 Task: open an excel sheet and write heading  SpendSmartAdd Dates in a column and its values below  '2023-05-01, 2023-05-03, 2023-05-05, 2023-05-10, 2023-05-15, 2023-05-20, 2023-05-25 & 2023-05-31'Add Categories in next column and its values below  Groceries, Dining Out, Transportation, Entertainment, Shopping, Utilities, Health & Miscellaneous. Add Descriptions in next column and its values below  Supermarket, Restaurant, Public Transport, Movie Tickets, Clothing Store, Internet Bill, Pharmacy & Online PurchaseAdd Amountin next column and its values below  $50, $30, $10, $20, $100, $60, $40 & $50Save page DashboardLoanAgreementbook
Action: Mouse moved to (34, 100)
Screenshot: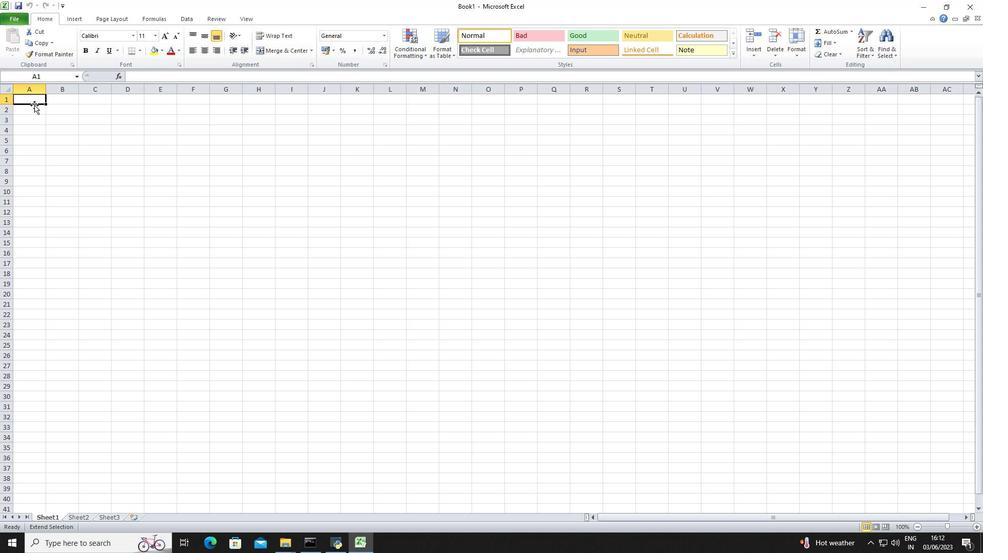 
Action: Mouse pressed left at (34, 100)
Screenshot: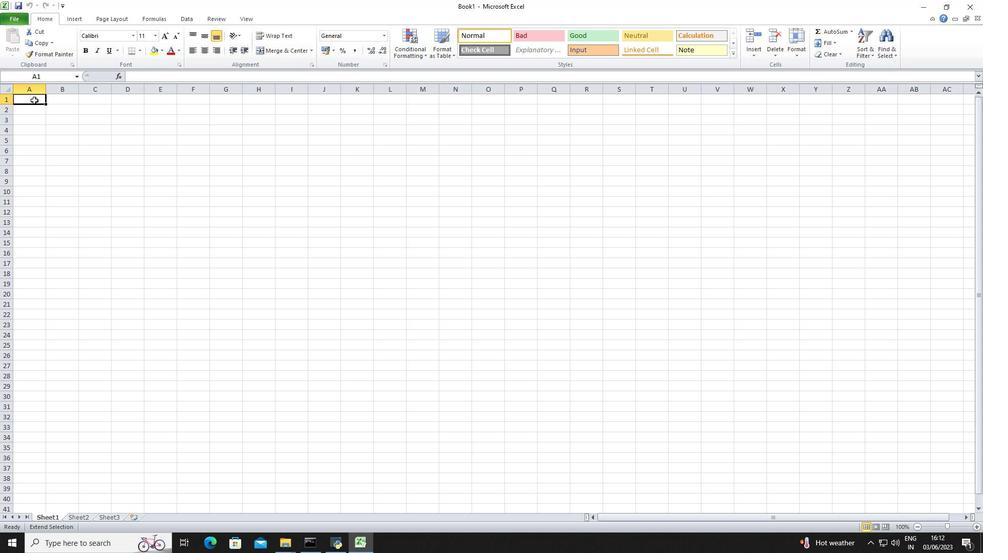 
Action: Key pressed <Key.shift>Spend<Key.space><Key.shift>Smart<Key.down><Key.down><Key.shift>Dates<Key.down>2023-05-01<Key.enter>2023-05-03<Key.enter>2023-05-05<Key.enter>2023-05-10<Key.down>2023-05-15<Key.enter>2023-05-20<Key.enter>2023-05-25<Key.enter>2023-05-31<Key.enter><Key.down><Key.right>
Screenshot: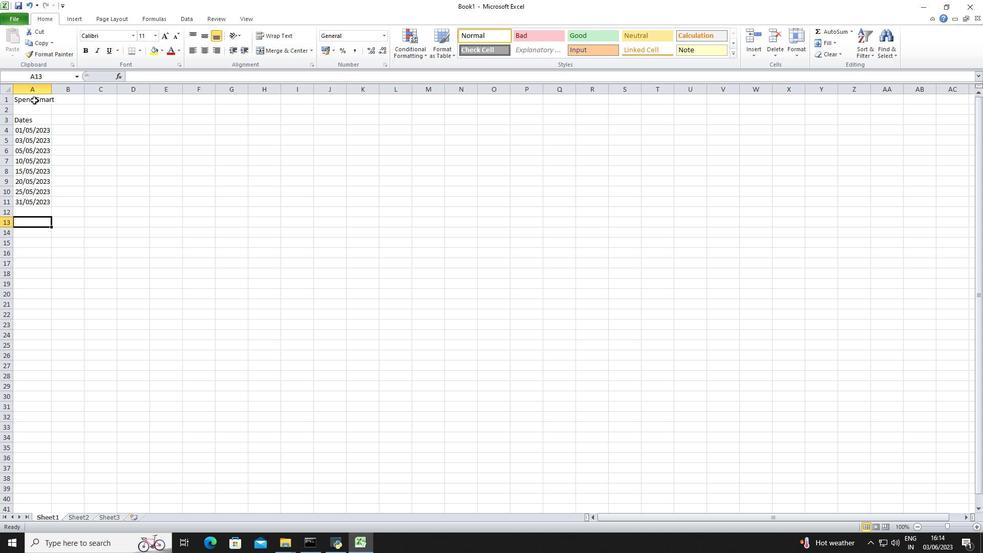 
Action: Mouse moved to (38, 131)
Screenshot: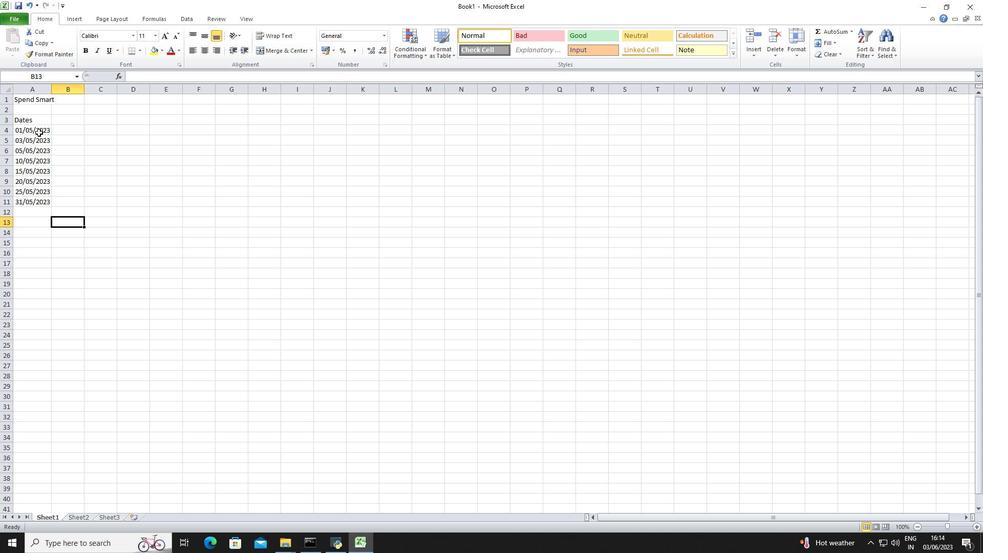 
Action: Mouse pressed left at (38, 131)
Screenshot: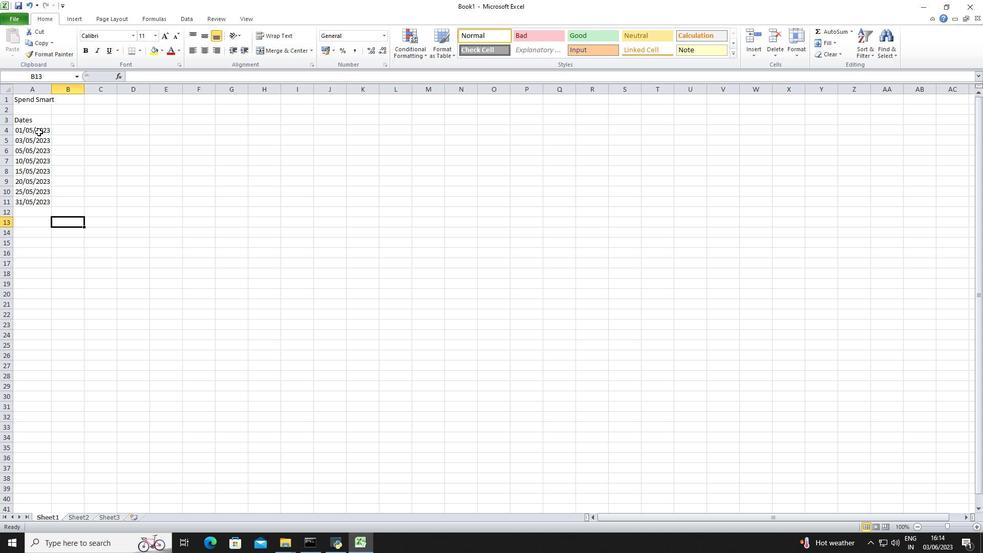 
Action: Mouse moved to (33, 176)
Screenshot: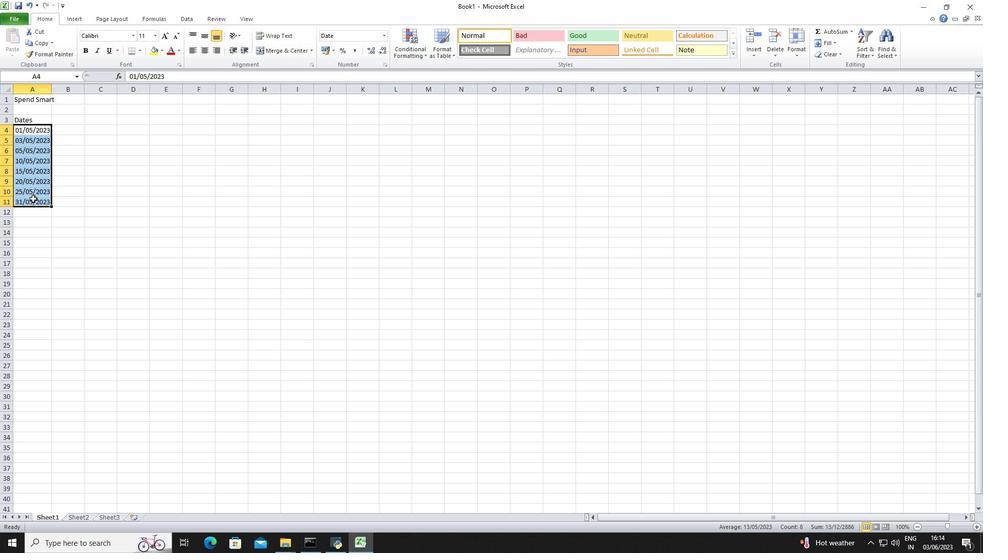 
Action: Mouse pressed right at (33, 176)
Screenshot: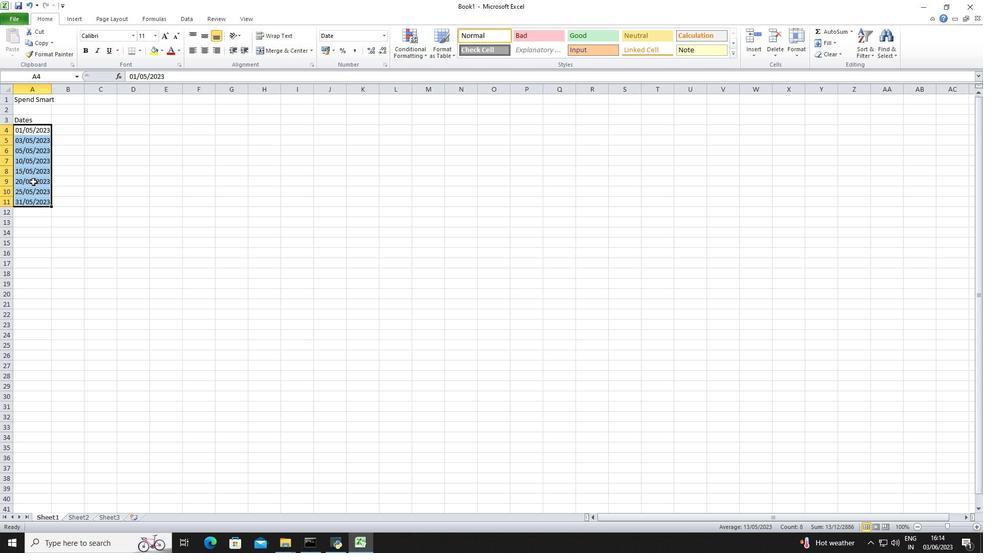 
Action: Mouse moved to (79, 316)
Screenshot: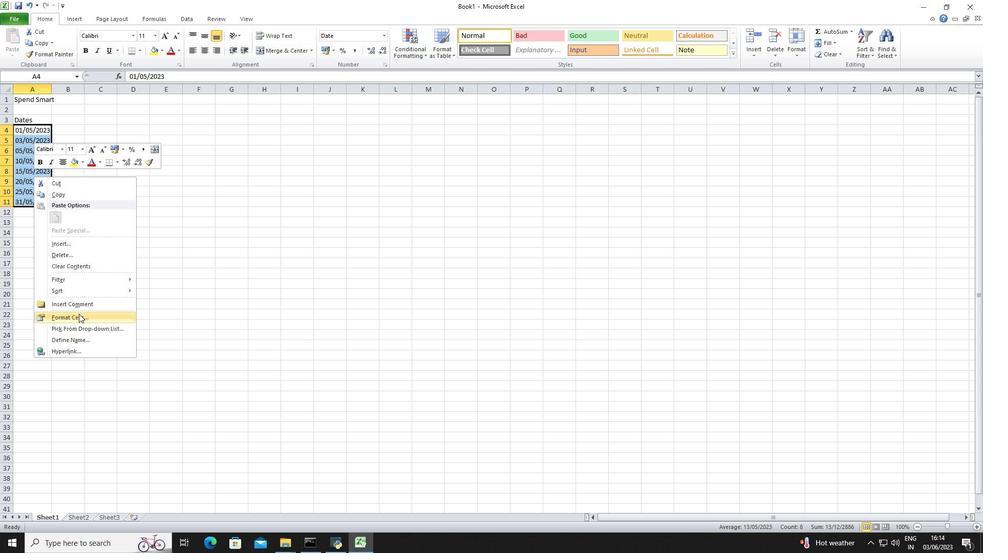 
Action: Mouse pressed left at (79, 316)
Screenshot: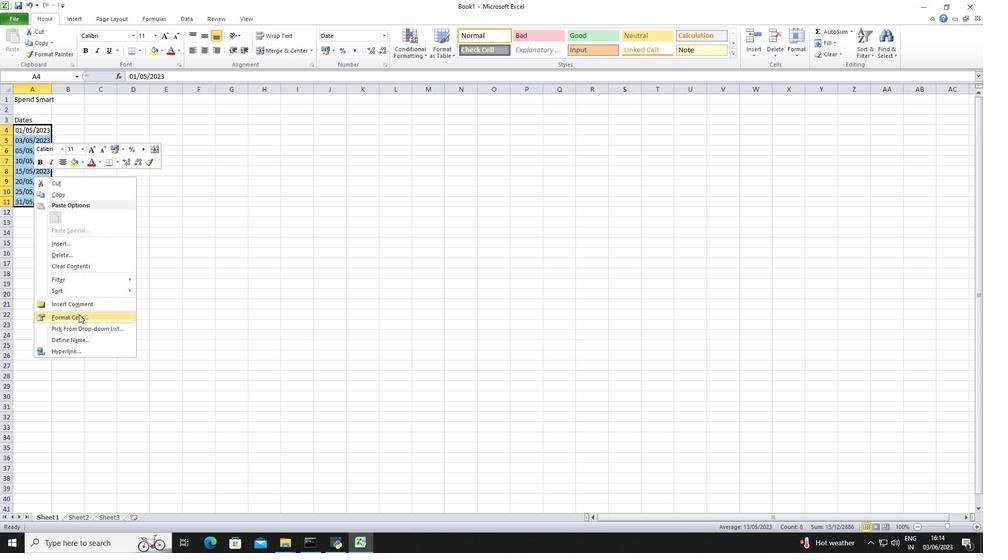 
Action: Mouse moved to (132, 201)
Screenshot: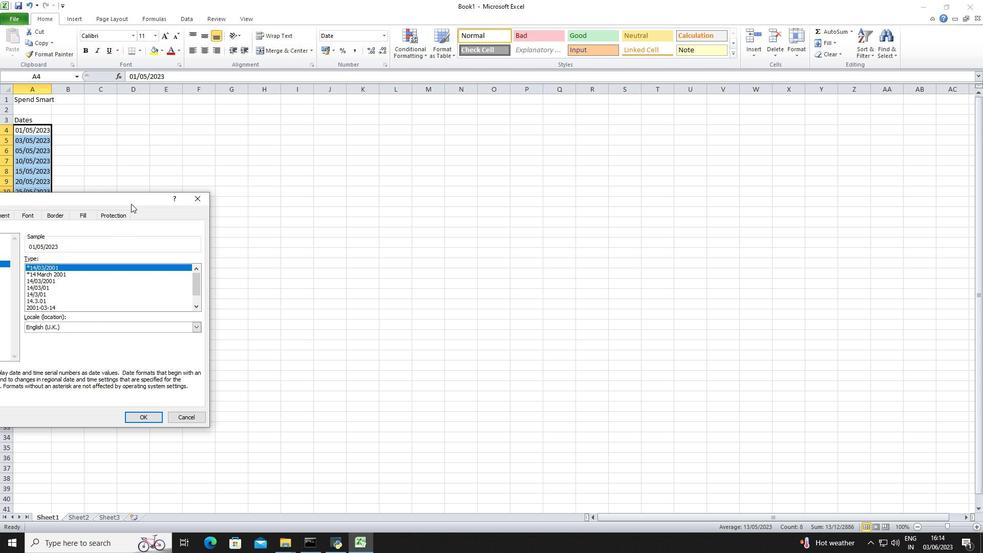 
Action: Mouse pressed left at (132, 201)
Screenshot: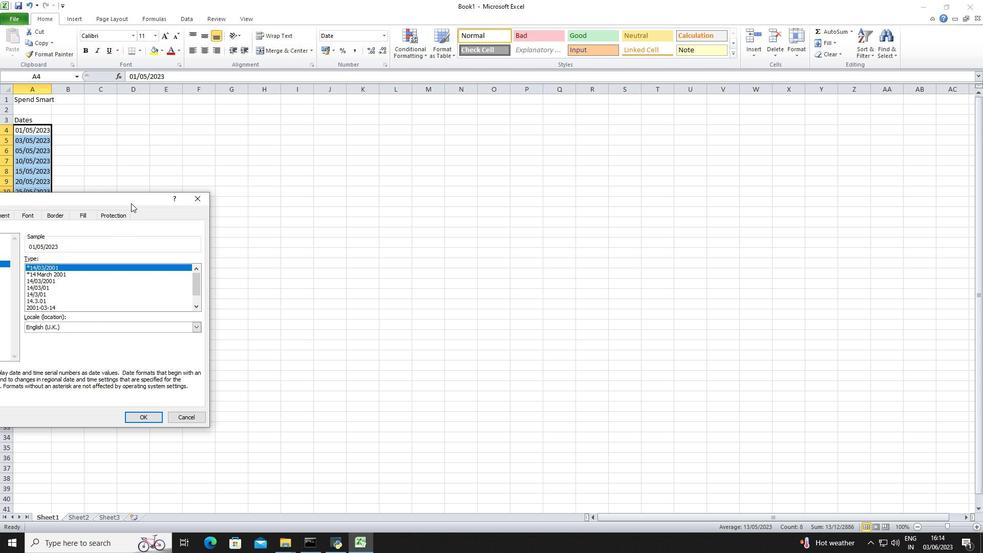 
Action: Mouse moved to (364, 228)
Screenshot: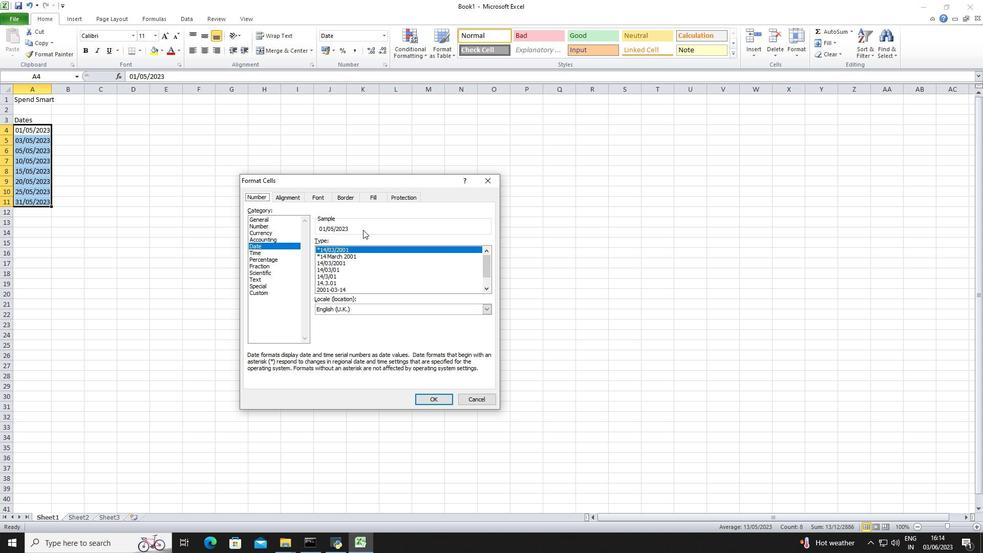 
Action: Mouse pressed left at (364, 228)
Screenshot: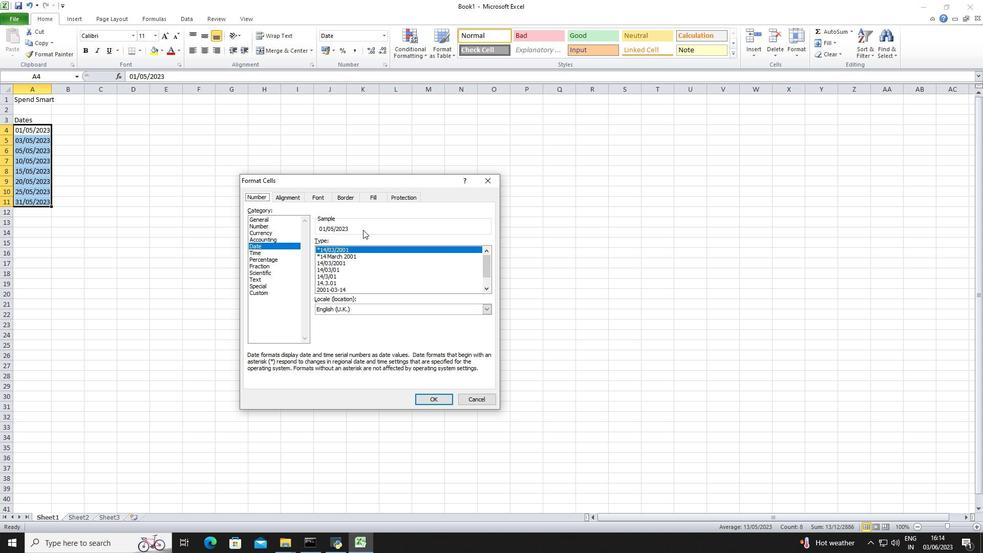 
Action: Mouse moved to (361, 260)
Screenshot: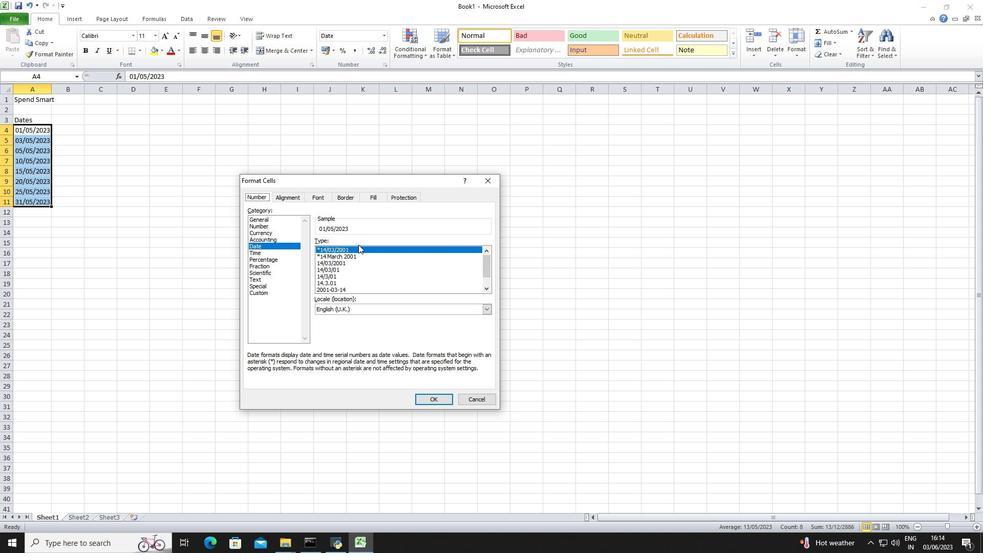 
Action: Mouse scrolled (361, 260) with delta (0, 0)
Screenshot: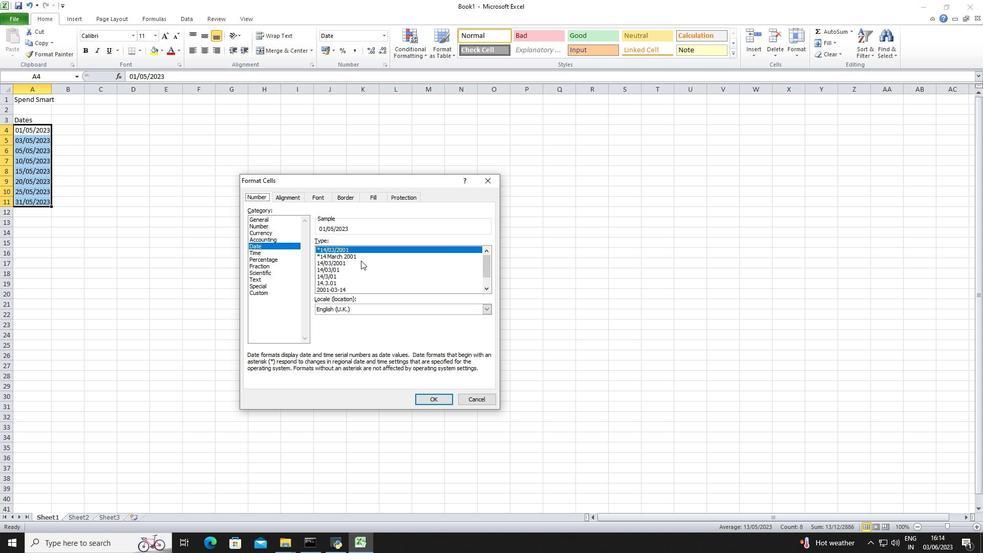 
Action: Mouse scrolled (361, 260) with delta (0, 0)
Screenshot: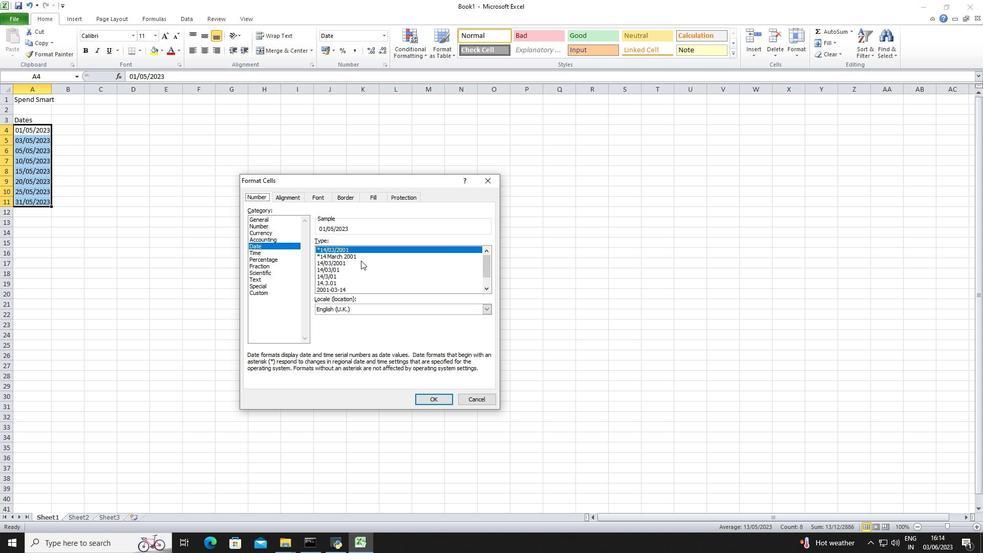 
Action: Mouse scrolled (361, 260) with delta (0, 0)
Screenshot: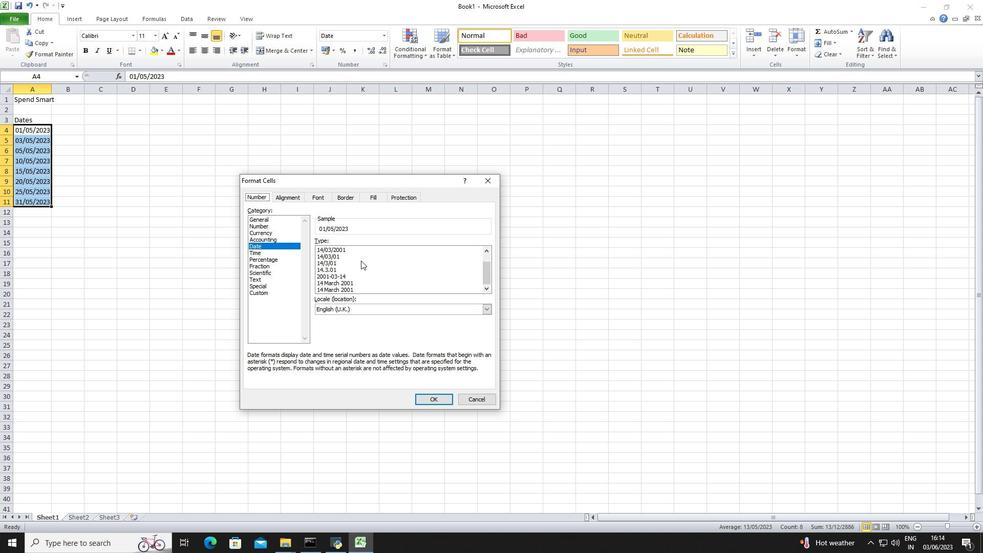 
Action: Mouse scrolled (361, 260) with delta (0, 0)
Screenshot: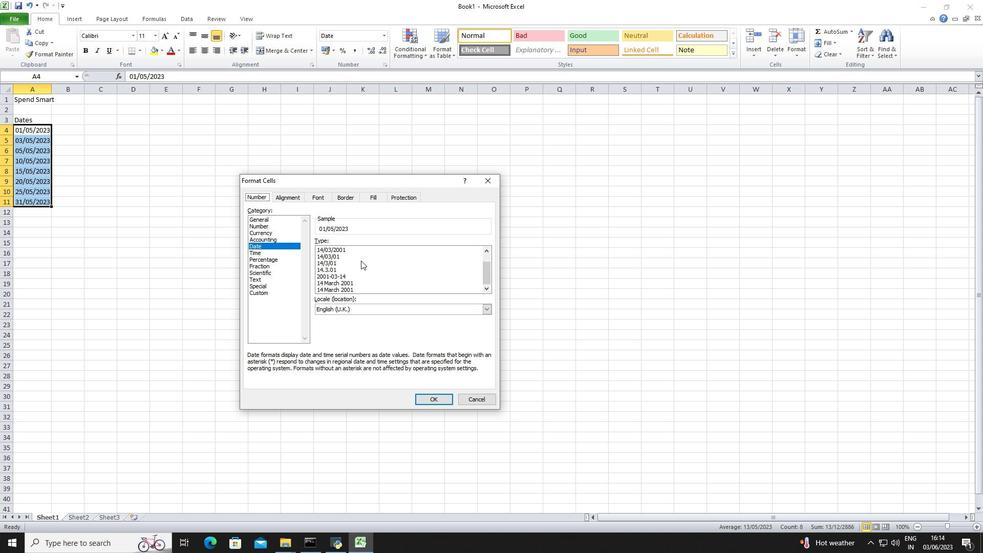 
Action: Mouse scrolled (361, 260) with delta (0, 0)
Screenshot: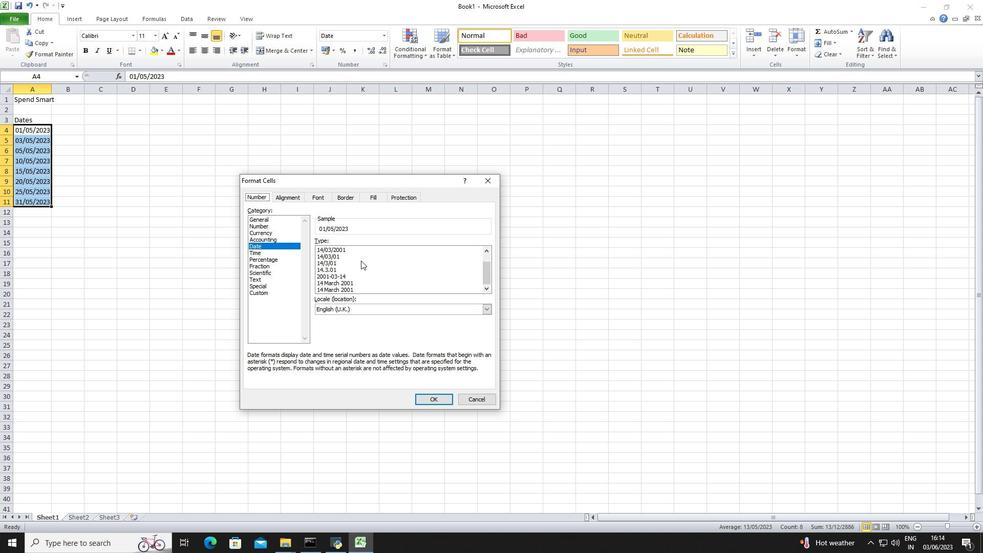 
Action: Mouse scrolled (361, 261) with delta (0, 0)
Screenshot: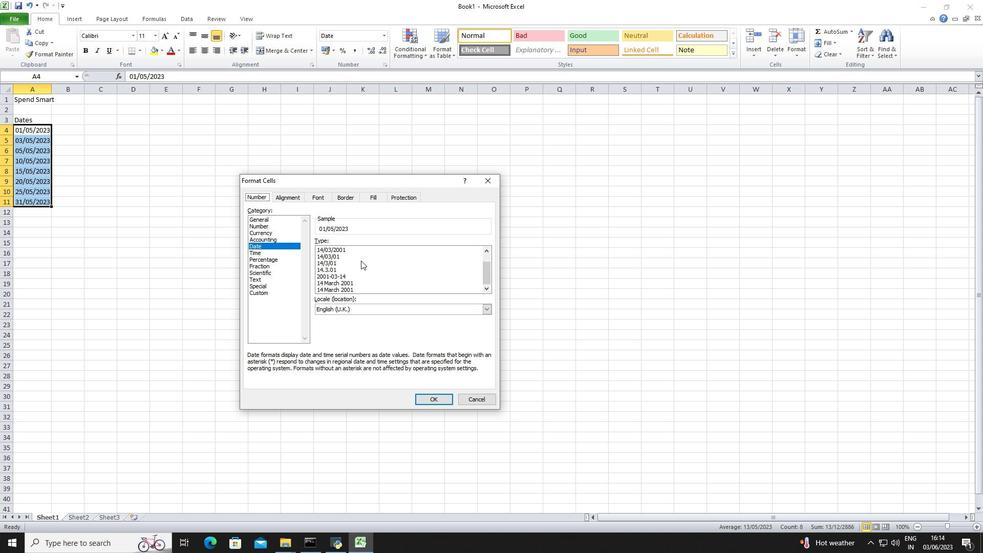 
Action: Mouse scrolled (361, 261) with delta (0, 0)
Screenshot: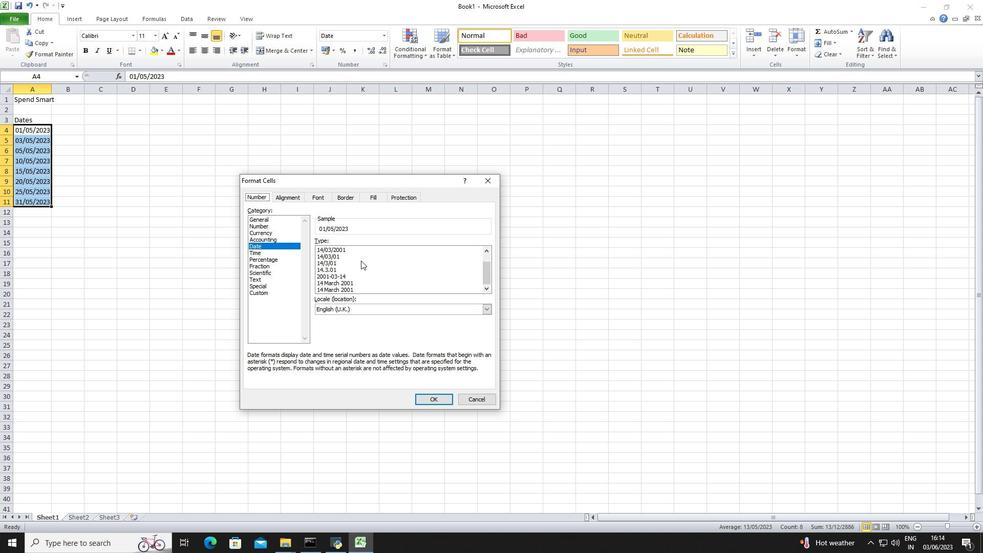 
Action: Mouse scrolled (361, 261) with delta (0, 0)
Screenshot: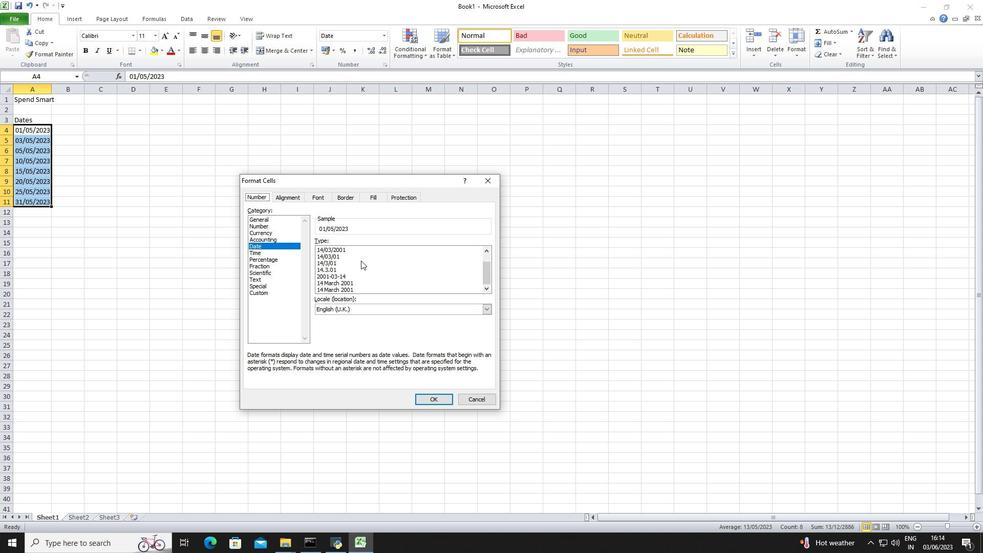 
Action: Mouse scrolled (361, 261) with delta (0, 0)
Screenshot: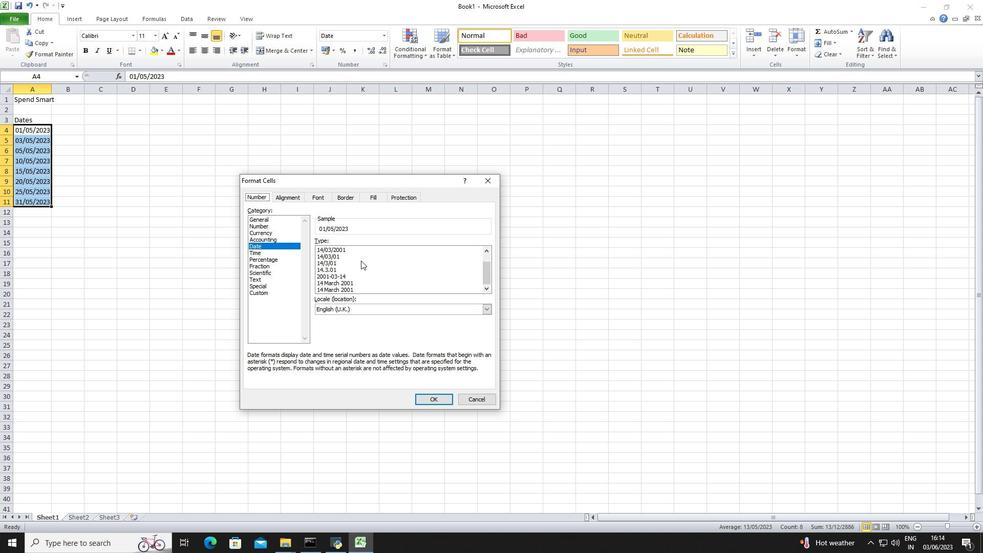 
Action: Mouse scrolled (361, 261) with delta (0, 0)
Screenshot: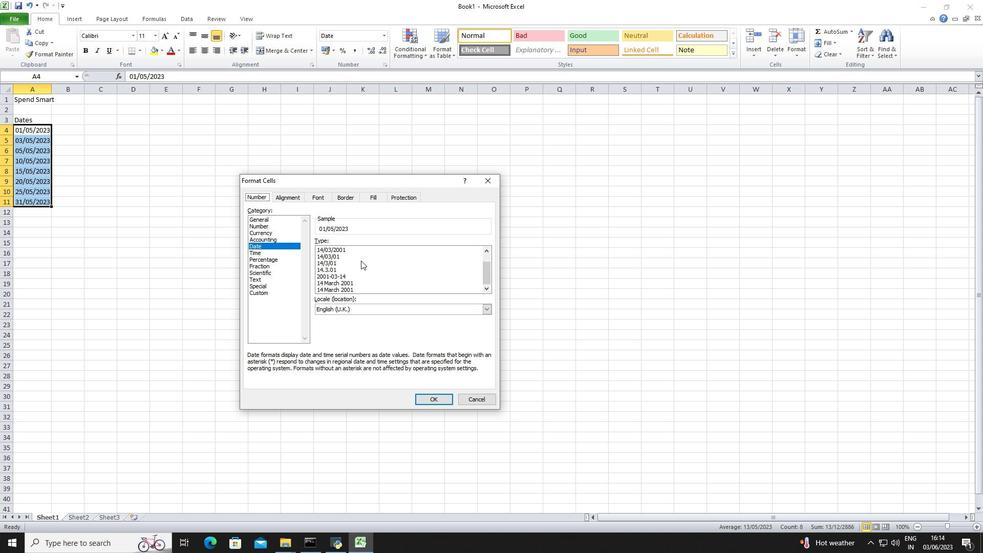 
Action: Mouse scrolled (361, 261) with delta (0, 0)
Screenshot: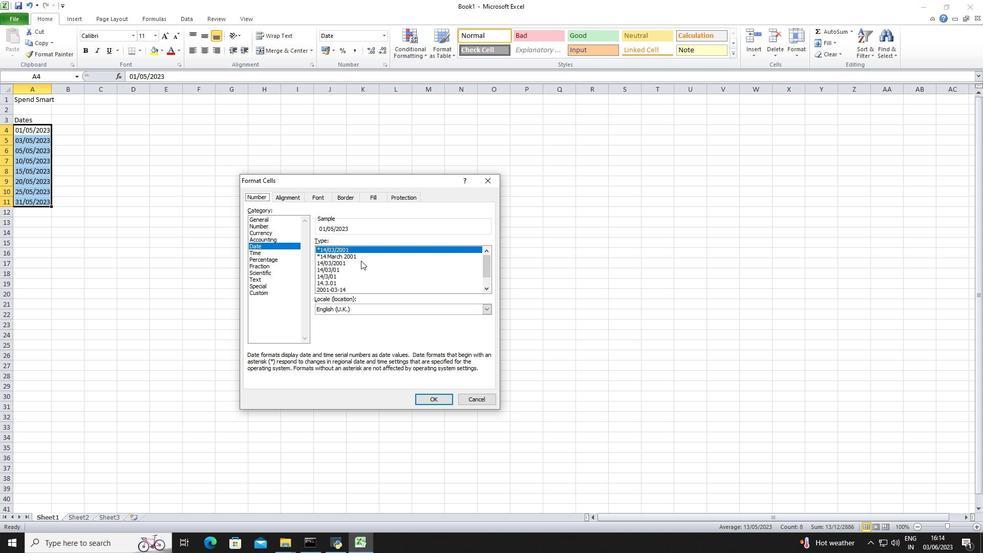 
Action: Mouse scrolled (361, 261) with delta (0, 0)
Screenshot: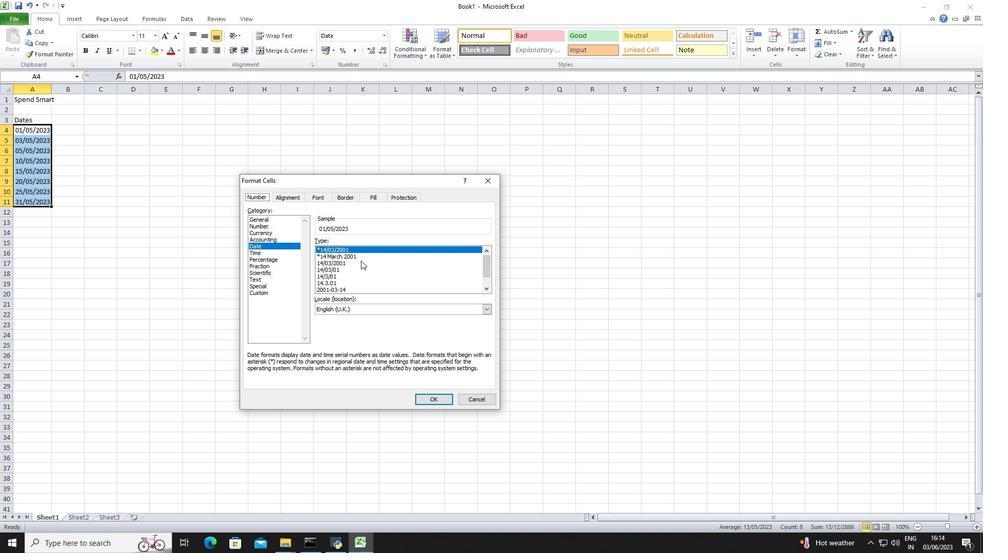 
Action: Mouse scrolled (361, 261) with delta (0, 0)
Screenshot: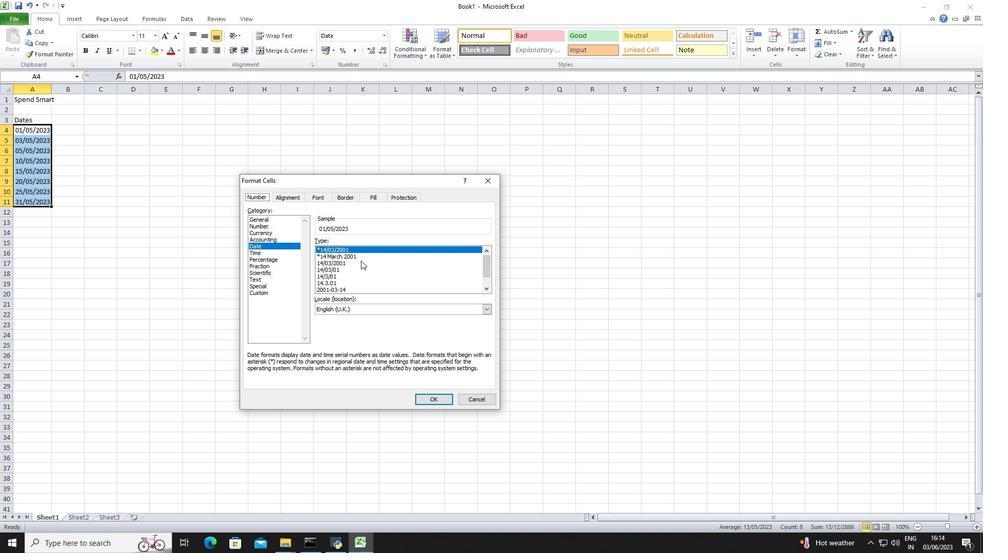 
Action: Mouse scrolled (361, 261) with delta (0, 0)
Screenshot: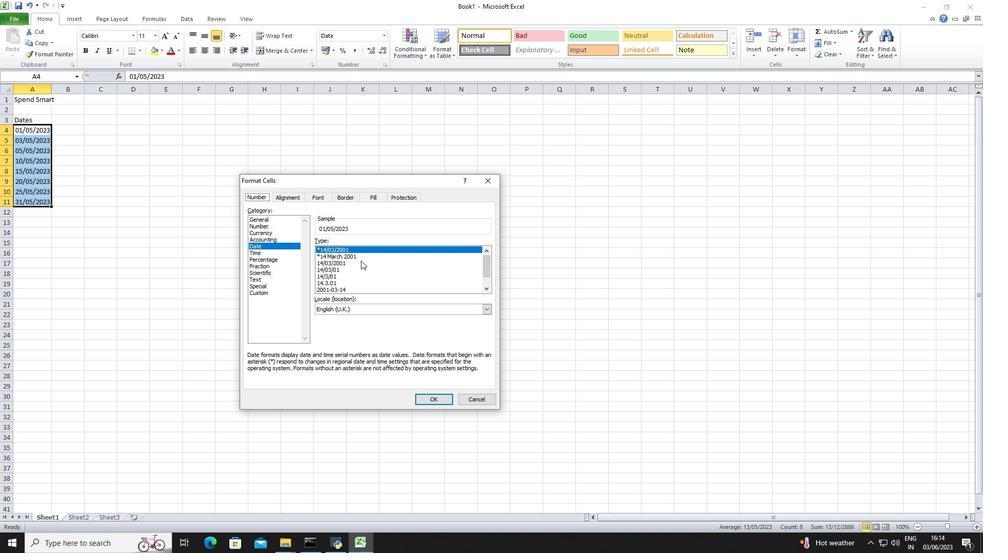 
Action: Mouse scrolled (361, 260) with delta (0, 0)
Screenshot: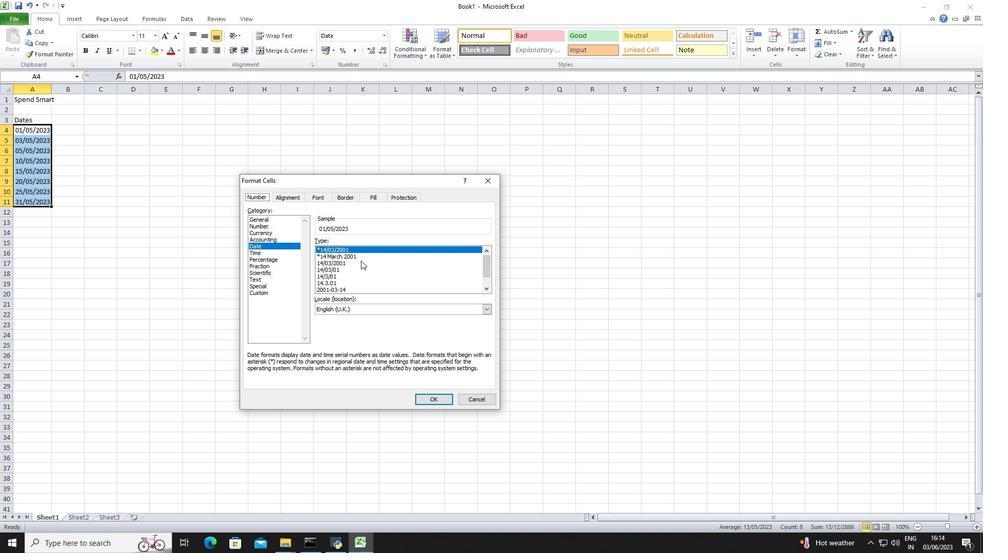 
Action: Mouse scrolled (361, 261) with delta (0, 0)
Screenshot: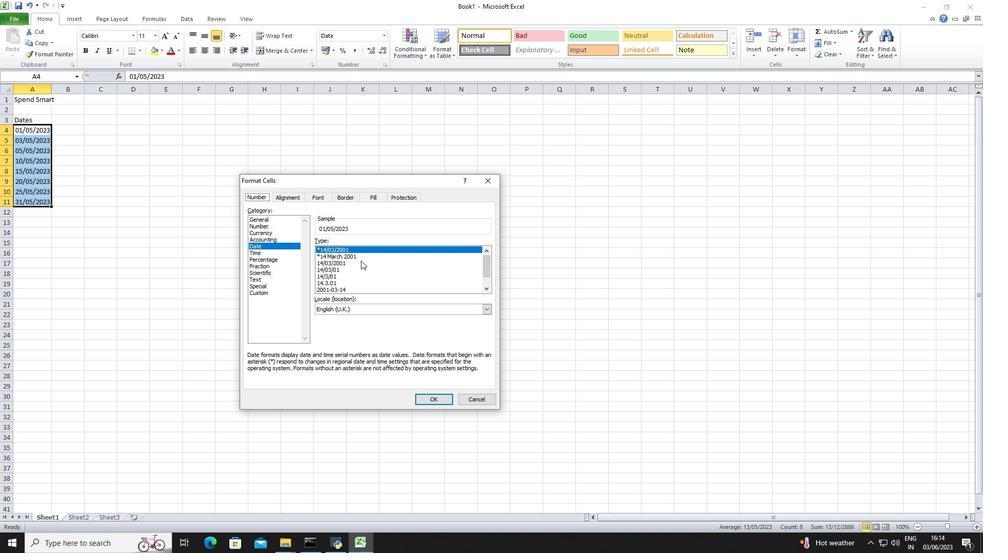 
Action: Mouse scrolled (361, 261) with delta (0, 0)
Screenshot: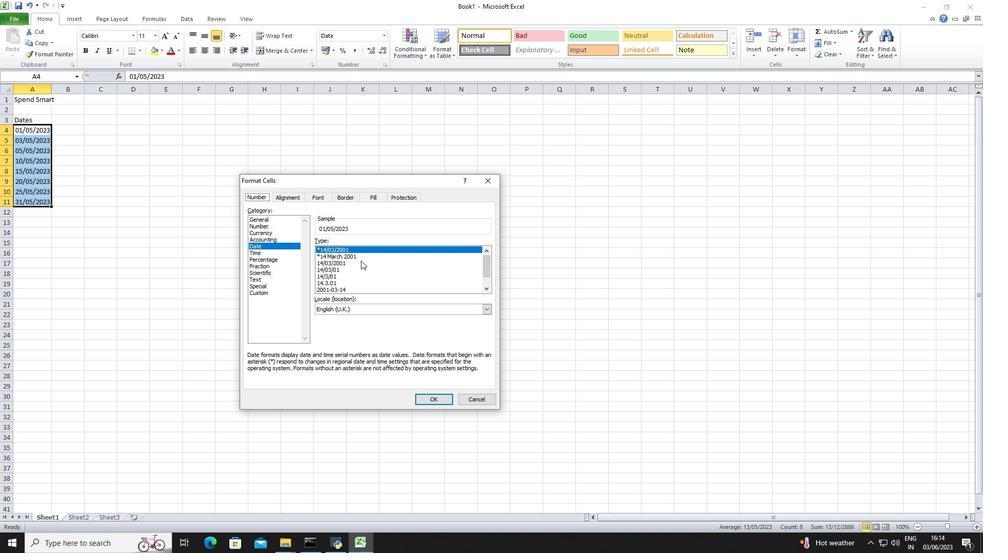 
Action: Mouse moved to (356, 231)
Screenshot: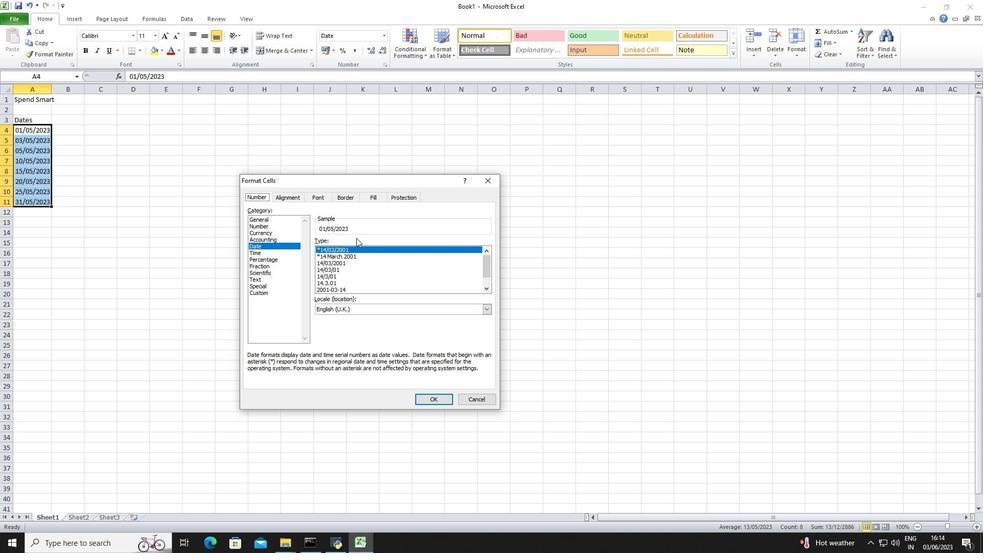 
Action: Mouse pressed left at (356, 231)
Screenshot: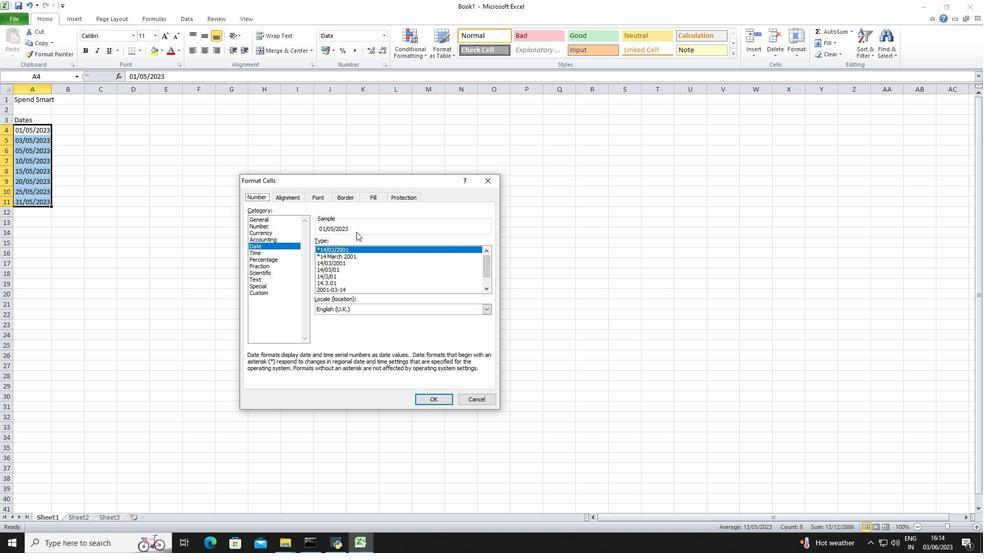 
Action: Mouse moved to (255, 248)
Screenshot: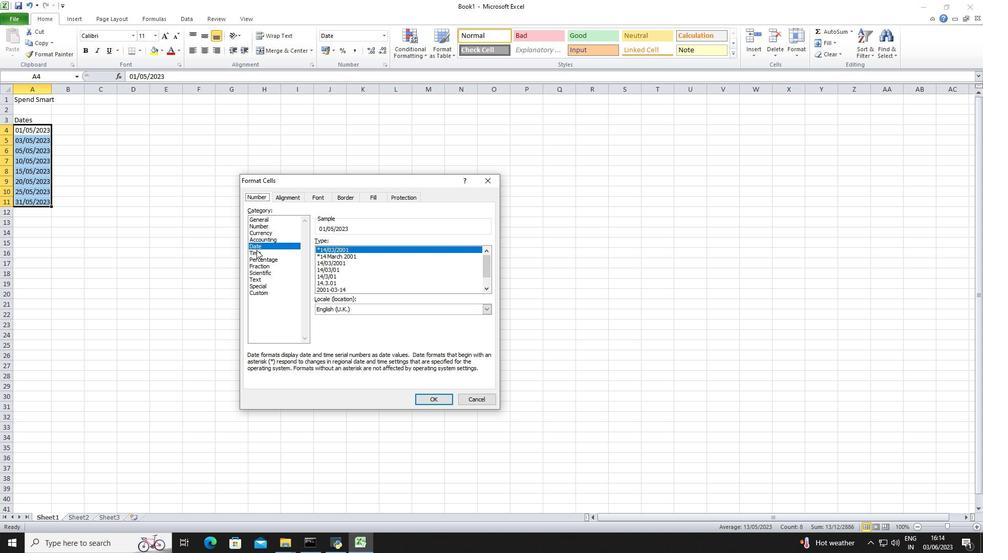 
Action: Mouse pressed left at (255, 248)
Screenshot: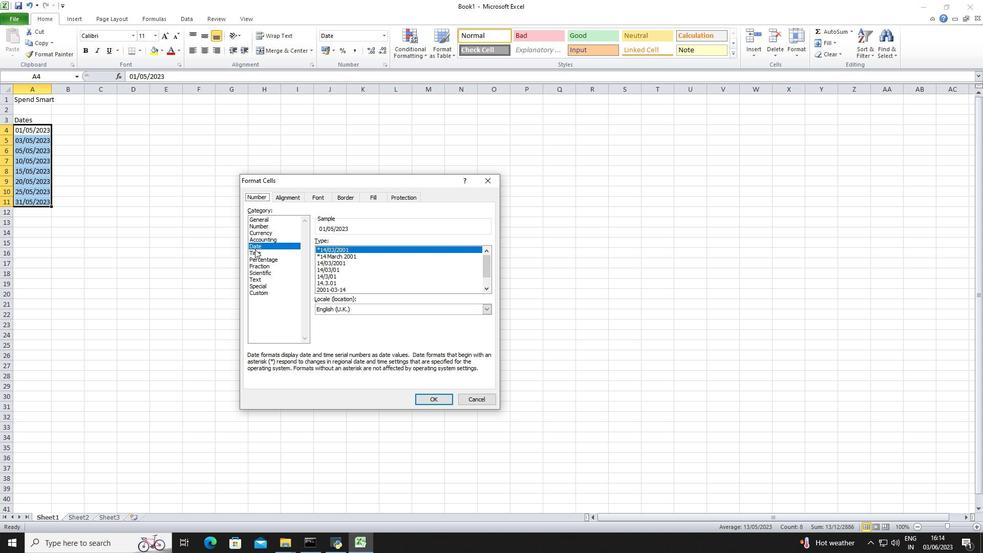 
Action: Mouse moved to (261, 252)
Screenshot: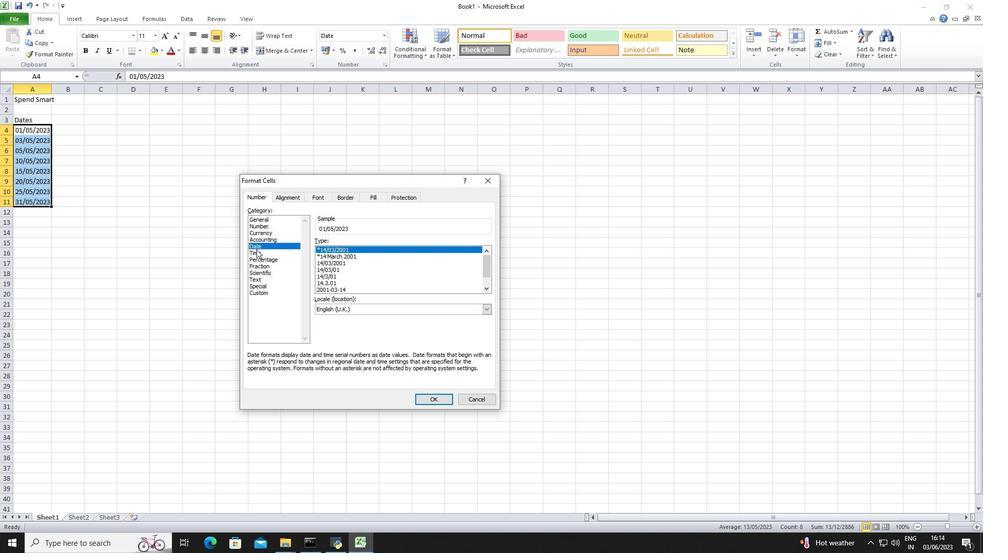 
Action: Mouse pressed left at (261, 252)
Screenshot: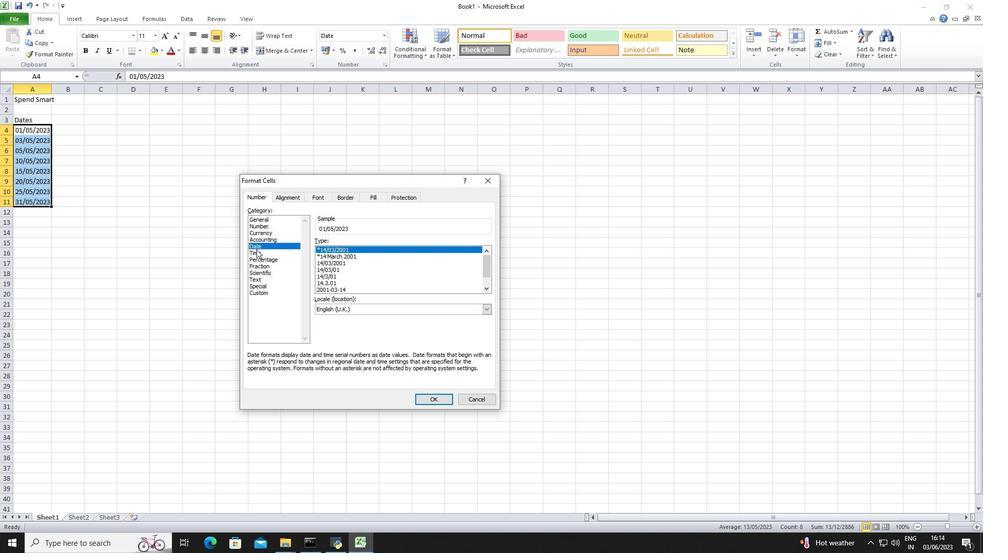 
Action: Mouse moved to (264, 248)
Screenshot: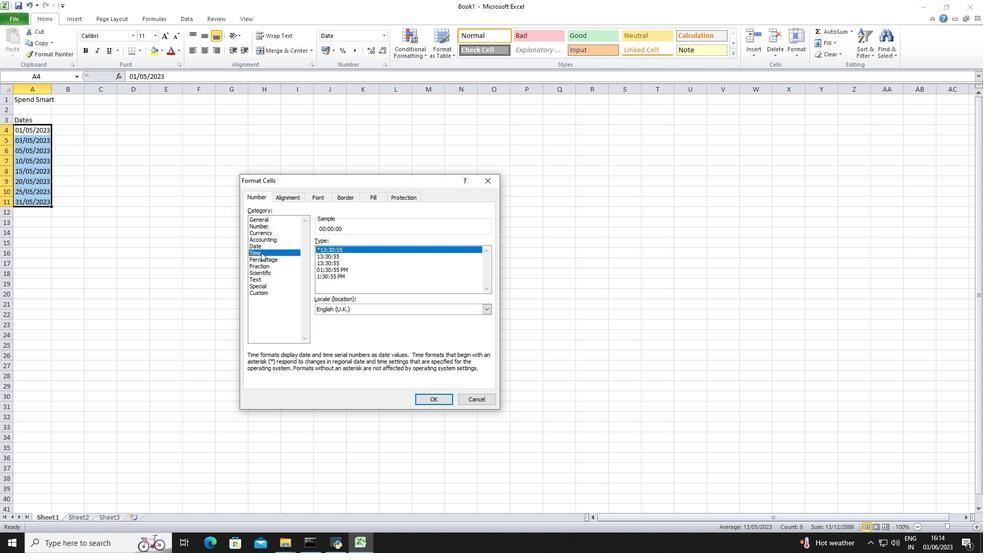 
Action: Mouse pressed left at (264, 248)
Screenshot: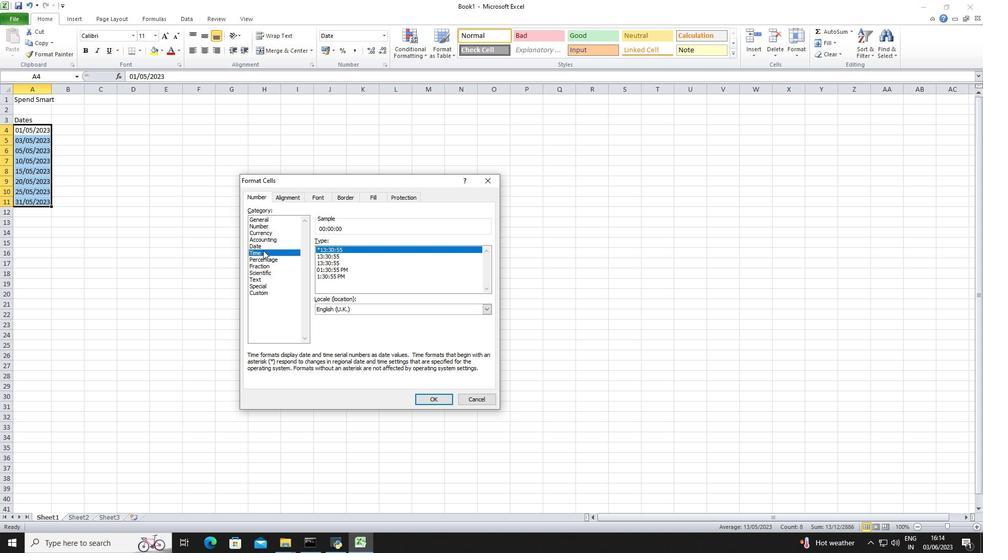 
Action: Mouse moved to (268, 255)
Screenshot: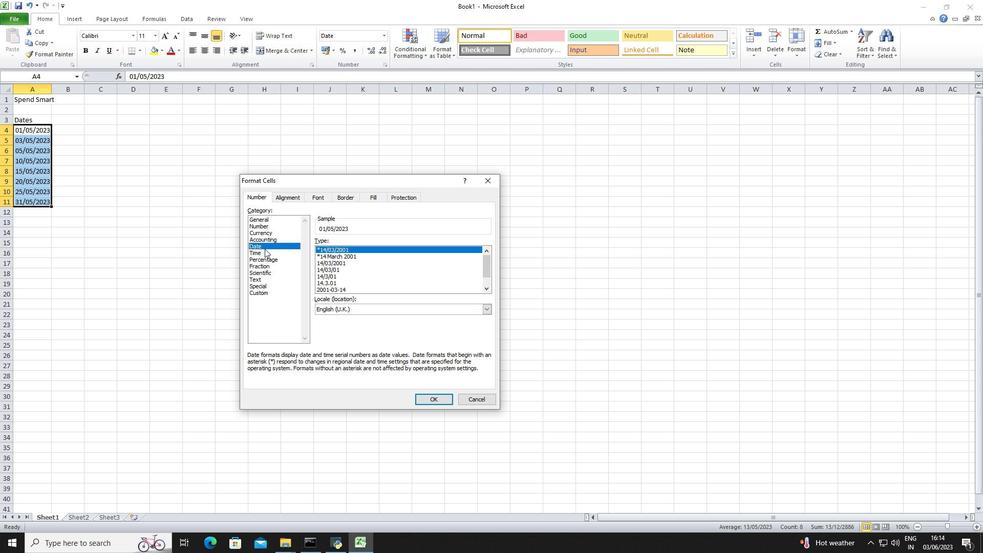 
Action: Mouse pressed left at (268, 255)
Screenshot: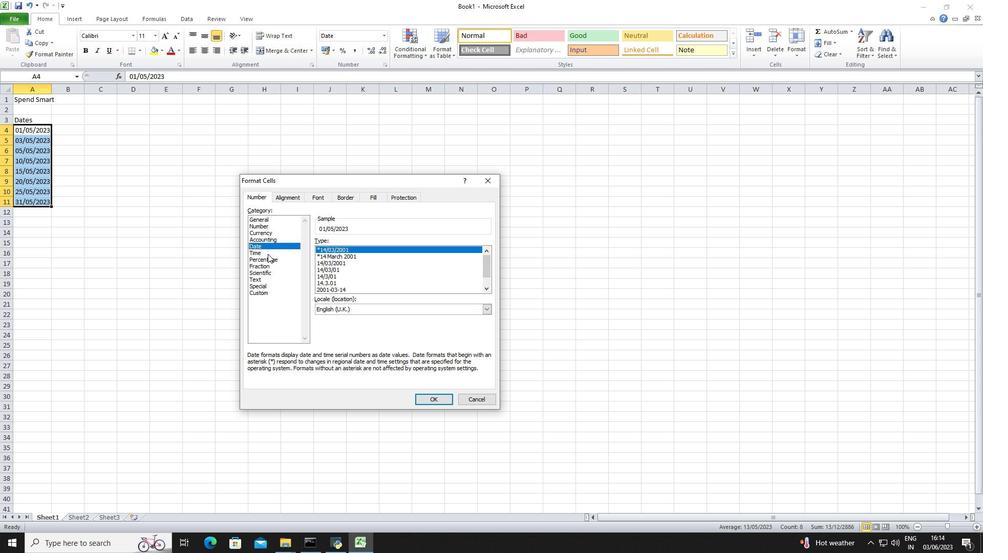 
Action: Mouse moved to (276, 249)
Screenshot: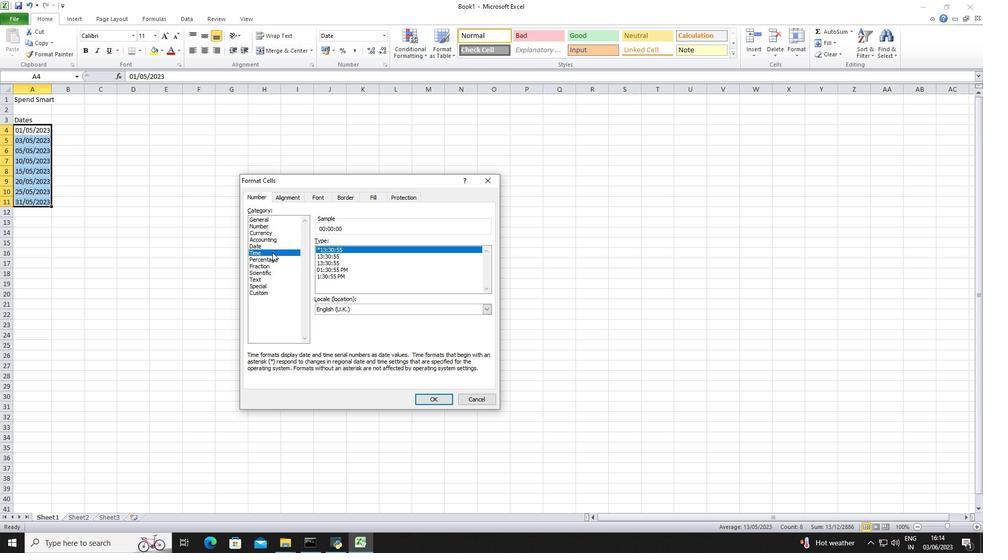 
Action: Mouse pressed left at (276, 249)
Screenshot: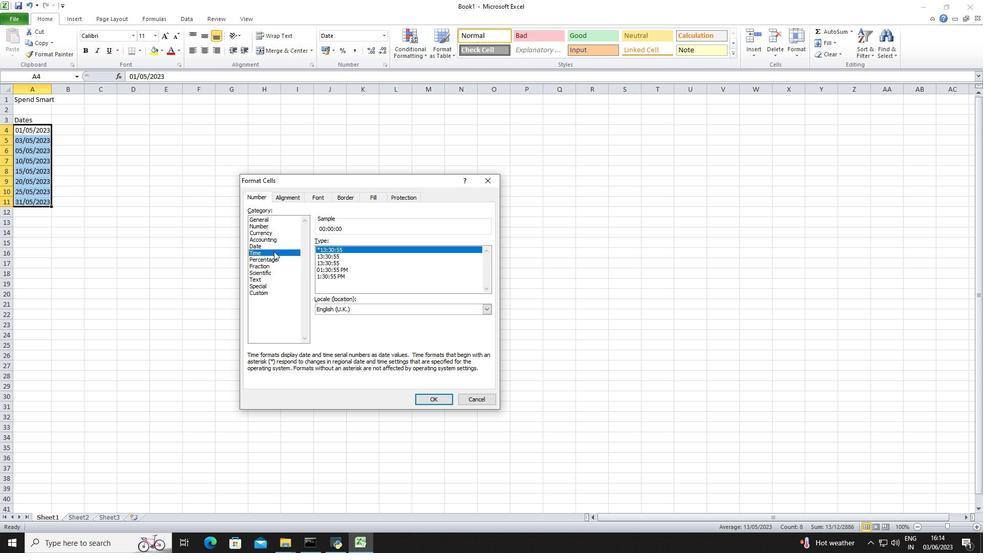 
Action: Mouse moved to (278, 246)
Screenshot: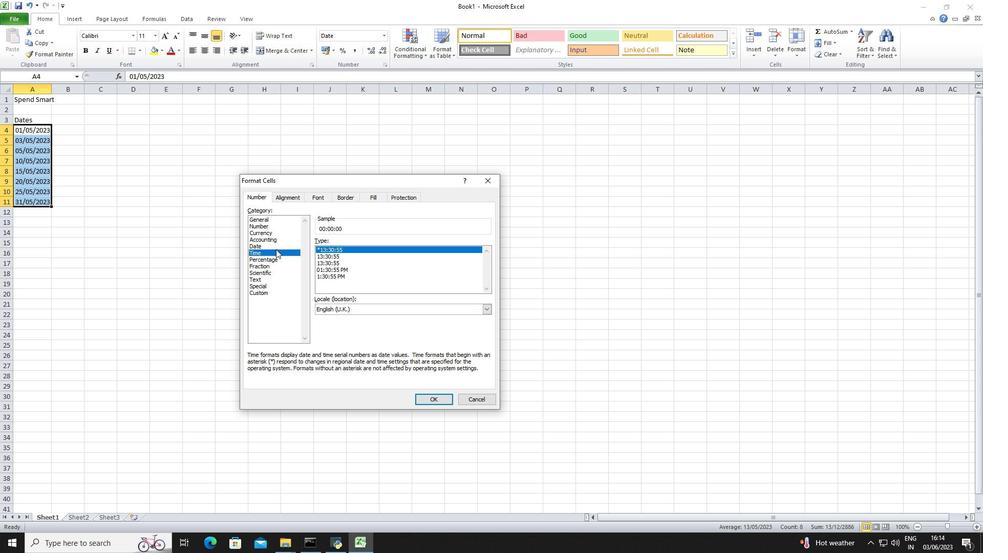 
Action: Mouse pressed left at (278, 246)
Screenshot: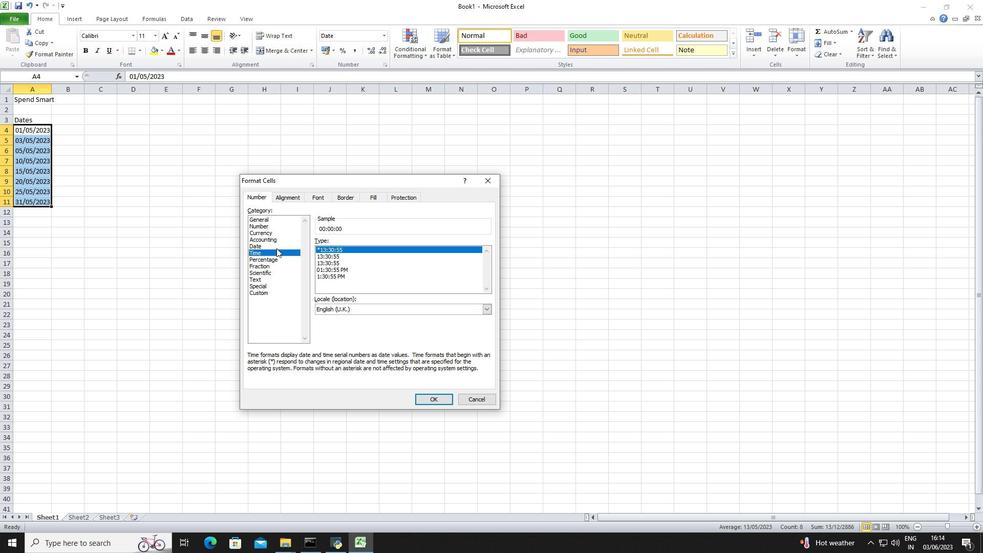 
Action: Mouse moved to (345, 225)
Screenshot: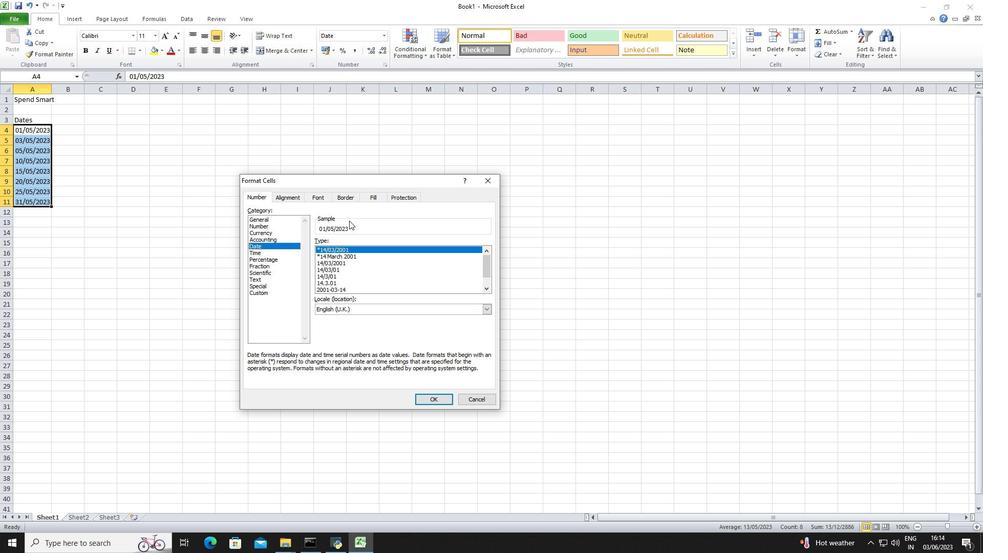 
Action: Mouse pressed left at (345, 225)
Screenshot: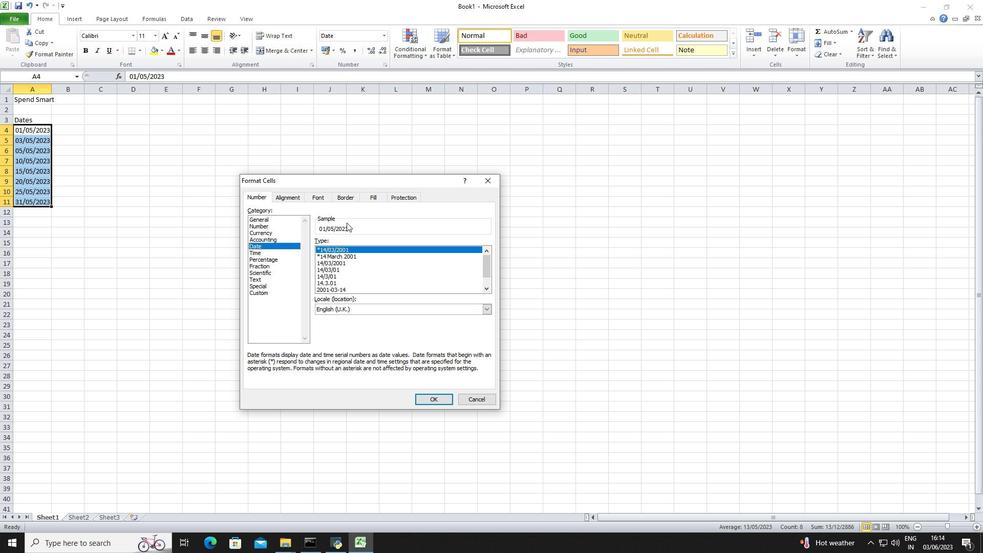 
Action: Mouse moved to (337, 227)
Screenshot: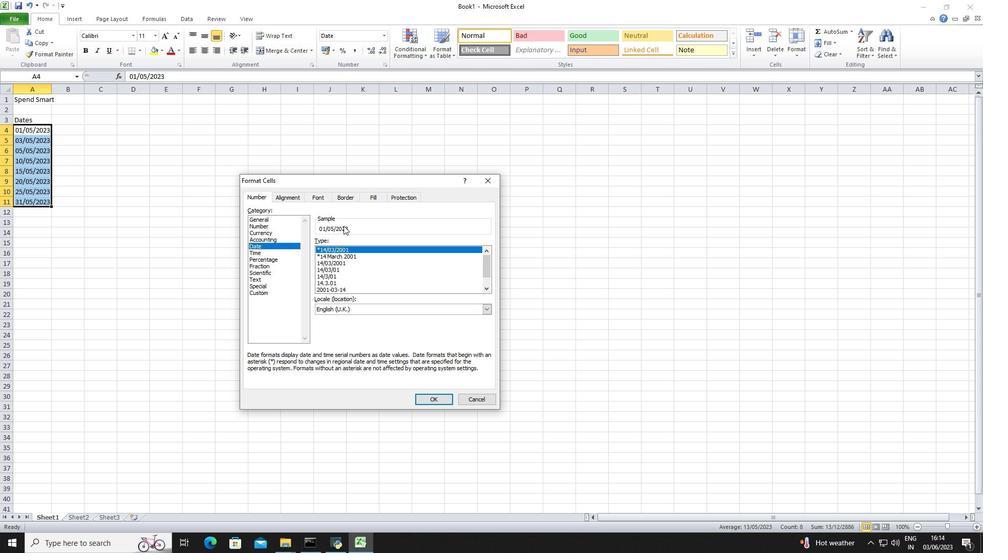 
Action: Mouse pressed left at (337, 227)
Screenshot: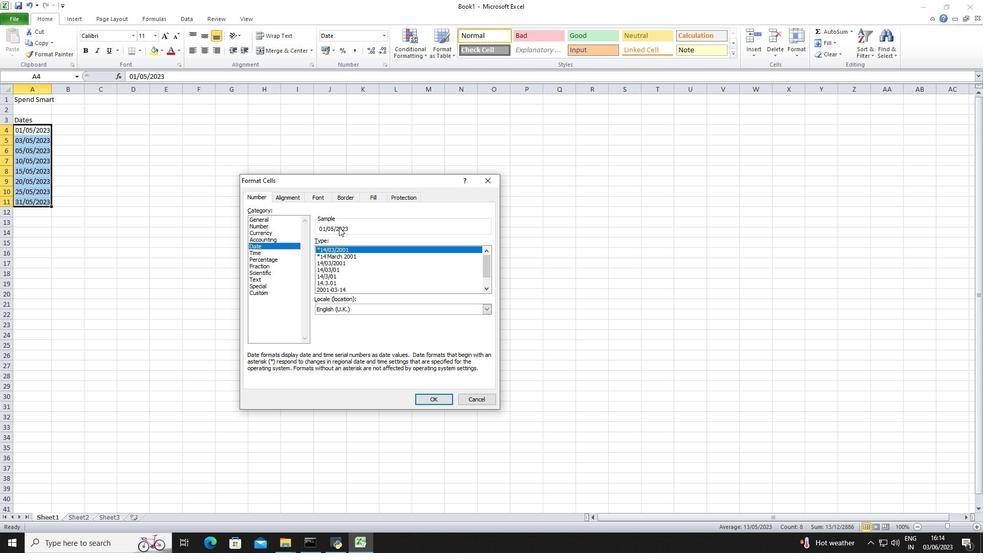 
Action: Mouse moved to (287, 198)
Screenshot: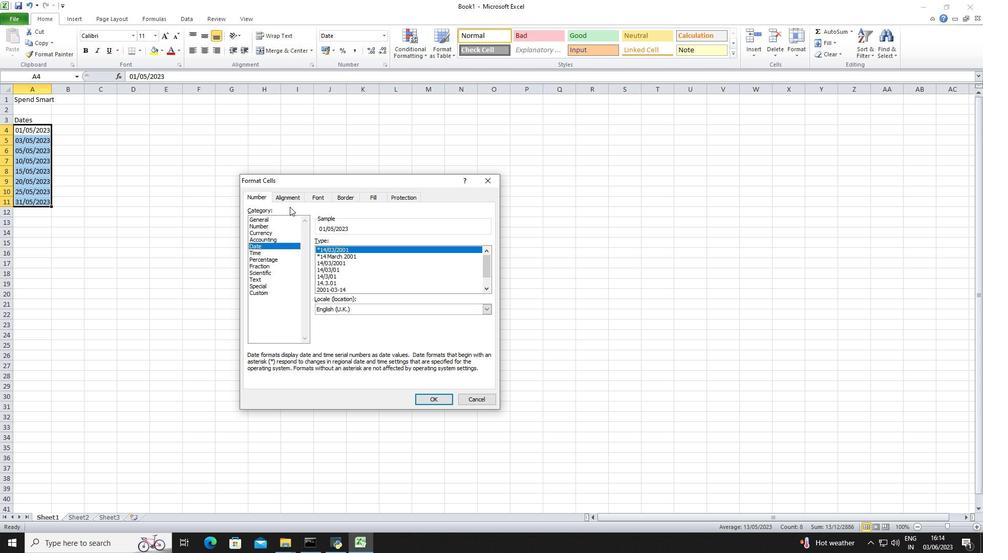 
Action: Mouse pressed left at (287, 198)
Screenshot: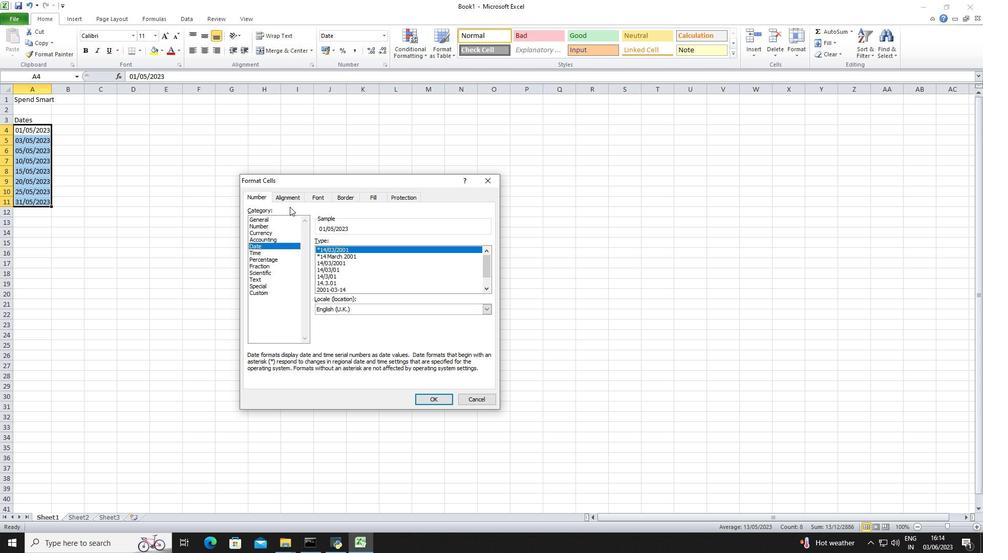 
Action: Mouse moved to (316, 199)
Screenshot: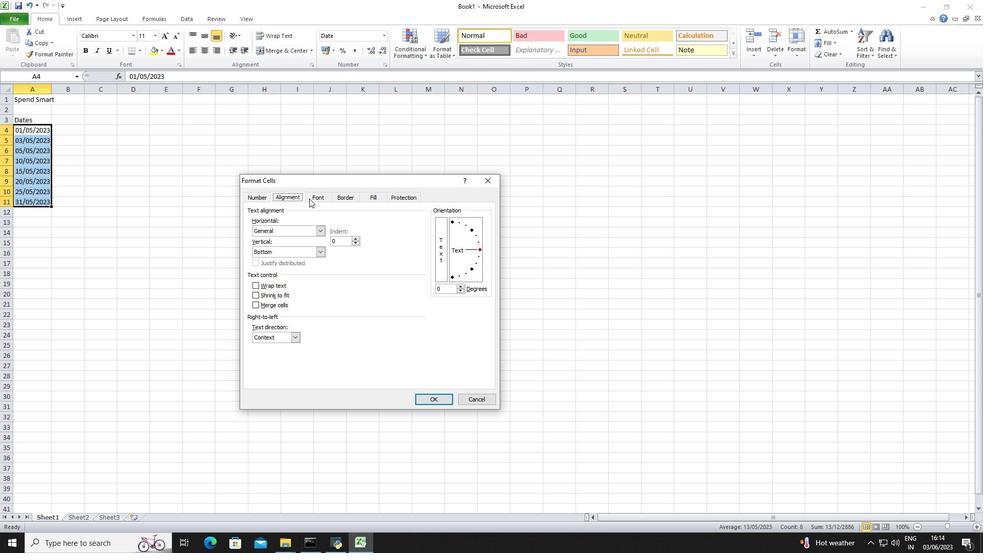
Action: Mouse pressed left at (316, 199)
Screenshot: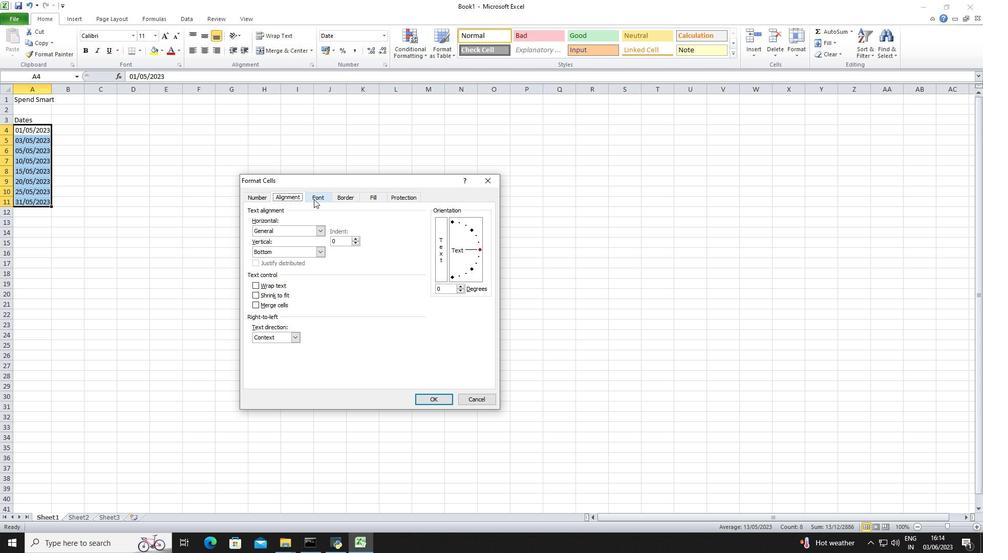 
Action: Mouse moved to (342, 200)
Screenshot: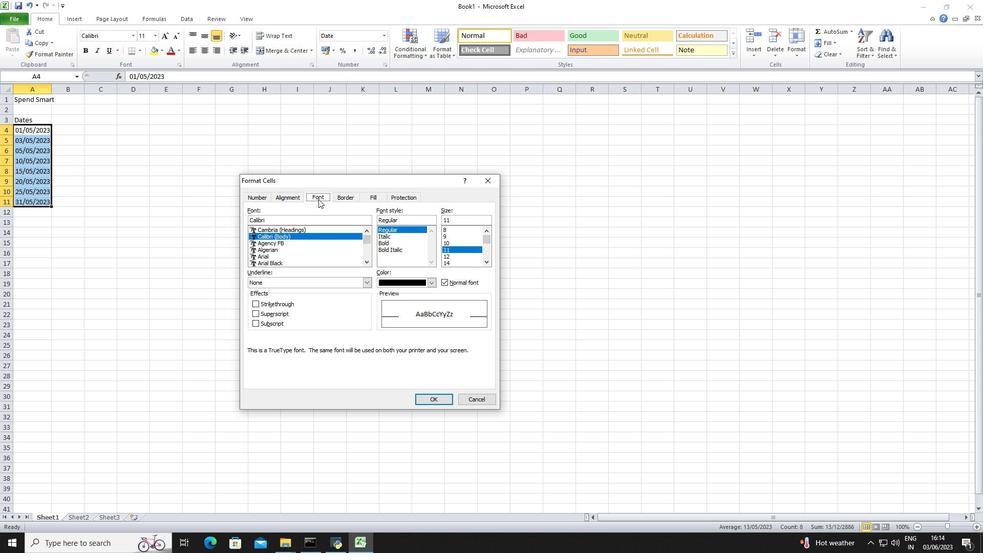 
Action: Mouse pressed left at (342, 200)
Screenshot: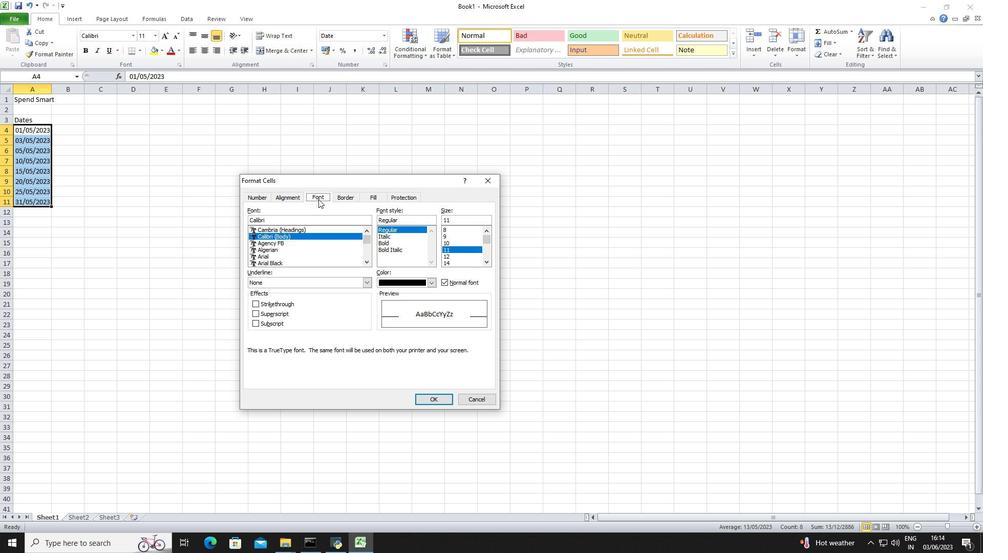 
Action: Mouse moved to (369, 201)
Screenshot: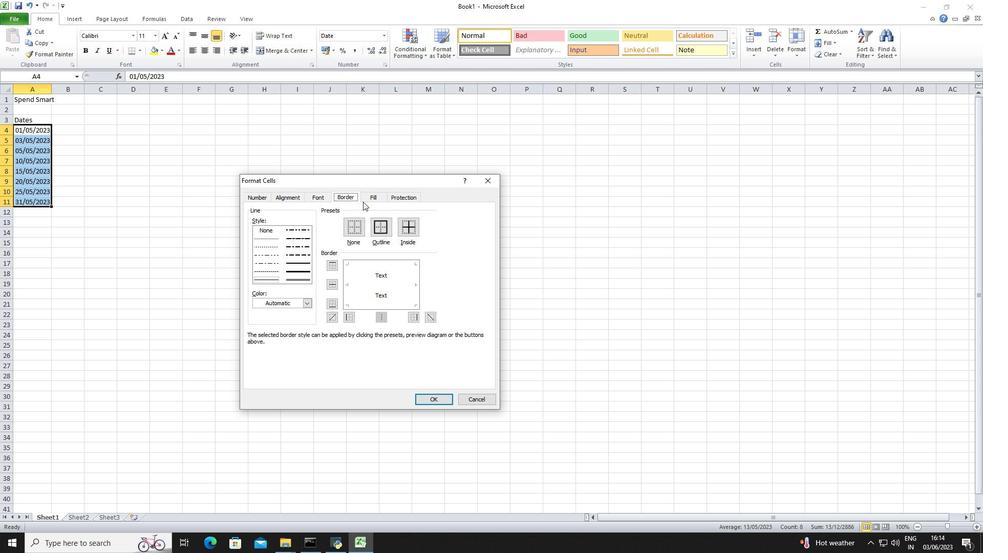 
Action: Mouse pressed left at (369, 201)
Screenshot: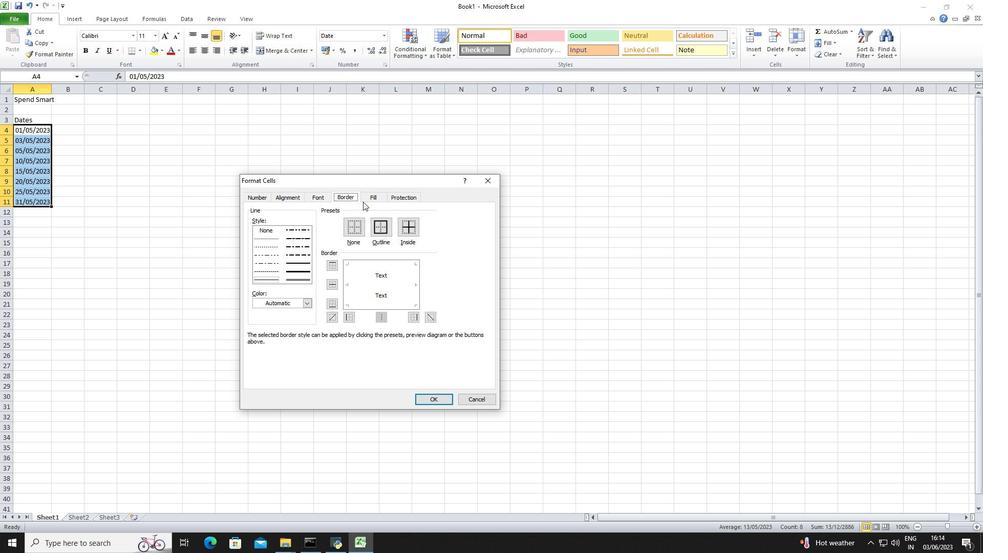 
Action: Mouse moved to (385, 199)
Screenshot: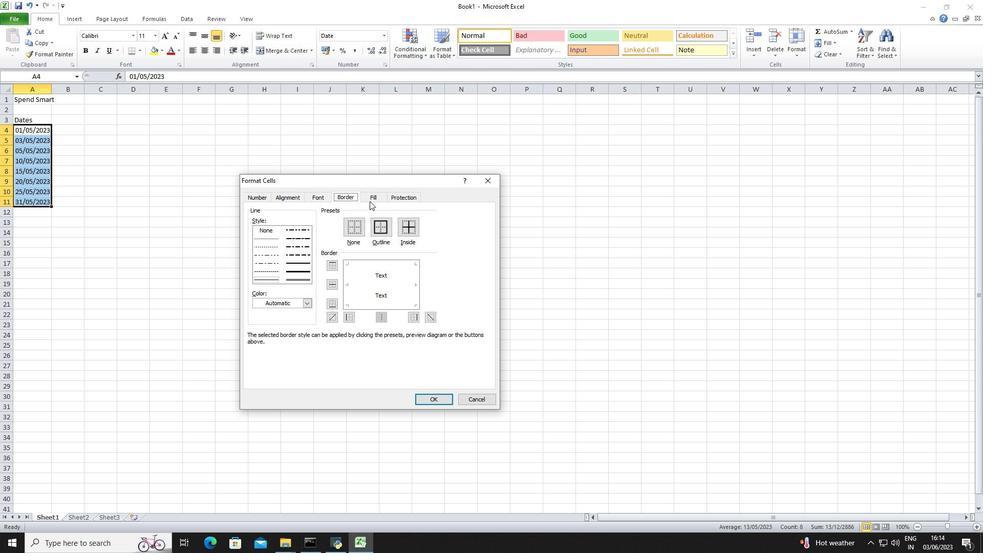 
Action: Mouse pressed left at (385, 199)
Screenshot: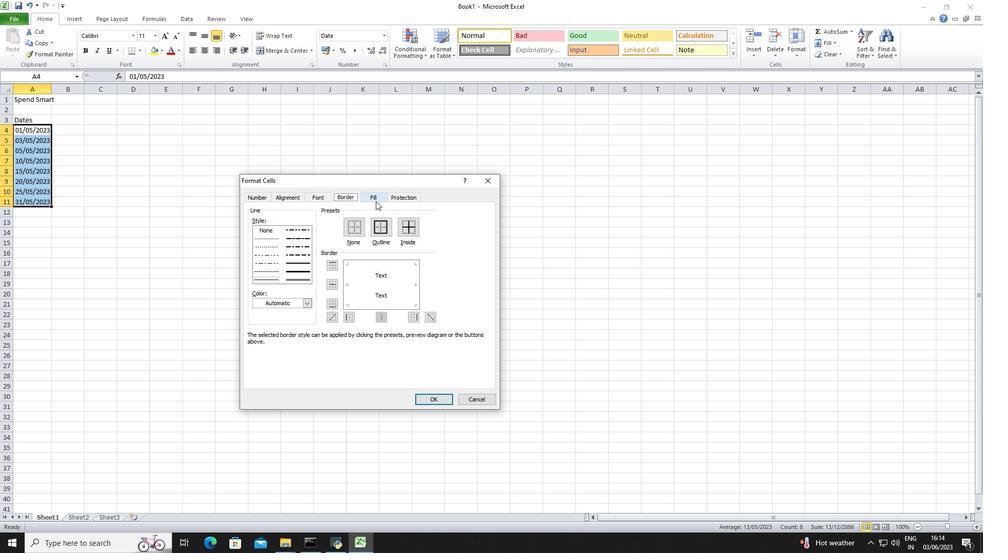 
Action: Mouse moved to (397, 197)
Screenshot: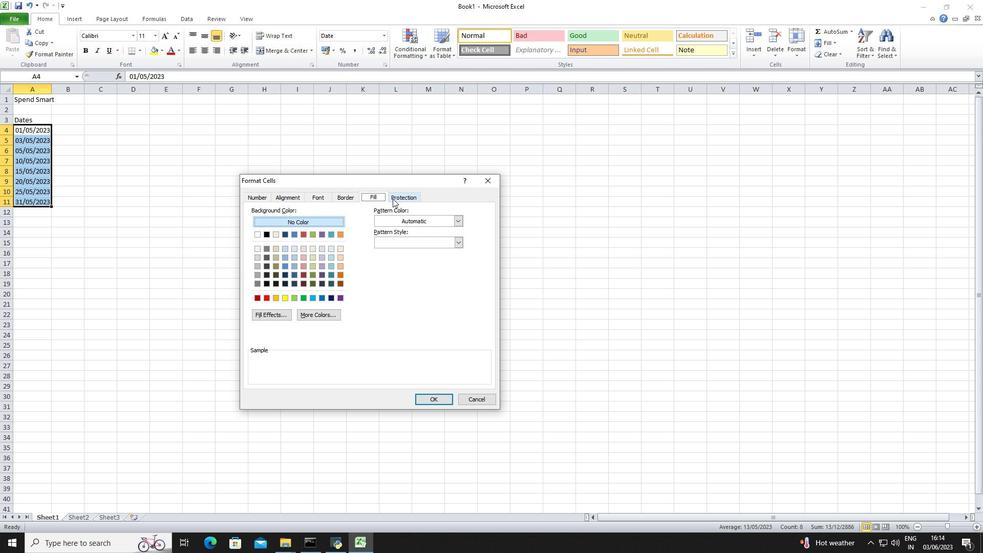 
Action: Mouse pressed left at (397, 197)
Screenshot: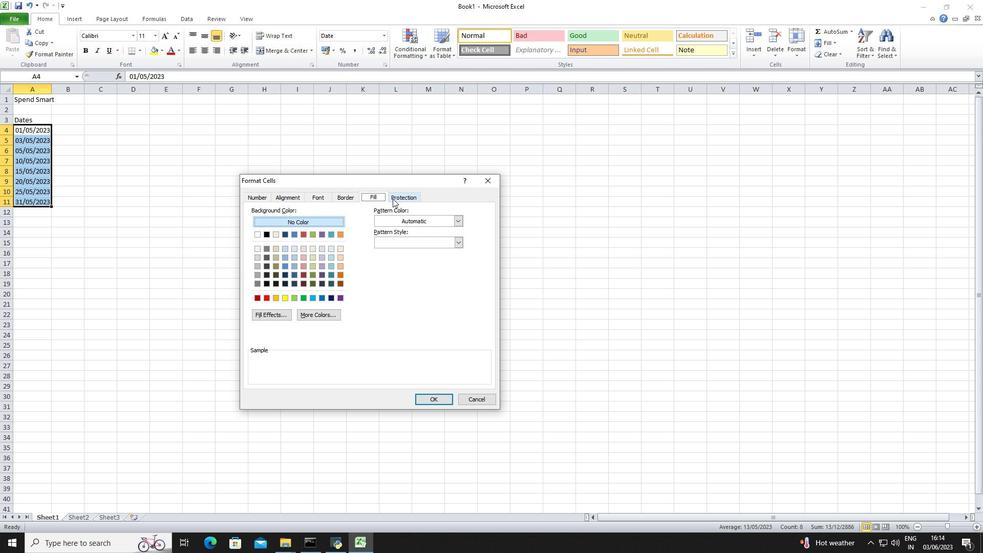 
Action: Mouse moved to (254, 194)
Screenshot: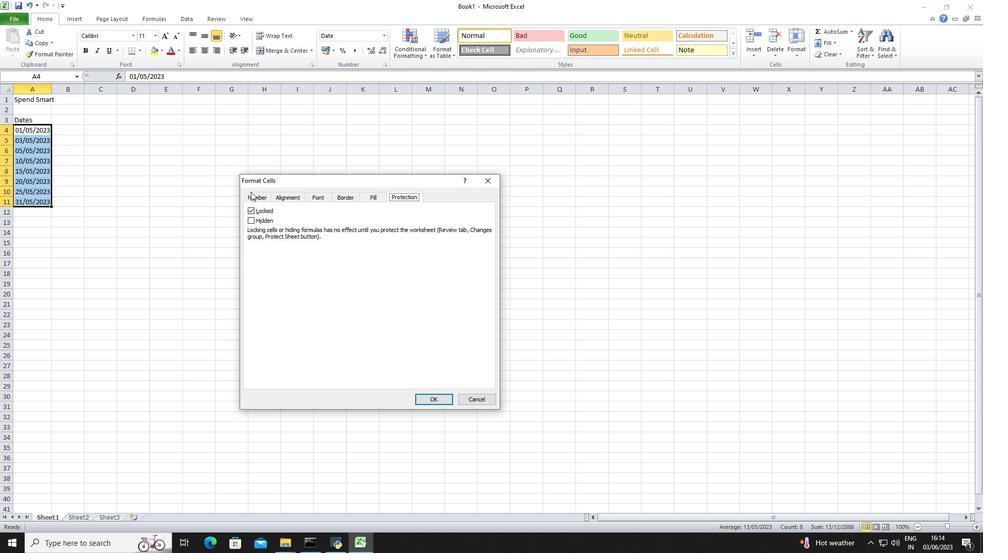 
Action: Mouse pressed left at (254, 194)
Screenshot: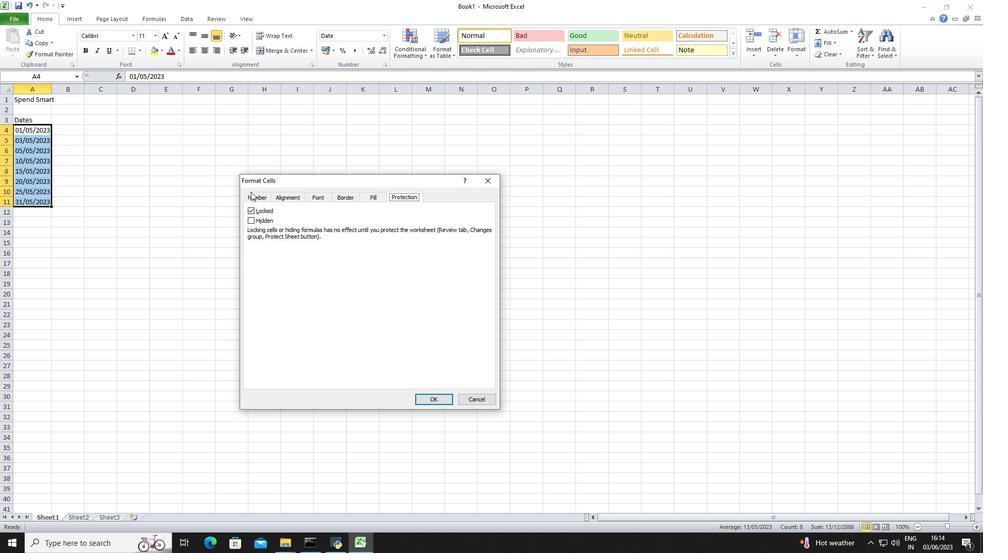 
Action: Mouse moved to (350, 220)
Screenshot: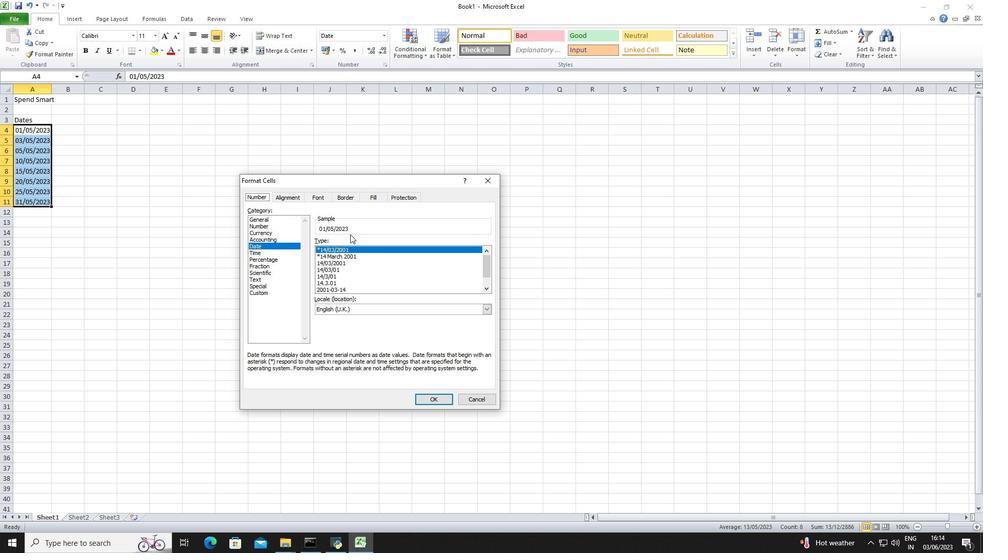 
Action: Mouse pressed left at (350, 220)
Screenshot: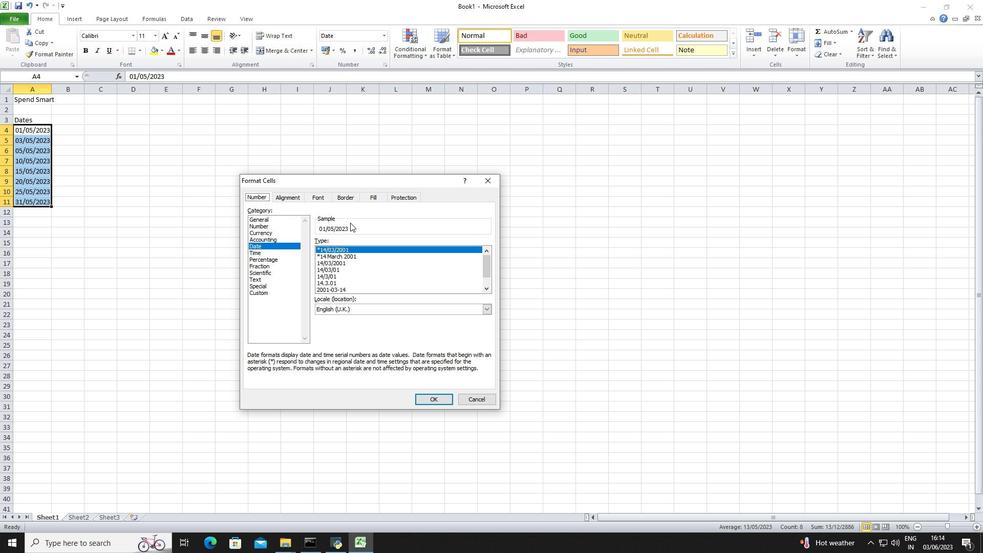 
Action: Mouse moved to (333, 227)
Screenshot: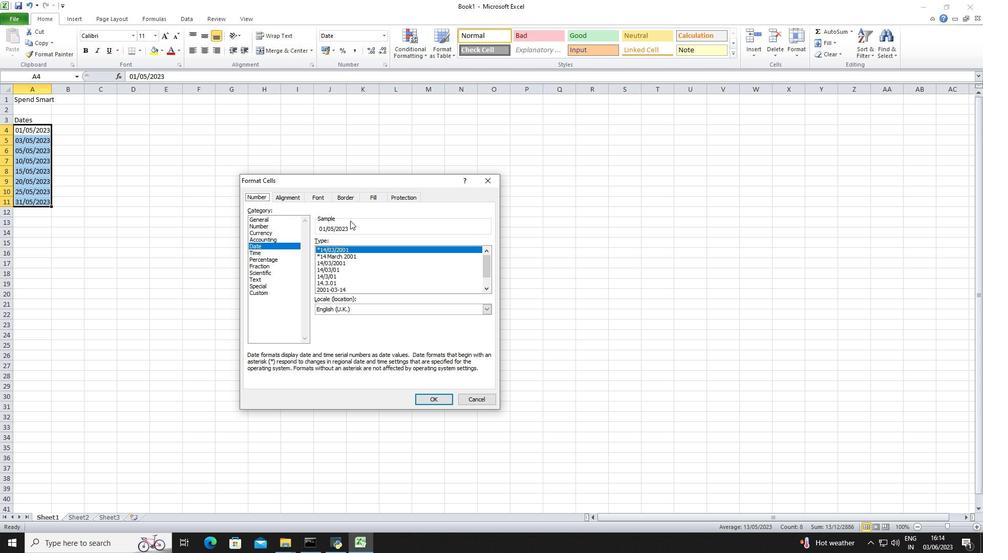 
Action: Mouse pressed left at (333, 227)
Screenshot: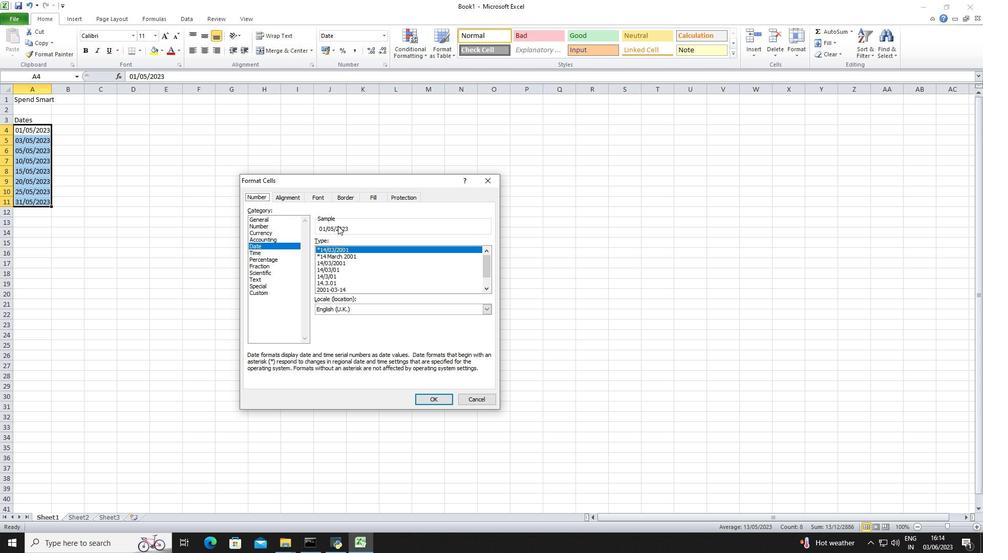 
Action: Mouse moved to (330, 227)
Screenshot: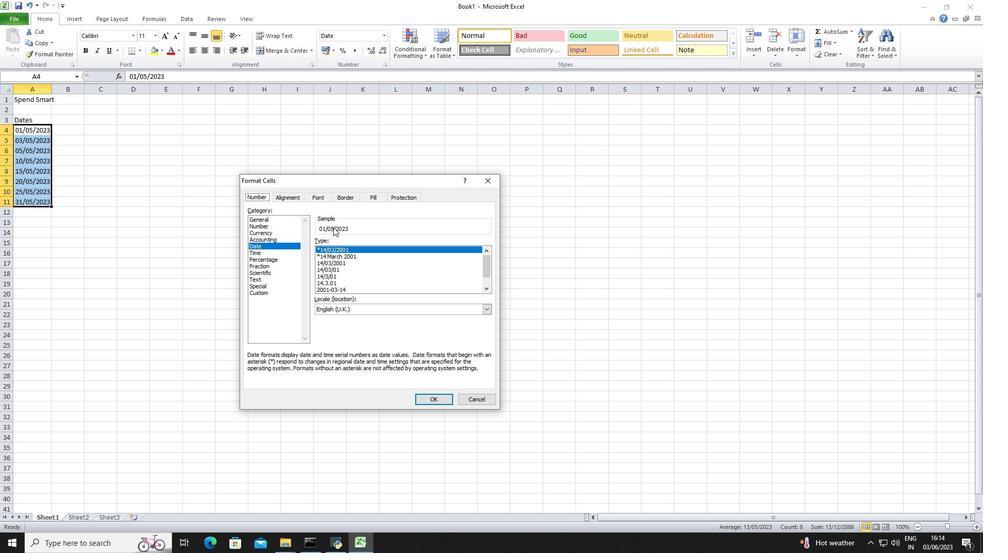 
Action: Mouse pressed left at (330, 227)
Screenshot: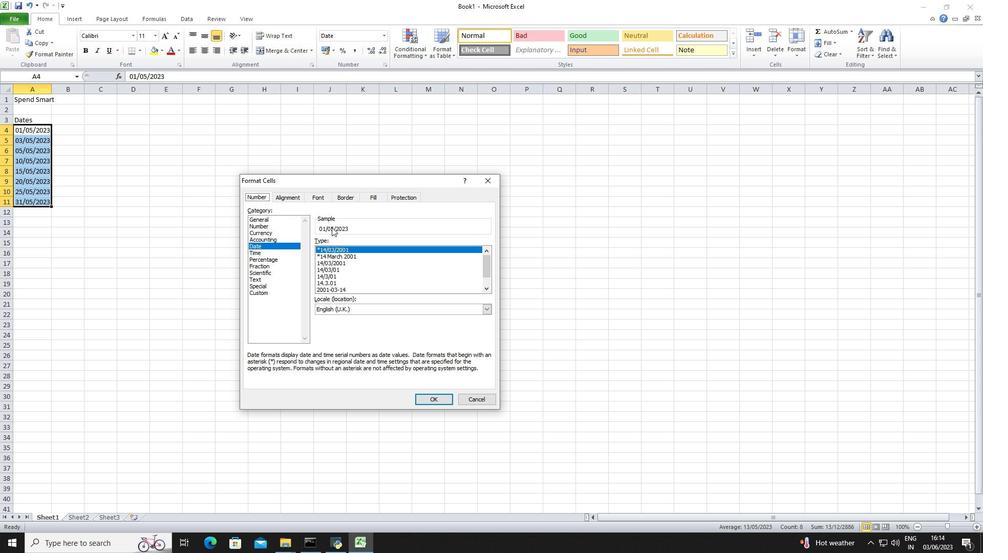 
Action: Mouse moved to (349, 272)
Screenshot: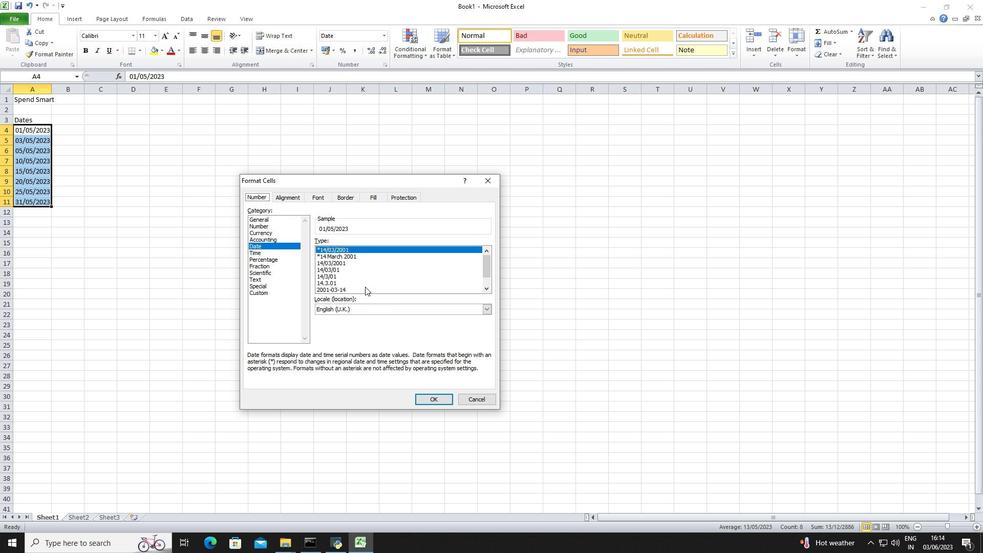 
Action: Mouse scrolled (349, 271) with delta (0, 0)
Screenshot: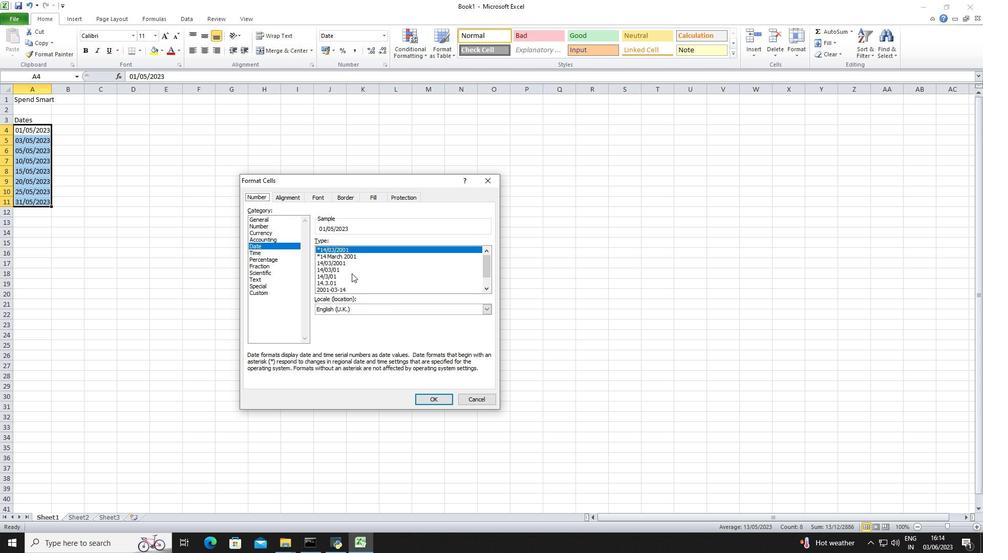 
Action: Mouse scrolled (349, 271) with delta (0, 0)
Screenshot: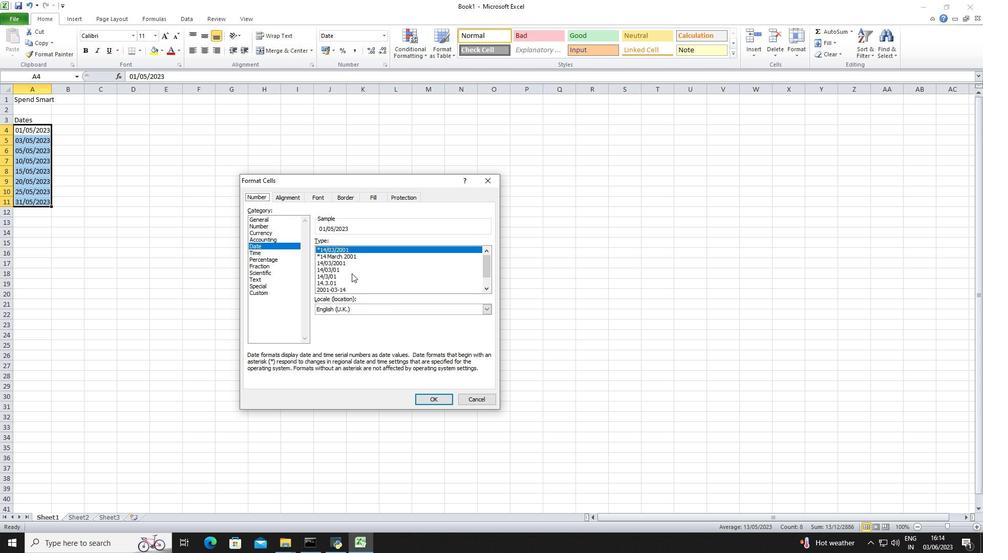 
Action: Mouse scrolled (349, 271) with delta (0, 0)
Screenshot: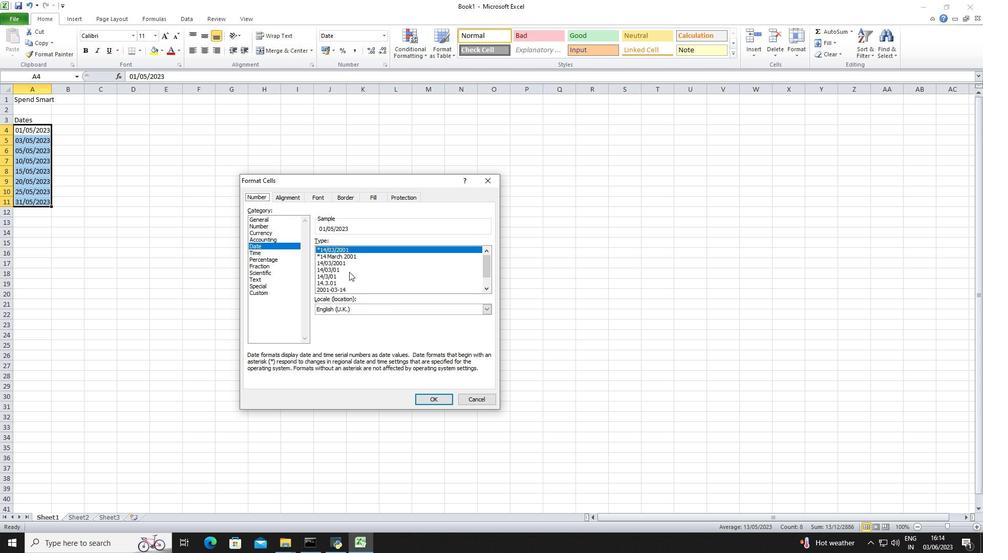
Action: Mouse scrolled (349, 271) with delta (0, 0)
Screenshot: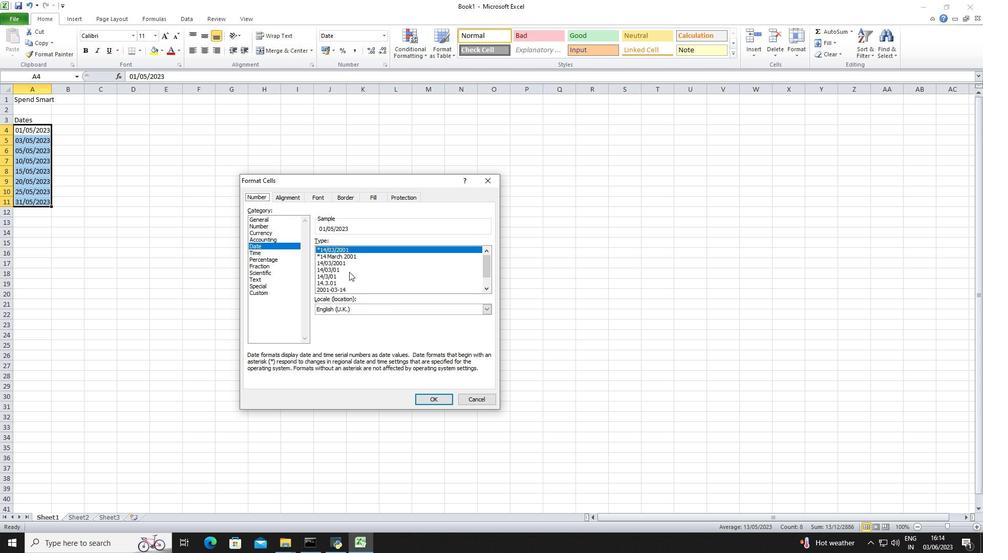 
Action: Mouse scrolled (349, 271) with delta (0, 0)
Screenshot: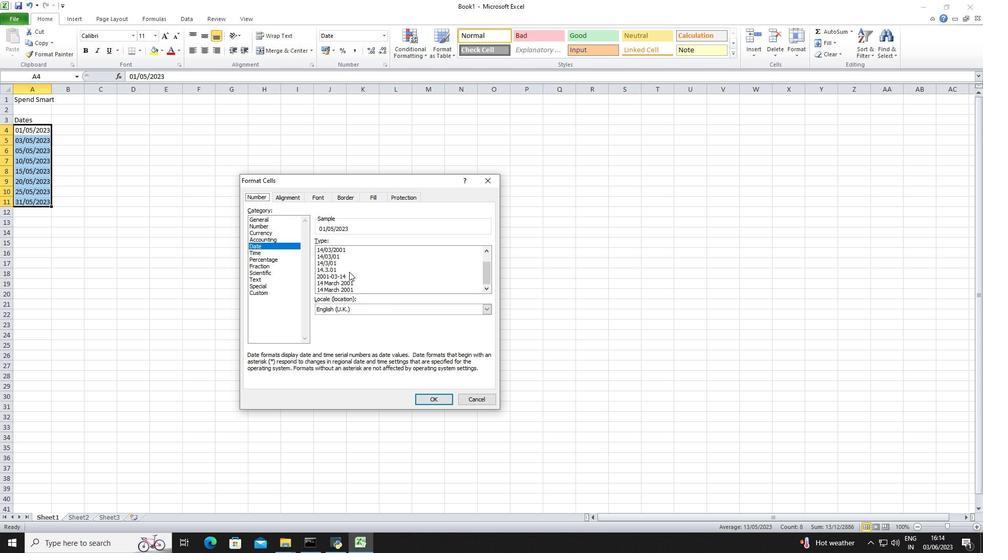 
Action: Mouse moved to (348, 271)
Screenshot: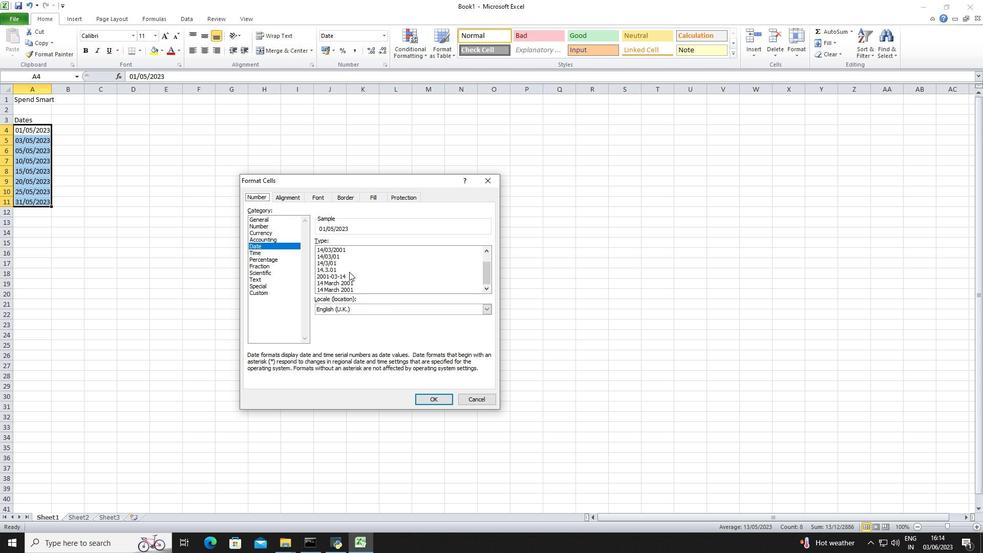 
Action: Mouse scrolled (348, 270) with delta (0, 0)
Screenshot: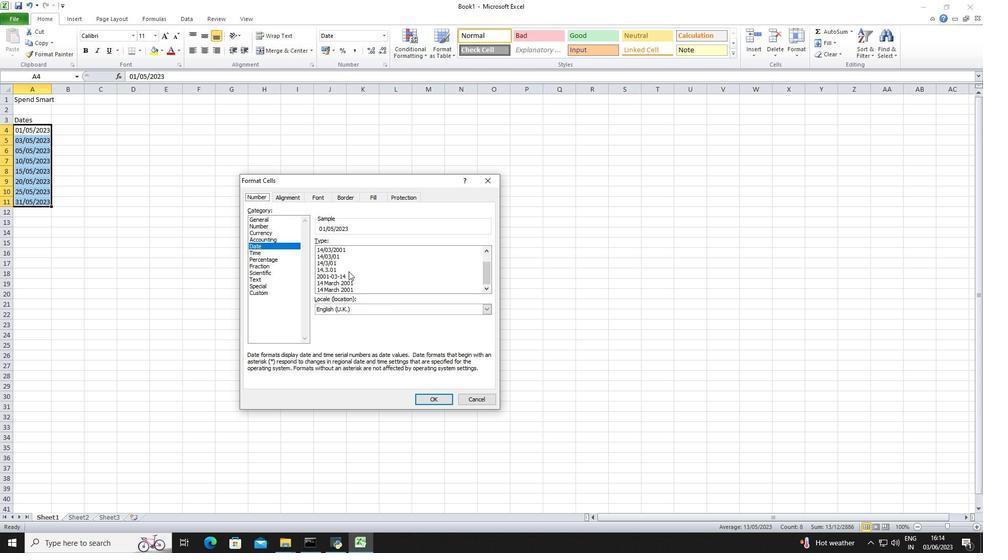 
Action: Mouse scrolled (348, 270) with delta (0, 0)
Screenshot: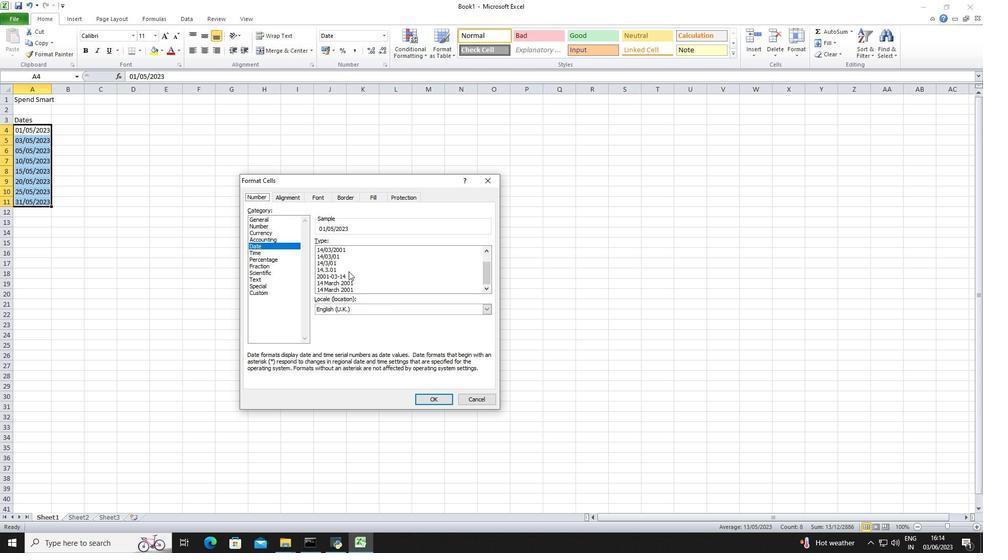 
Action: Mouse scrolled (348, 270) with delta (0, 0)
Screenshot: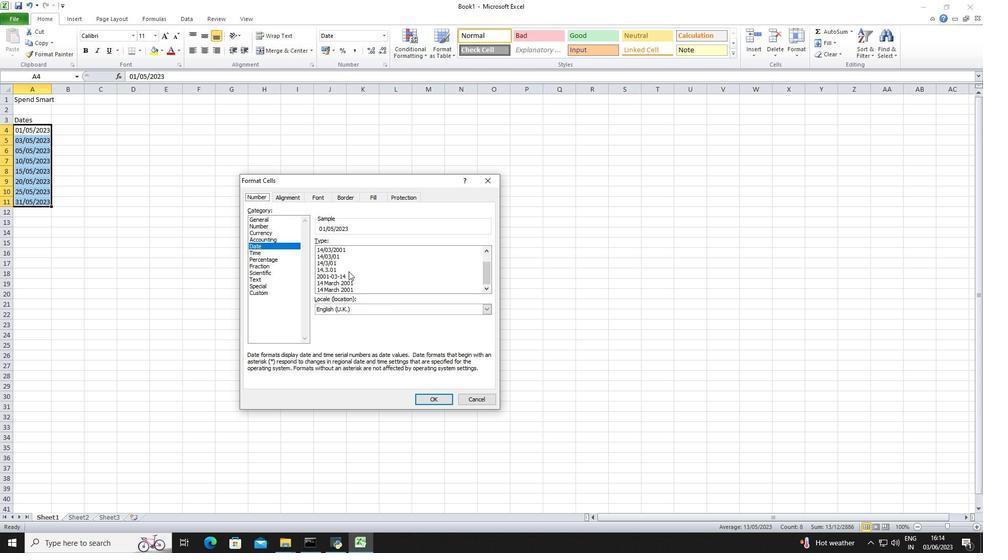 
Action: Mouse scrolled (348, 270) with delta (0, 0)
Screenshot: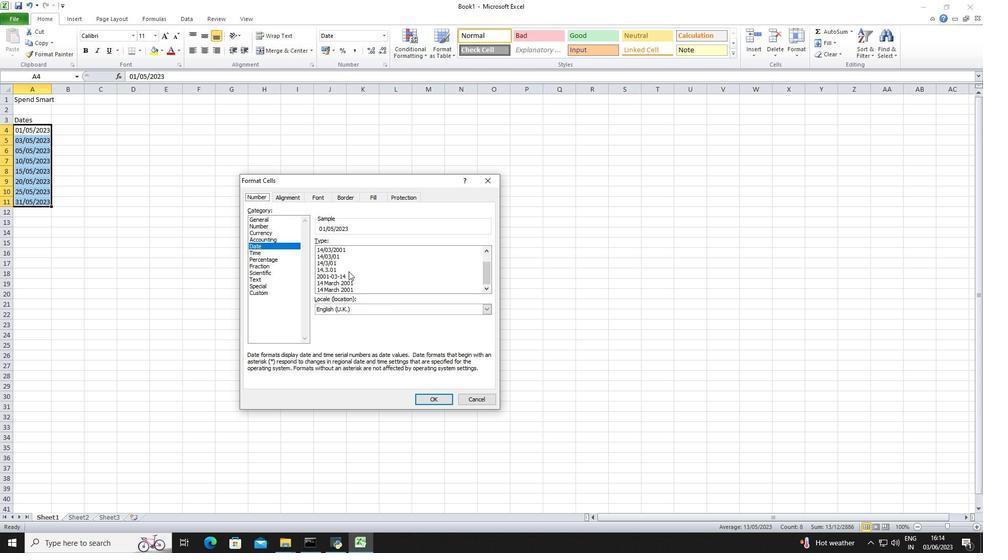 
Action: Mouse scrolled (348, 272) with delta (0, 0)
Screenshot: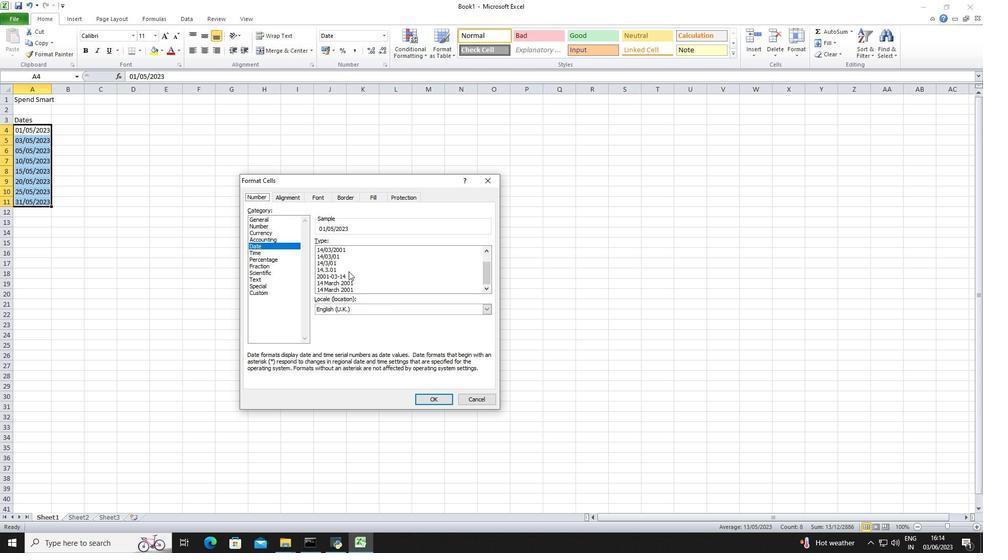 
Action: Mouse moved to (349, 270)
Screenshot: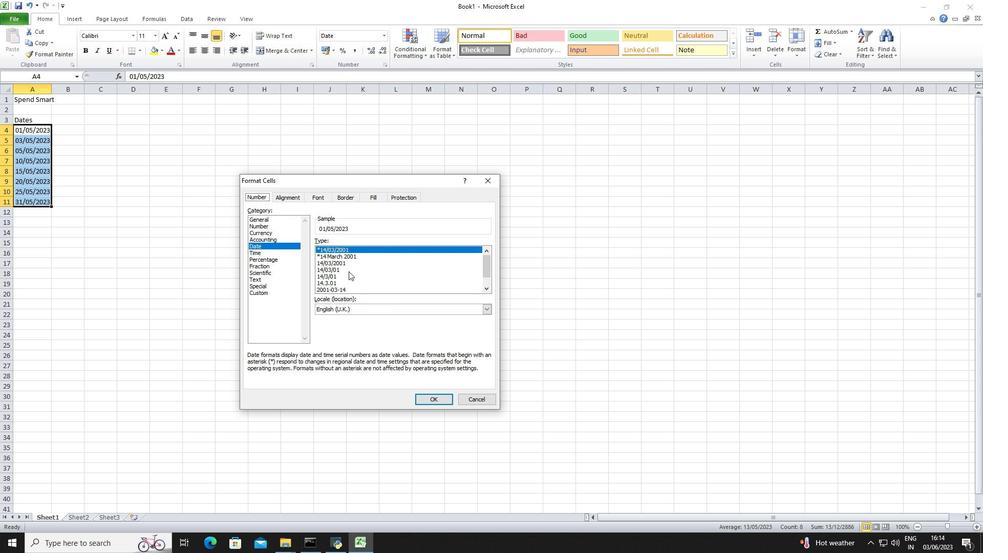 
Action: Mouse scrolled (349, 269) with delta (0, 0)
Screenshot: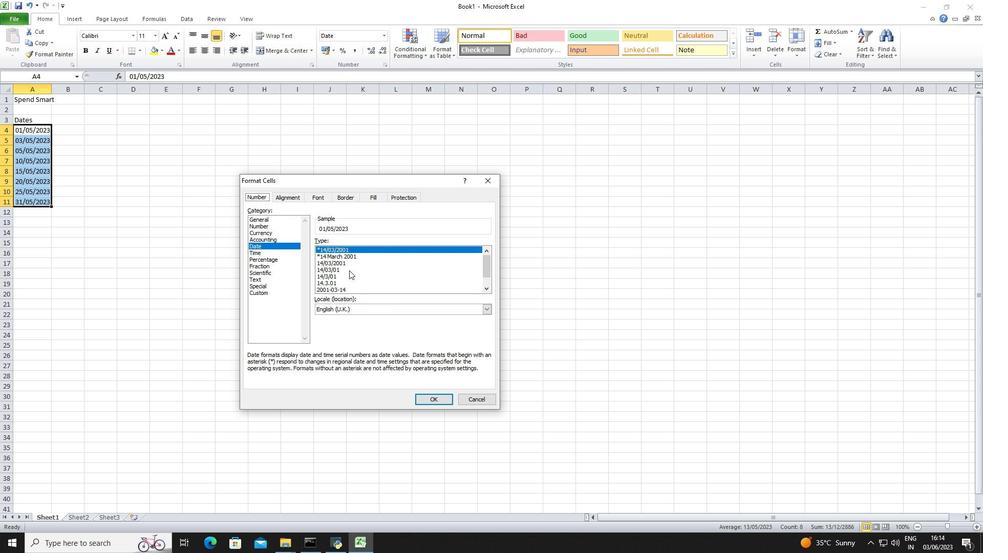 
Action: Mouse scrolled (349, 269) with delta (0, 0)
Screenshot: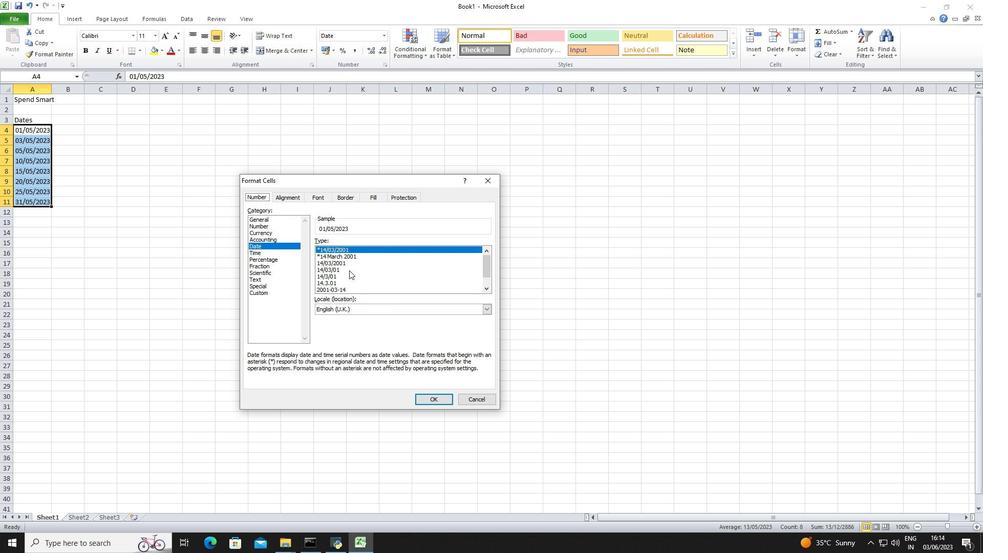 
Action: Mouse scrolled (349, 269) with delta (0, 0)
Screenshot: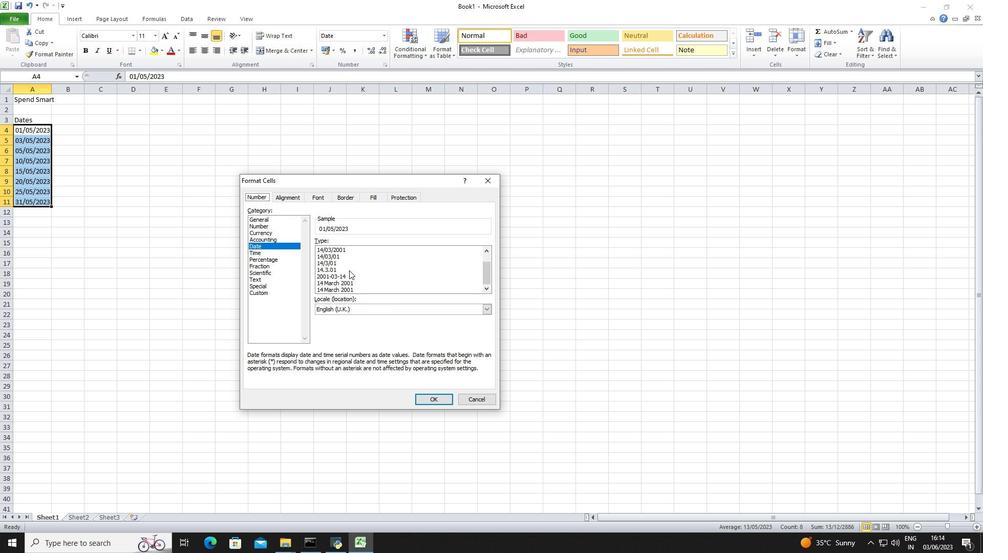 
Action: Mouse moved to (353, 275)
Screenshot: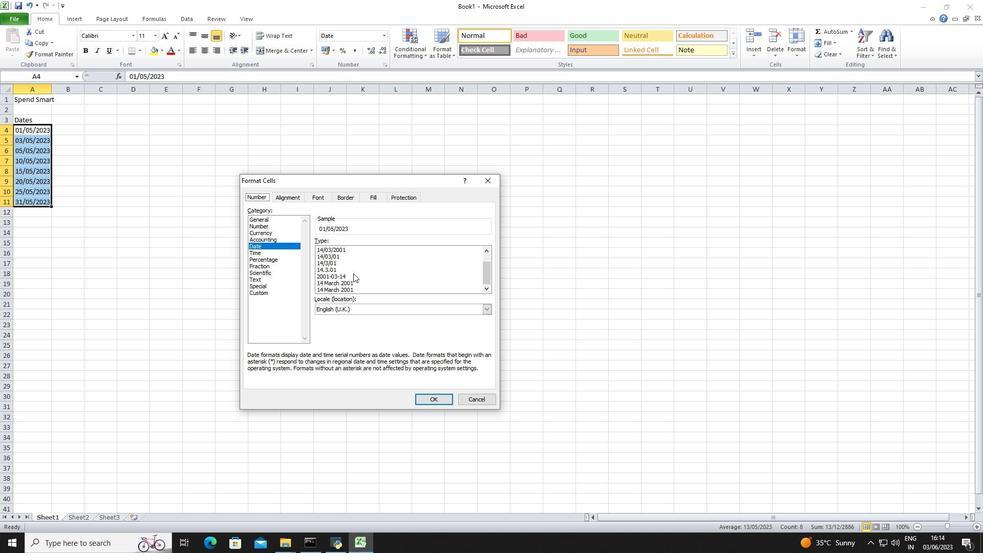 
Action: Mouse pressed left at (353, 275)
Screenshot: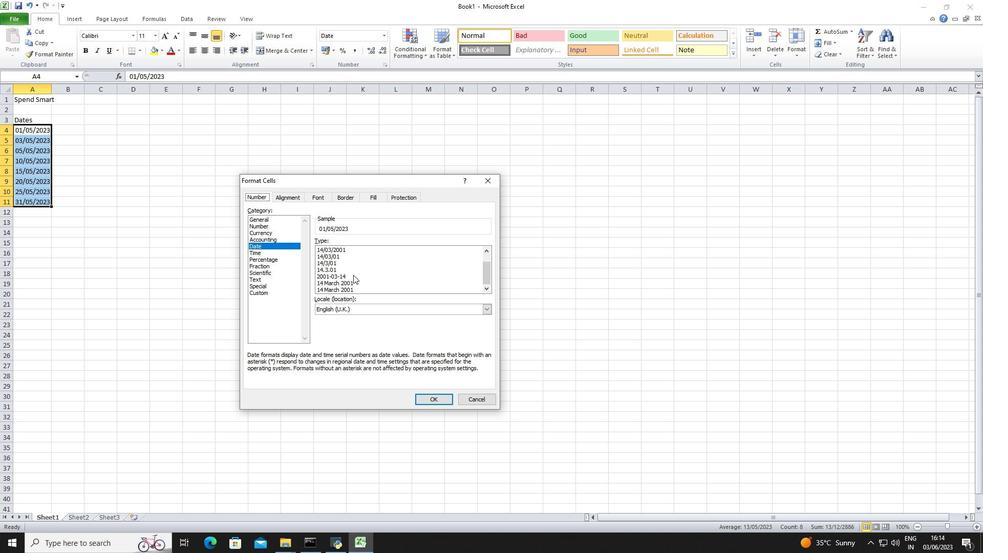 
Action: Mouse moved to (426, 399)
Screenshot: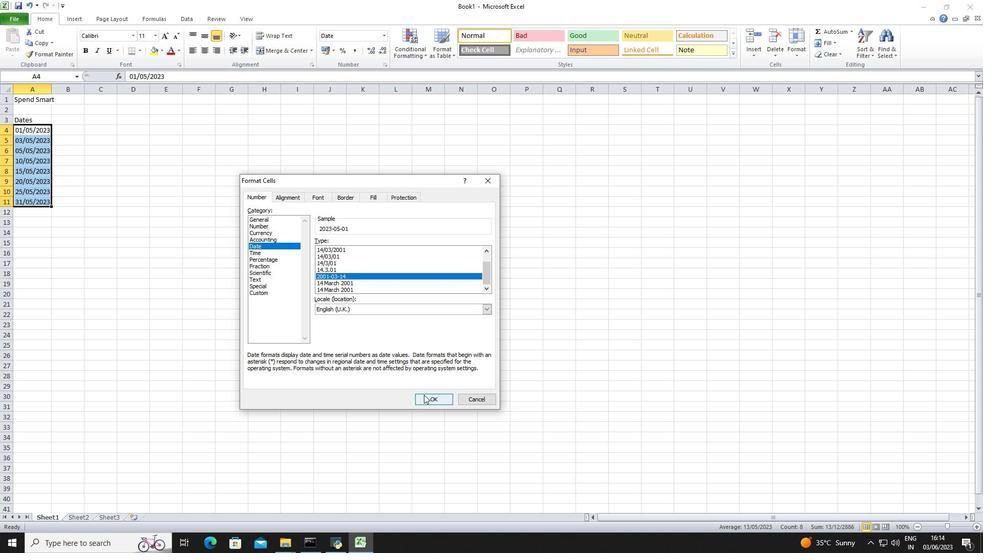 
Action: Mouse pressed left at (426, 399)
Screenshot: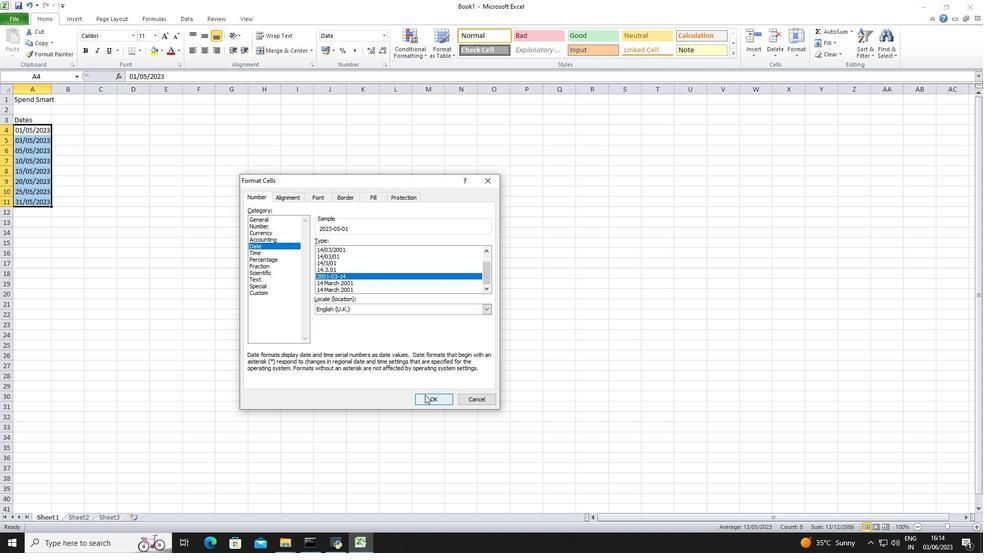 
Action: Mouse moved to (101, 126)
Screenshot: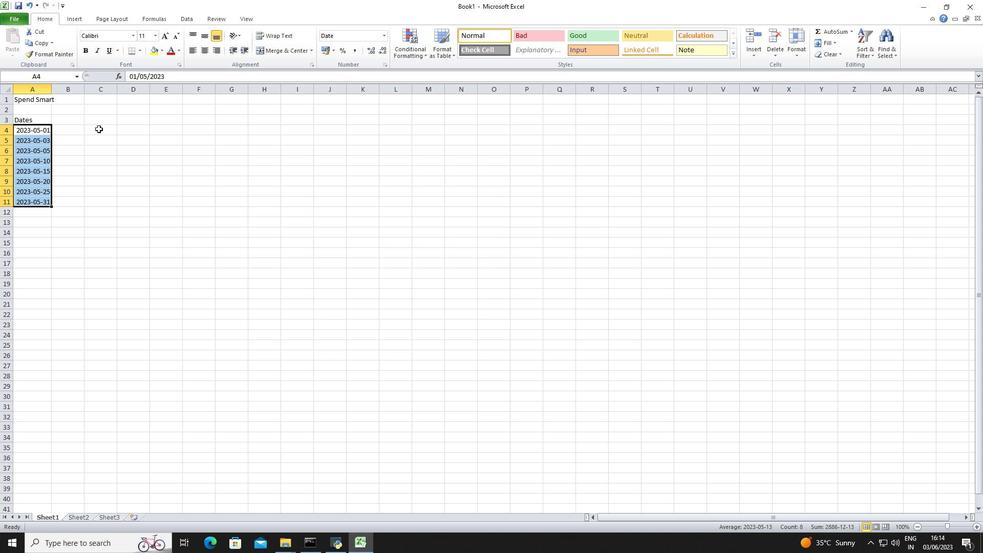 
Action: Mouse pressed left at (101, 126)
Screenshot: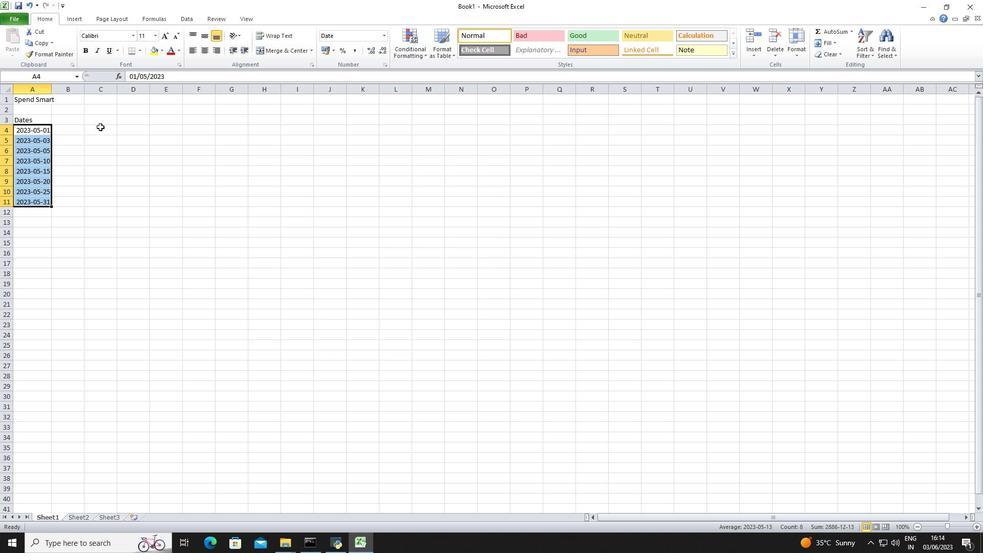 
Action: Mouse moved to (102, 124)
Screenshot: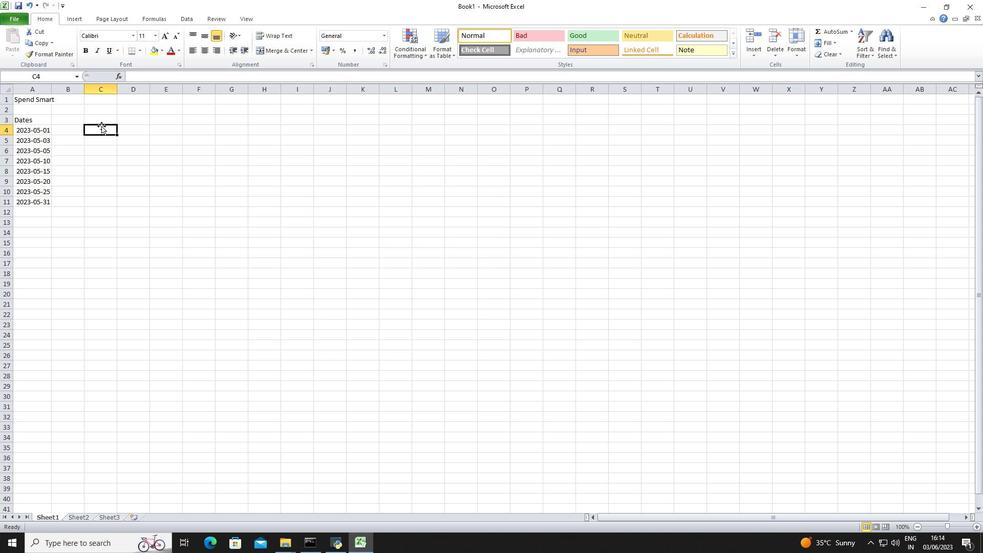 
Action: Mouse pressed left at (102, 124)
Screenshot: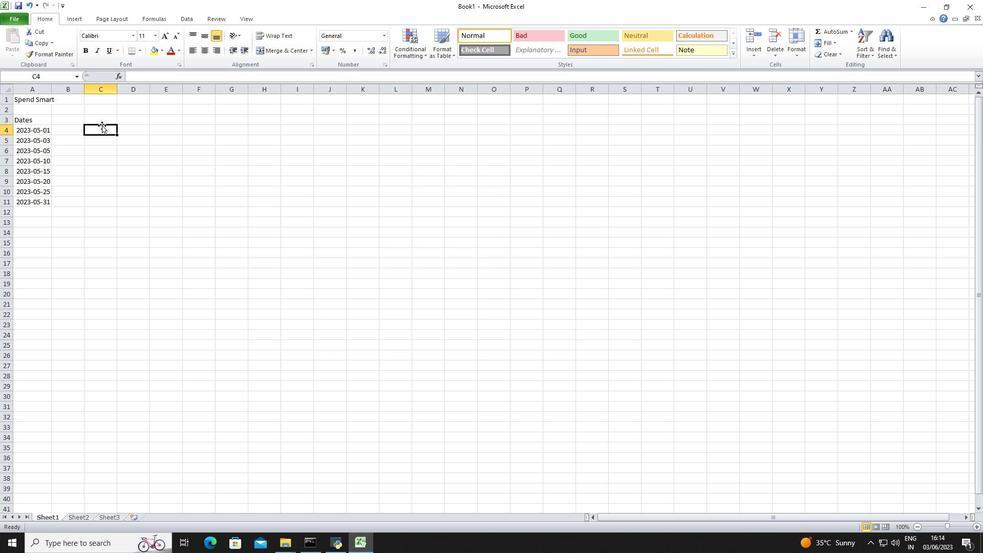 
Action: Mouse moved to (102, 121)
Screenshot: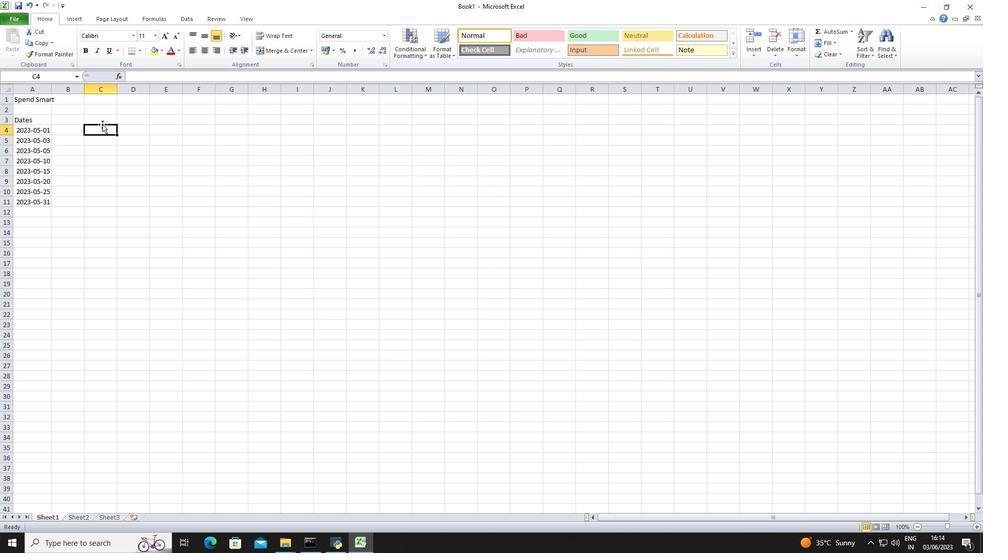 
Action: Mouse pressed left at (102, 121)
Screenshot: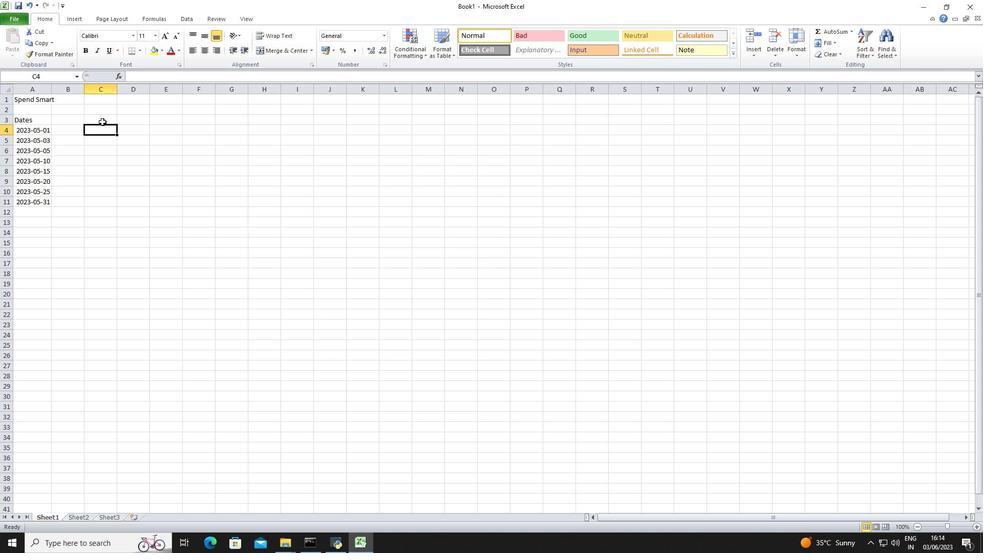
Action: Key pressed <Key.shift>Categories<Key.down><Key.shift>Groceries<Key.down><Key.shift>Dining<Key.space><Key.shift>Out<Key.down><Key.shift>Transportation<Key.down><Key.shift>Entertainment<Key.down><Key.shift>Shopping<Key.down><Key.shift>Utilities<Key.down><Key.shift>Health<Key.down><Key.shift>Miscellaneous<Key.down><Key.right><Key.right><Key.right><Key.up><Key.up><Key.up><Key.up><Key.up><Key.up><Key.up><Key.up><Key.up><Key.shift>Descriptions<Key.down><Key.shift>Supermarker<Key.backspace>t<Key.down><Key.shift>Restaurant<Key.down><Key.shift>Public<Key.space><Key.shift><Key.shift><Key.shift><Key.shift><Key.shift><Key.shift>Transport<Key.down><Key.shift>Movie<Key.space><Key.shift>Tickets<Key.space><Key.enter><Key.shift>Clothing<Key.space><Key.shift>Store<Key.enter><Key.shift>Internet<Key.space><Key.shift>Bill<Key.enter><Key.shift>Pharmacy<Key.enter><Key.shift>Online<Key.space><Key.shift>Purchases<Key.down><Key.right><Key.right><Key.right><Key.up><Key.up><Key.up><Key.up><Key.up><Key.up><Key.up><Key.up><Key.up><Key.shift>Amount<Key.down>50<Key.down>30<Key.down>10<Key.down>20<Key.down>100<Key.down>60<Key.down>40<Key.down>50<Key.down>
Screenshot: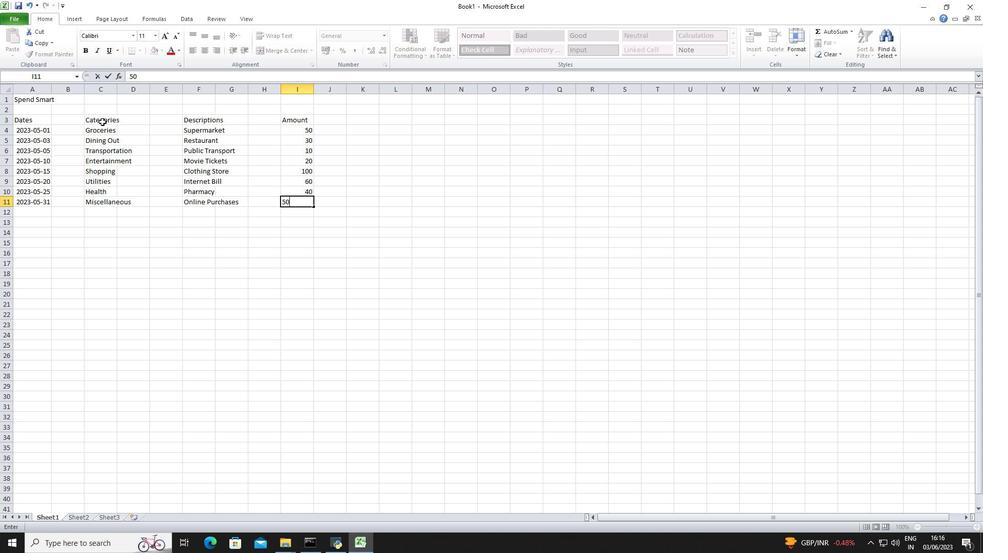 
Action: Mouse moved to (300, 127)
Screenshot: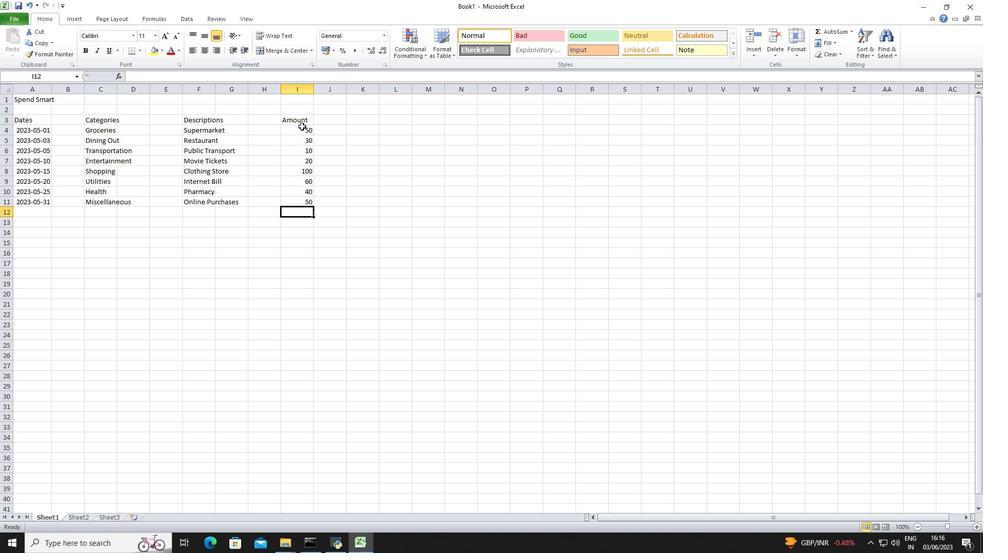
Action: Mouse pressed left at (300, 127)
Screenshot: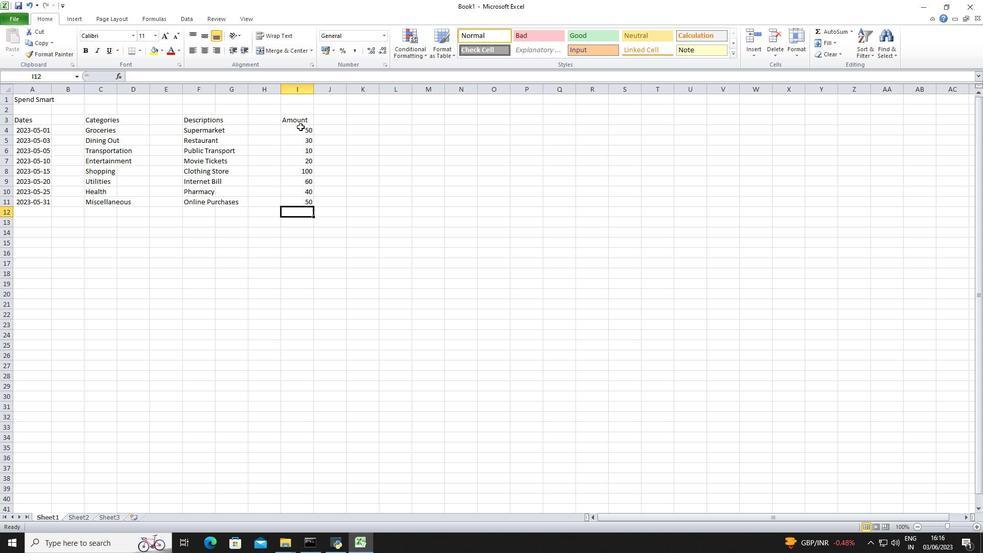 
Action: Mouse moved to (380, 35)
Screenshot: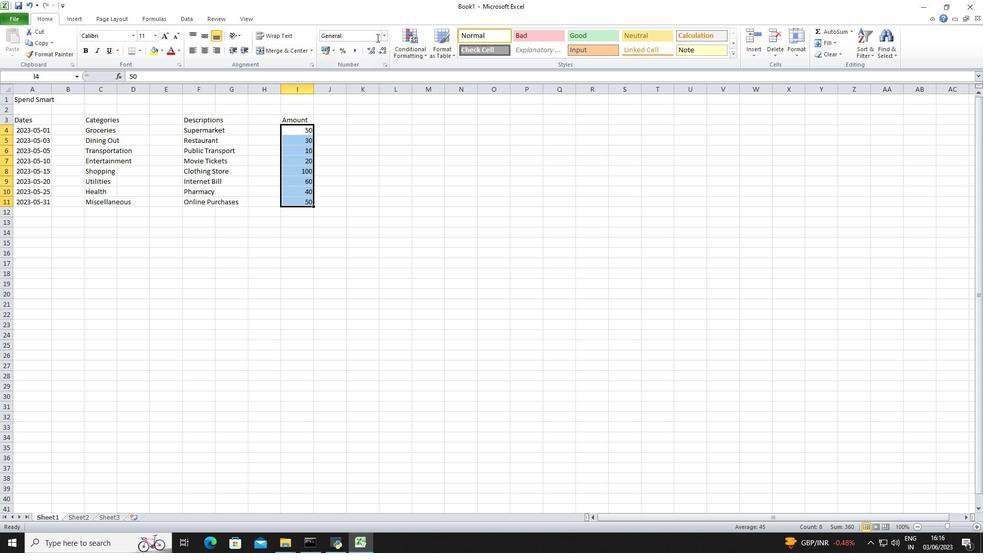 
Action: Mouse pressed left at (380, 35)
Screenshot: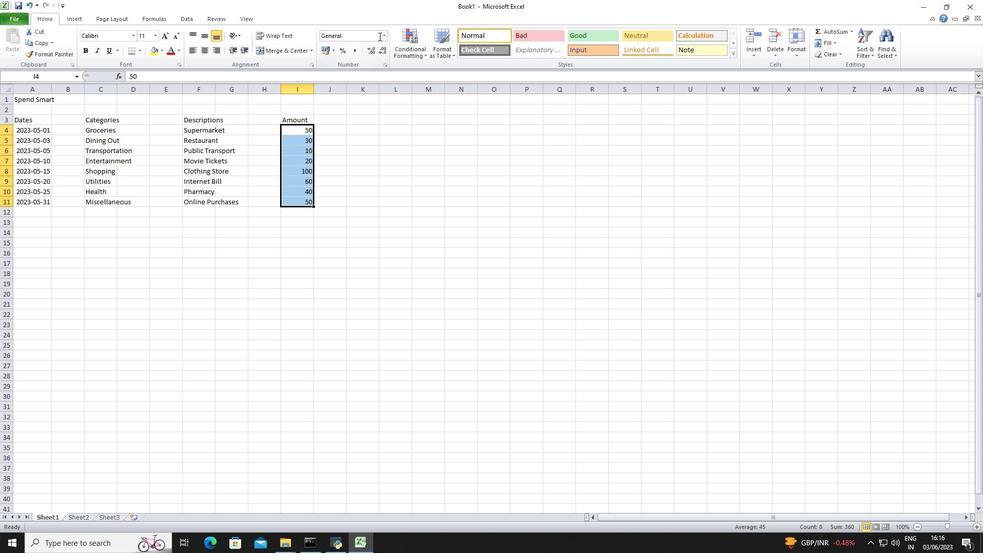 
Action: Mouse moved to (384, 33)
Screenshot: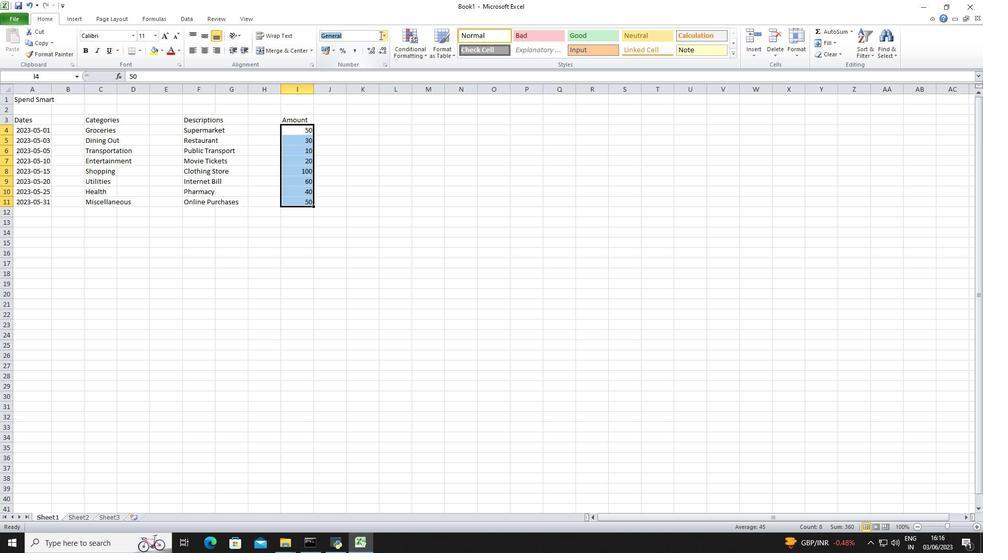 
Action: Mouse pressed left at (384, 33)
Screenshot: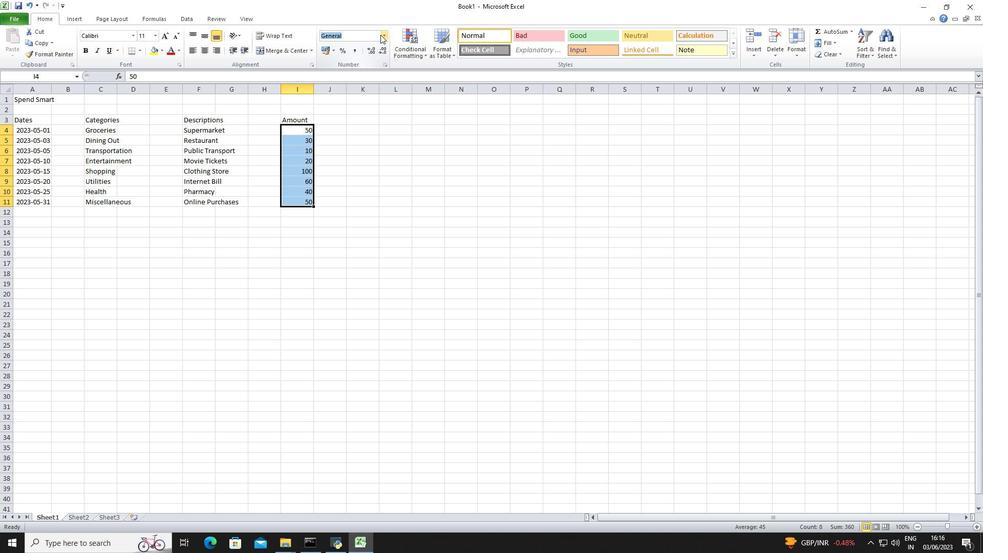 
Action: Mouse moved to (397, 296)
Screenshot: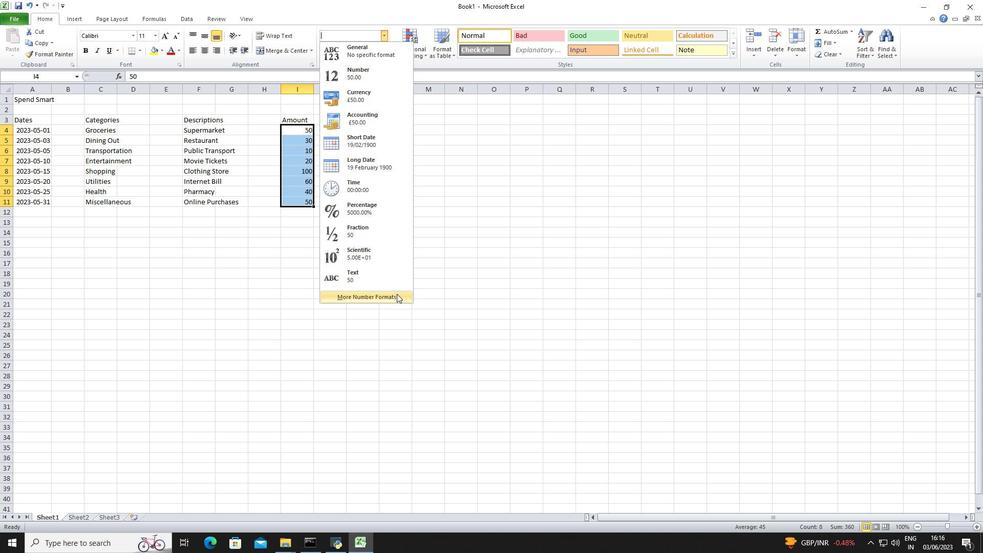 
Action: Mouse pressed left at (397, 296)
Screenshot: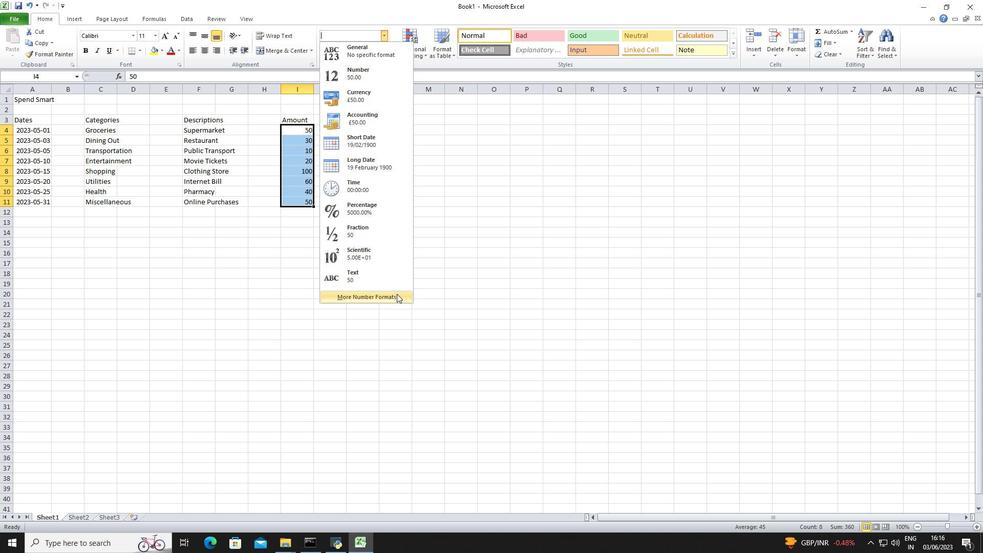 
Action: Mouse moved to (162, 192)
Screenshot: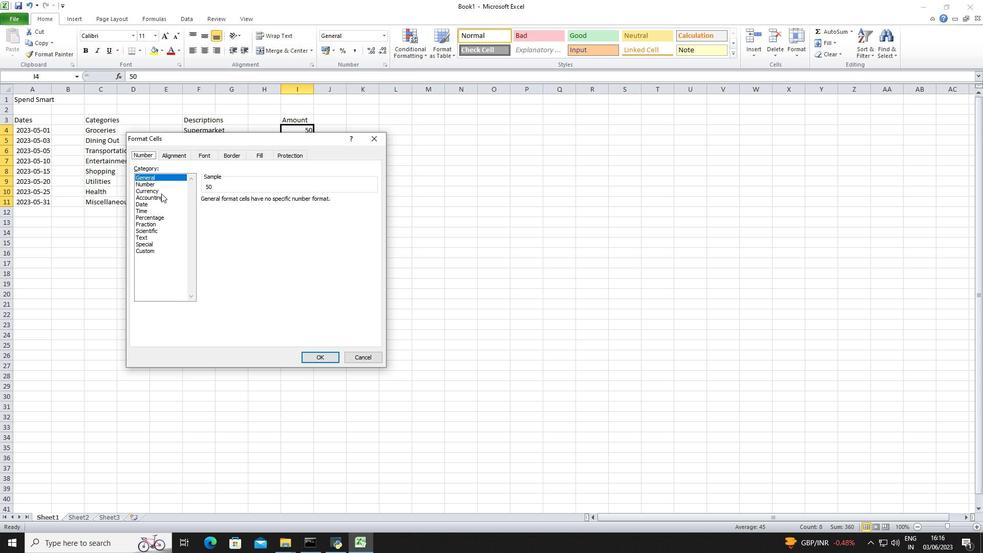 
Action: Mouse pressed left at (162, 192)
Screenshot: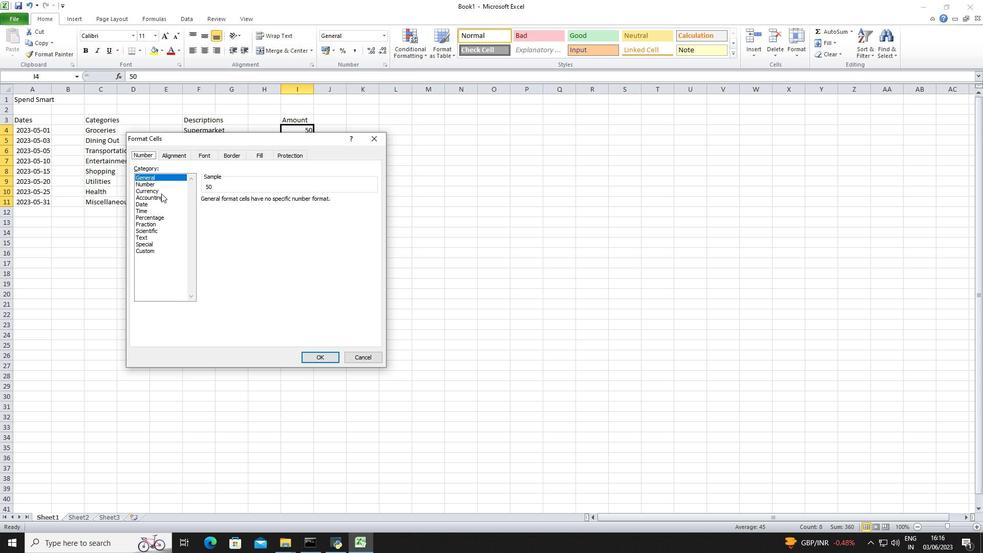 
Action: Mouse moved to (270, 202)
Screenshot: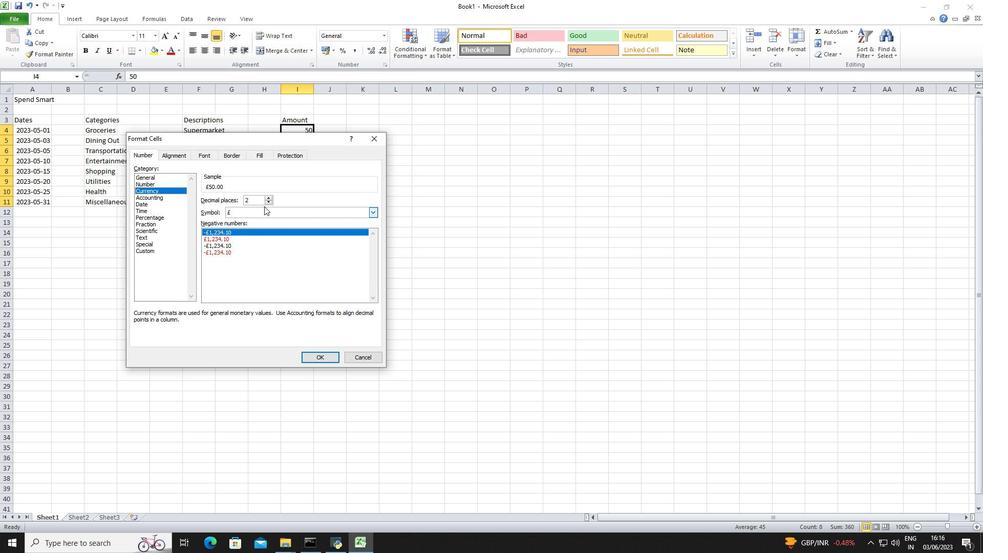 
Action: Mouse pressed left at (270, 202)
Screenshot: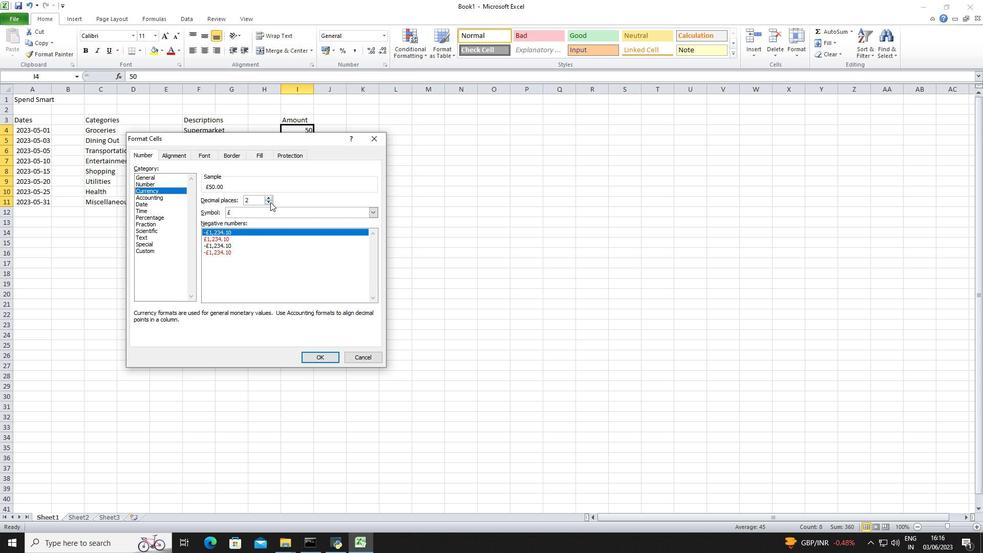
Action: Mouse pressed left at (270, 202)
Screenshot: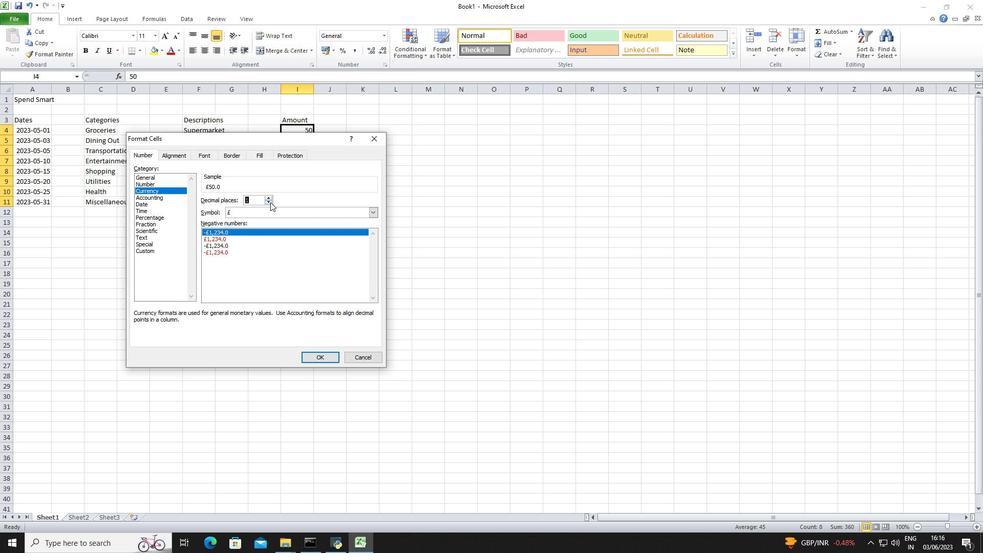 
Action: Mouse moved to (272, 212)
Screenshot: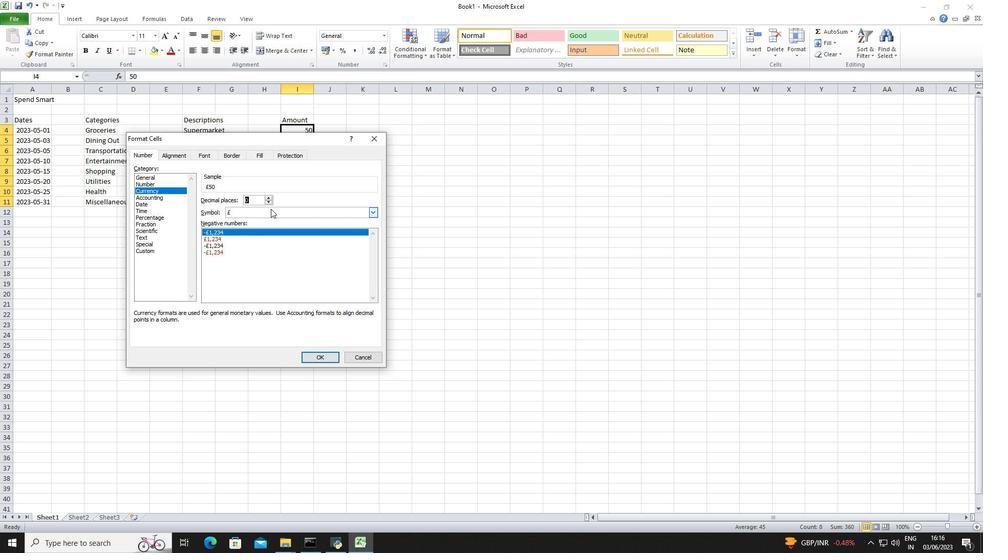 
Action: Mouse pressed left at (272, 212)
Screenshot: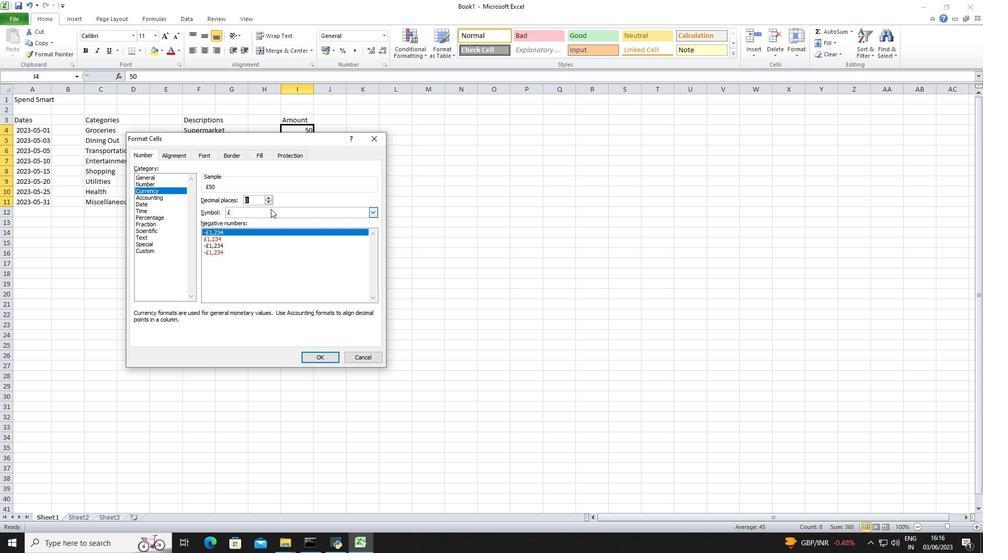 
Action: Mouse moved to (272, 236)
Screenshot: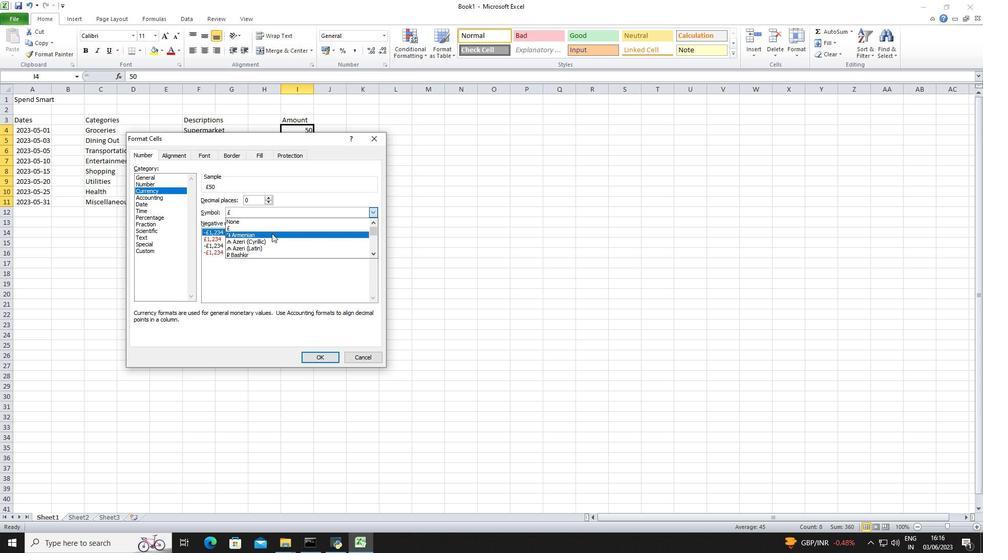 
Action: Mouse scrolled (272, 236) with delta (0, 0)
Screenshot: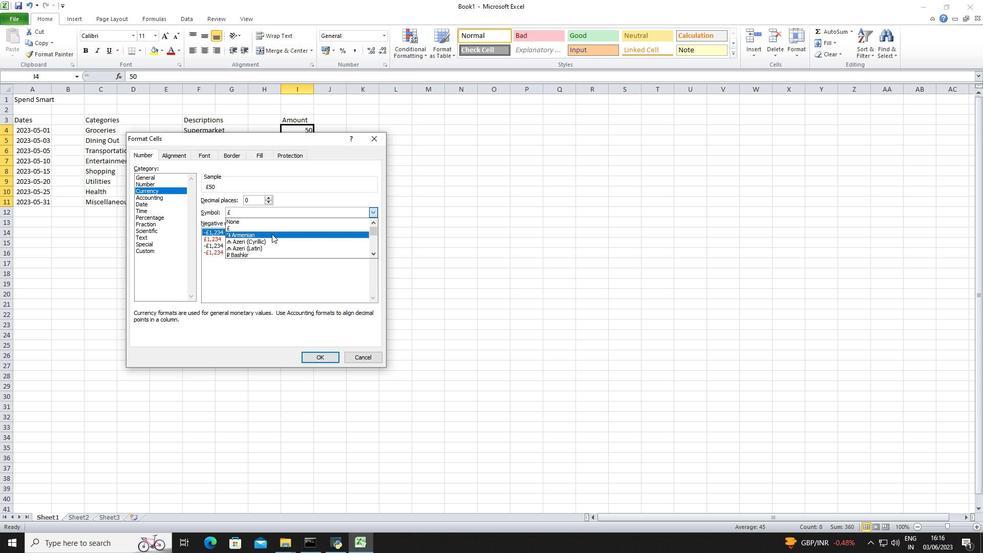 
Action: Mouse scrolled (272, 236) with delta (0, 0)
Screenshot: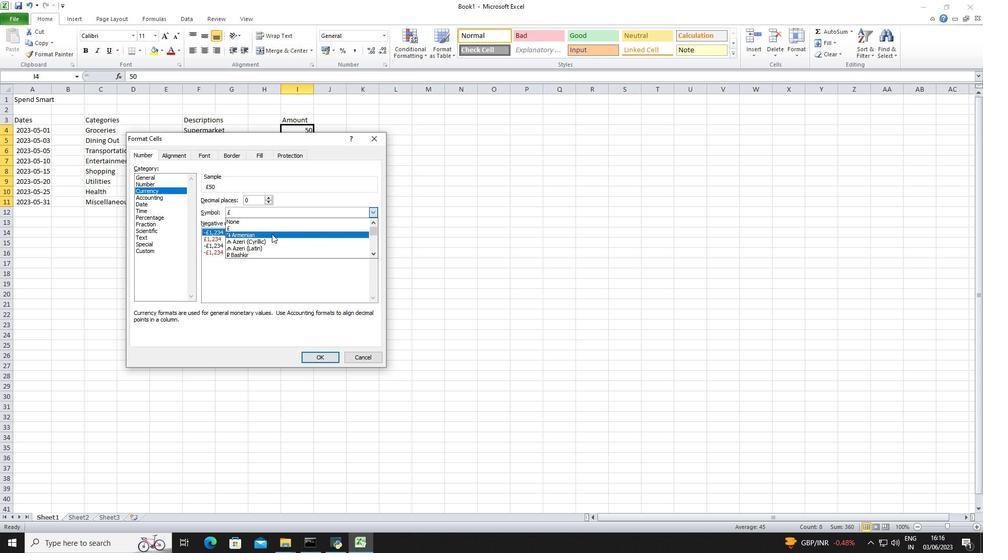 
Action: Mouse scrolled (272, 236) with delta (0, 0)
Screenshot: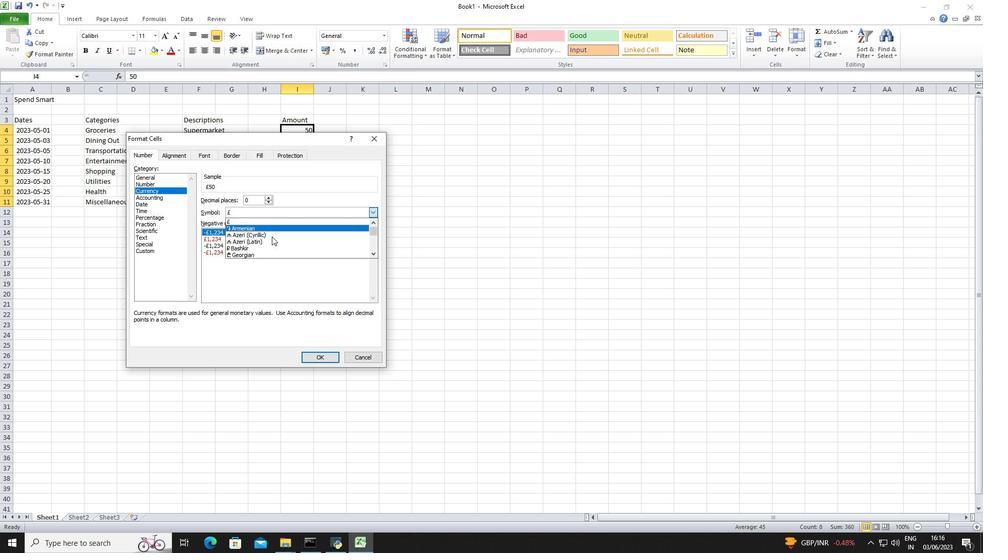 
Action: Mouse scrolled (272, 236) with delta (0, 0)
Screenshot: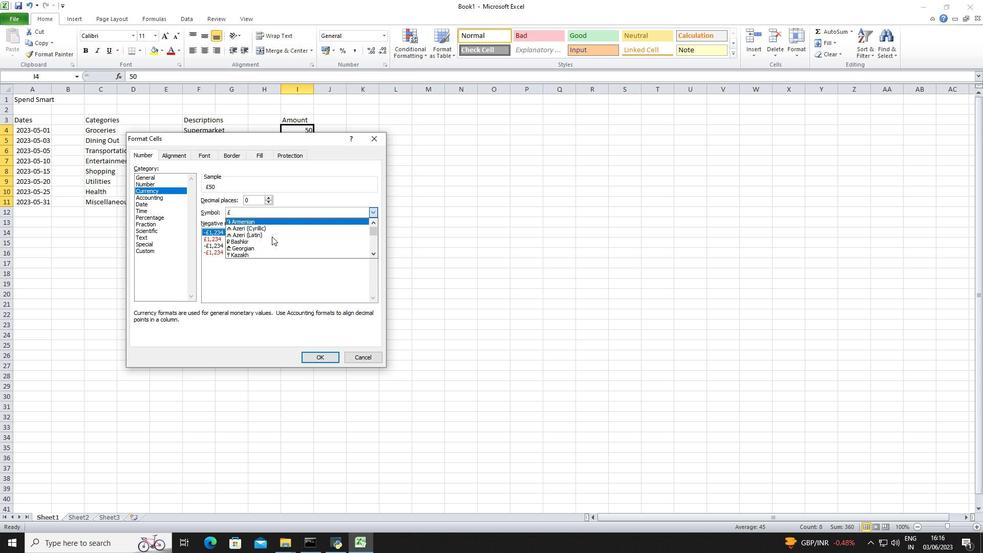 
Action: Mouse scrolled (272, 236) with delta (0, 0)
Screenshot: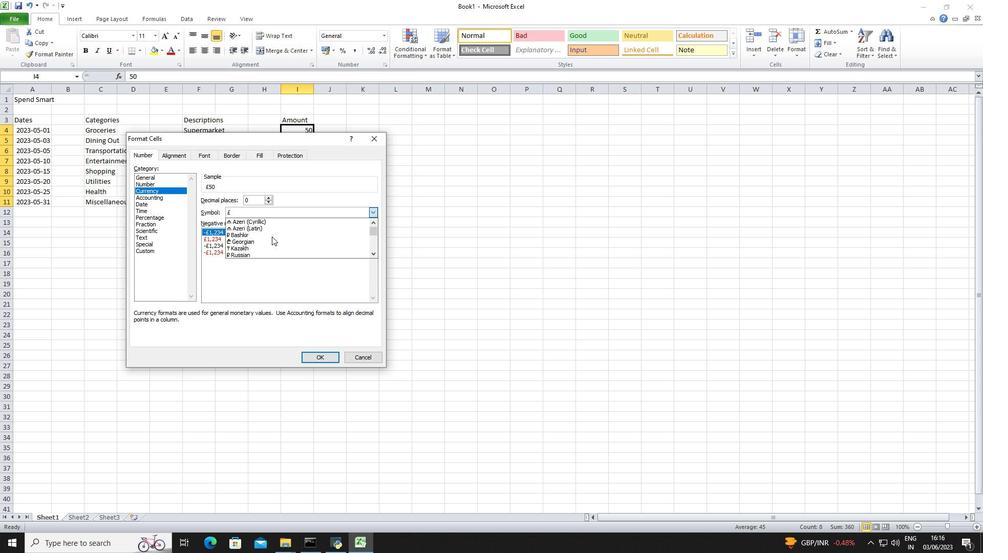 
Action: Mouse scrolled (272, 236) with delta (0, 0)
Screenshot: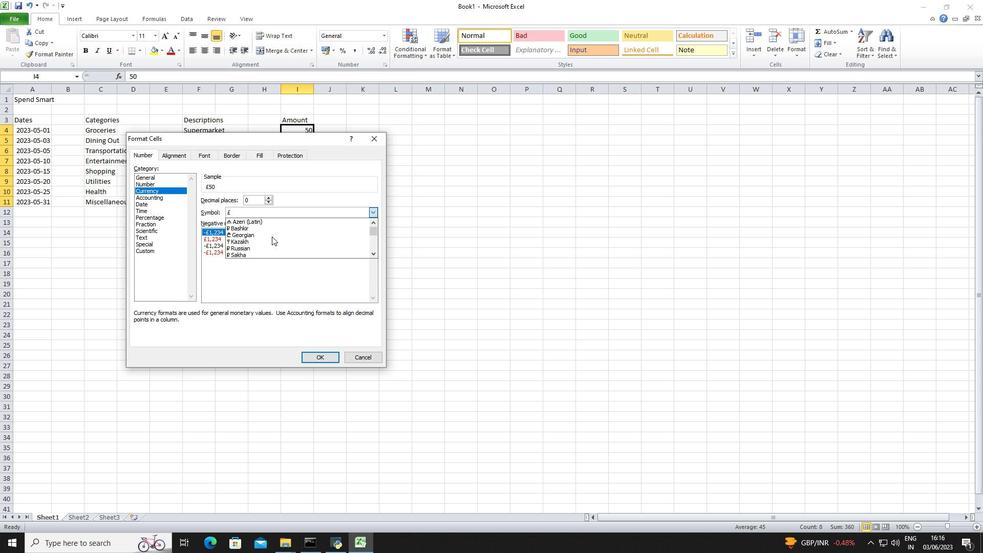 
Action: Mouse scrolled (272, 236) with delta (0, 0)
Screenshot: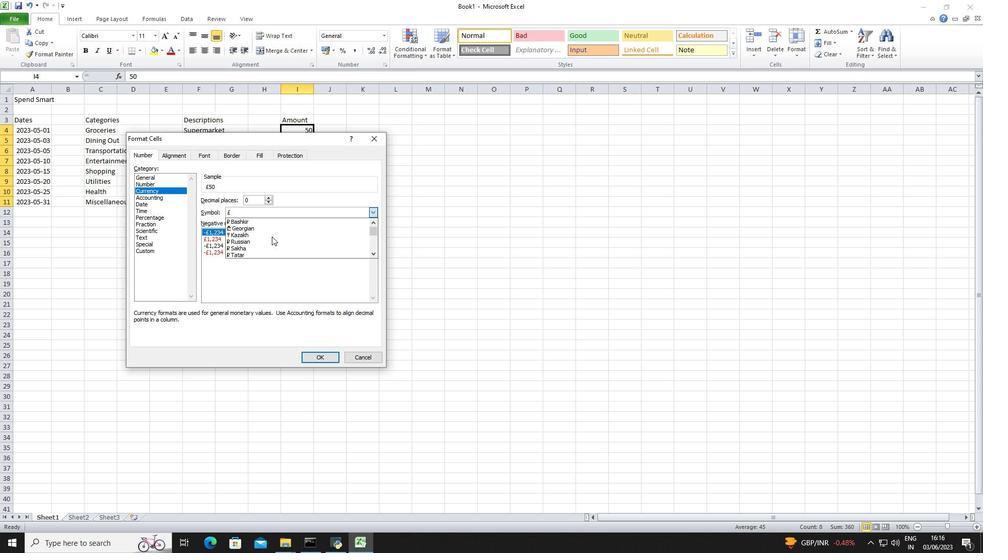 
Action: Mouse scrolled (272, 236) with delta (0, 0)
Screenshot: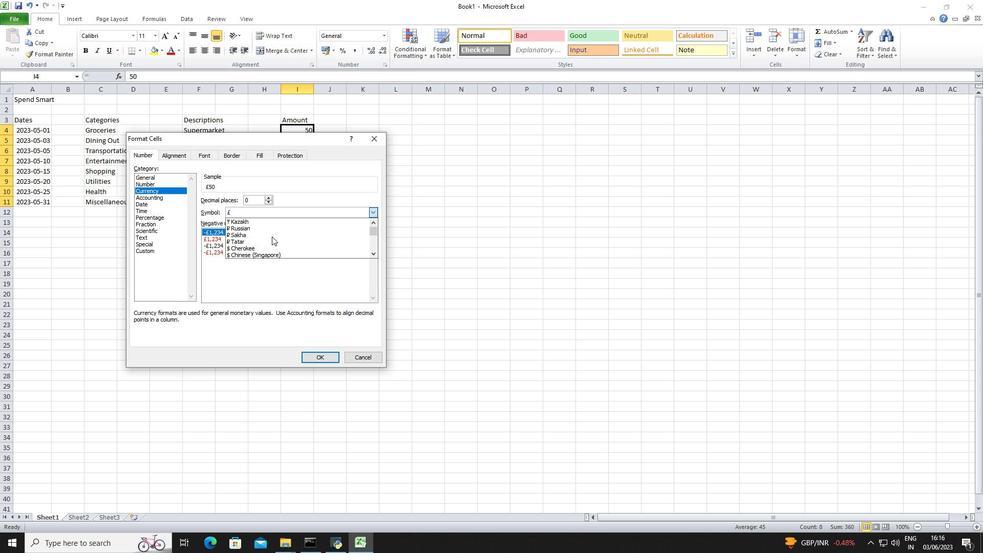 
Action: Mouse moved to (272, 237)
Screenshot: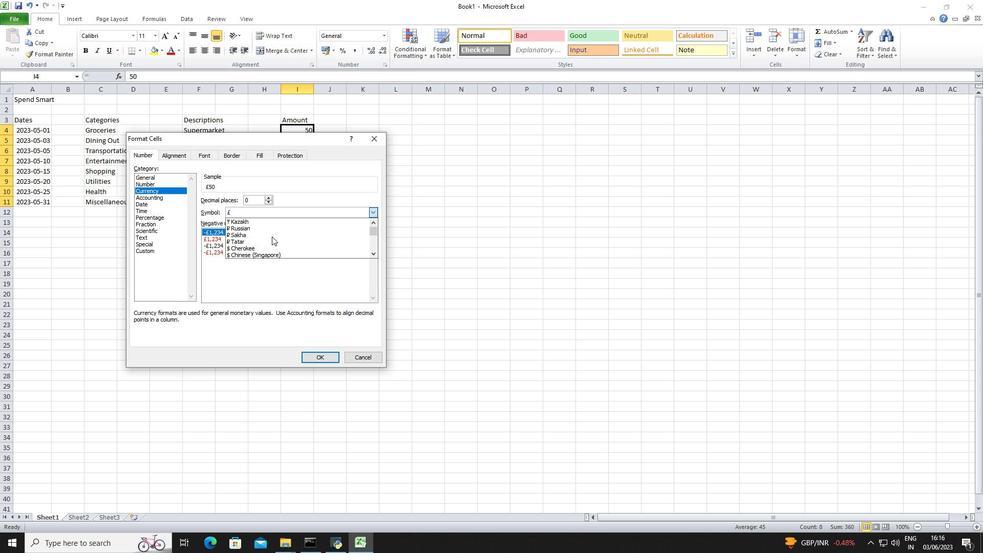 
Action: Mouse scrolled (272, 236) with delta (0, 0)
Screenshot: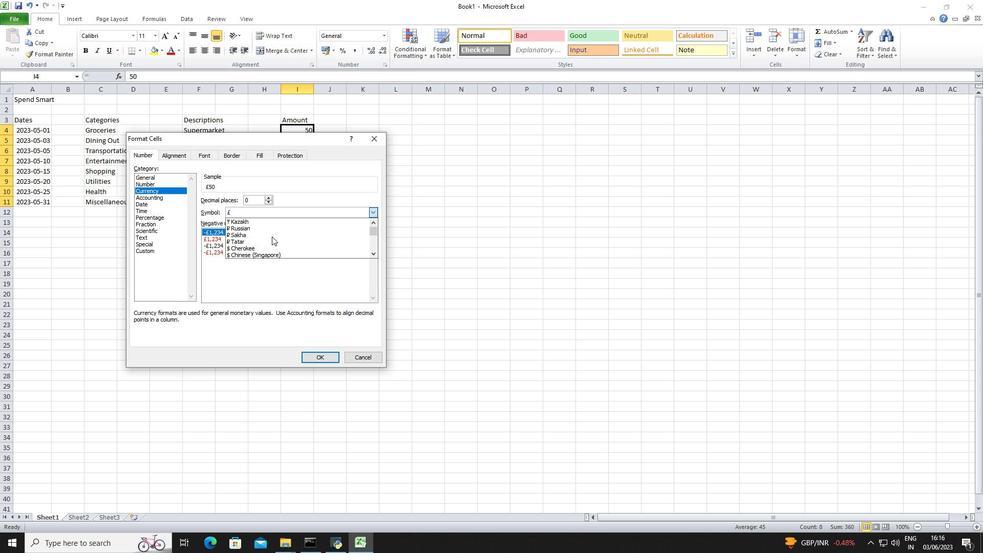 
Action: Mouse moved to (272, 246)
Screenshot: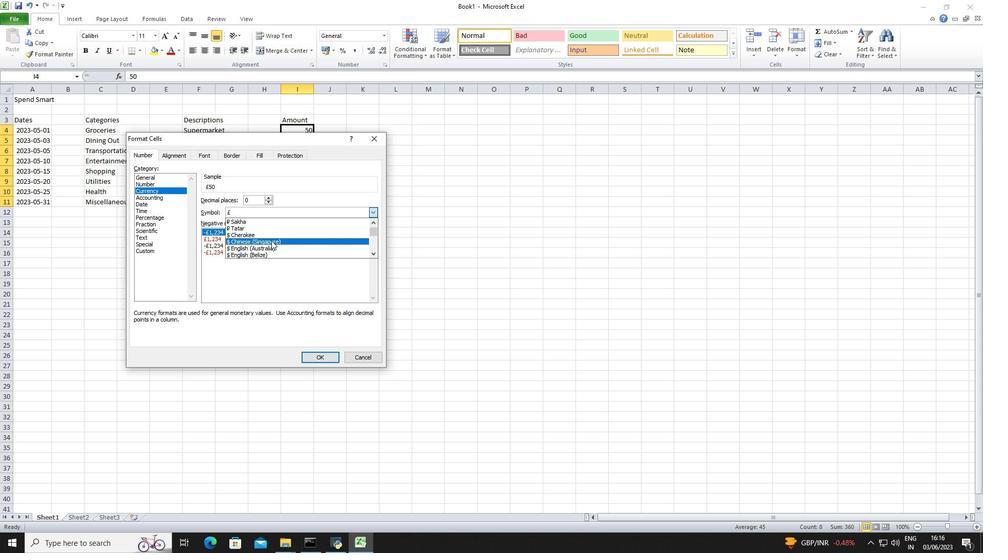 
Action: Mouse pressed left at (272, 246)
Screenshot: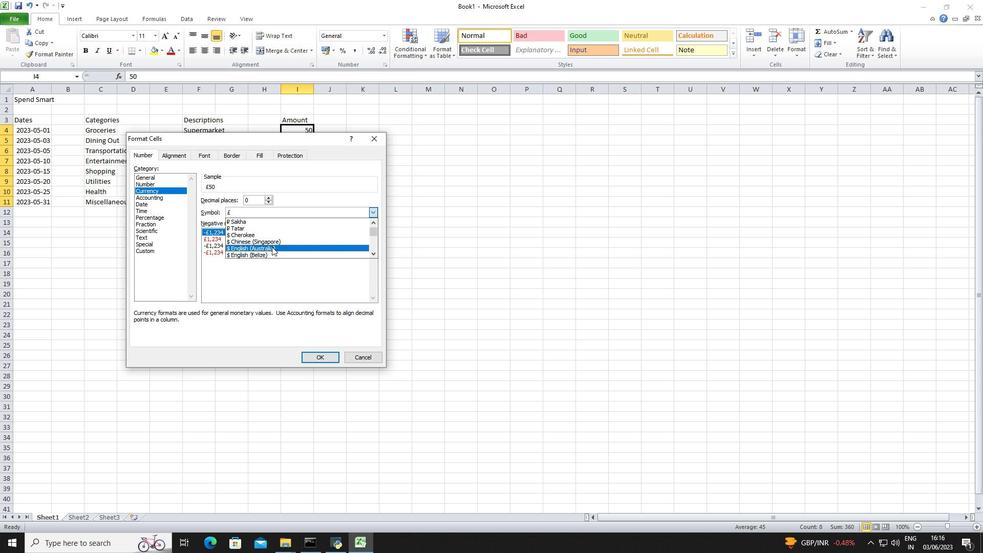 
Action: Mouse moved to (317, 356)
Screenshot: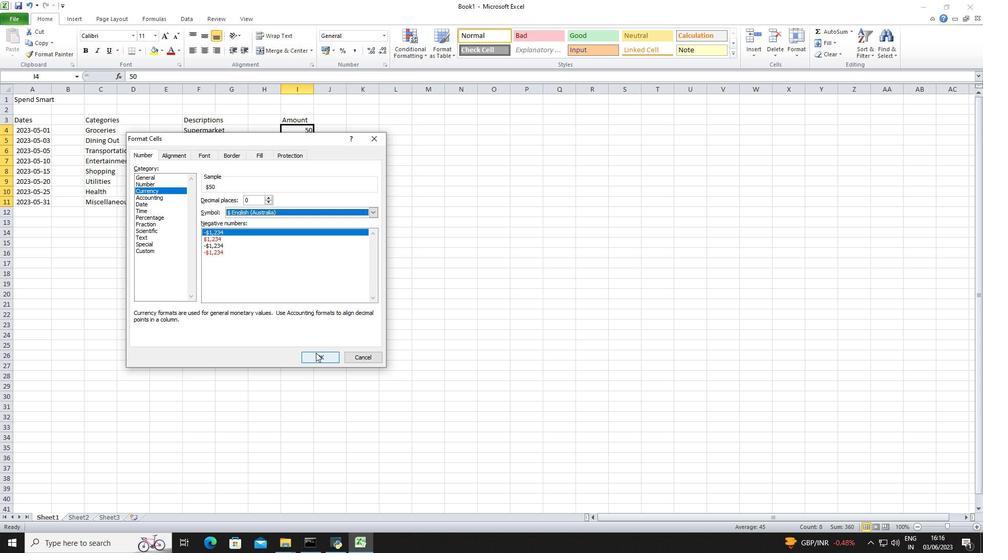 
Action: Mouse pressed left at (317, 356)
Screenshot: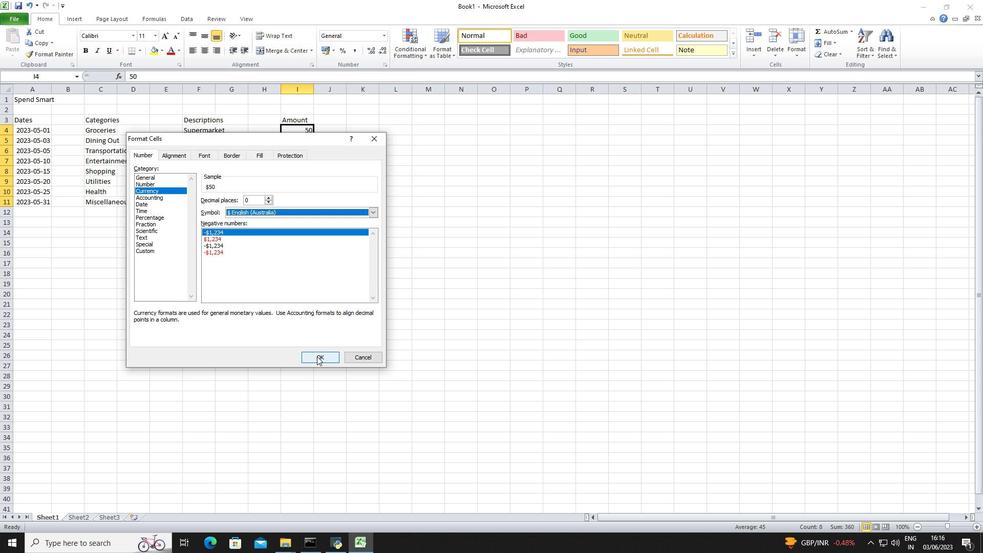 
Action: Mouse moved to (353, 229)
Screenshot: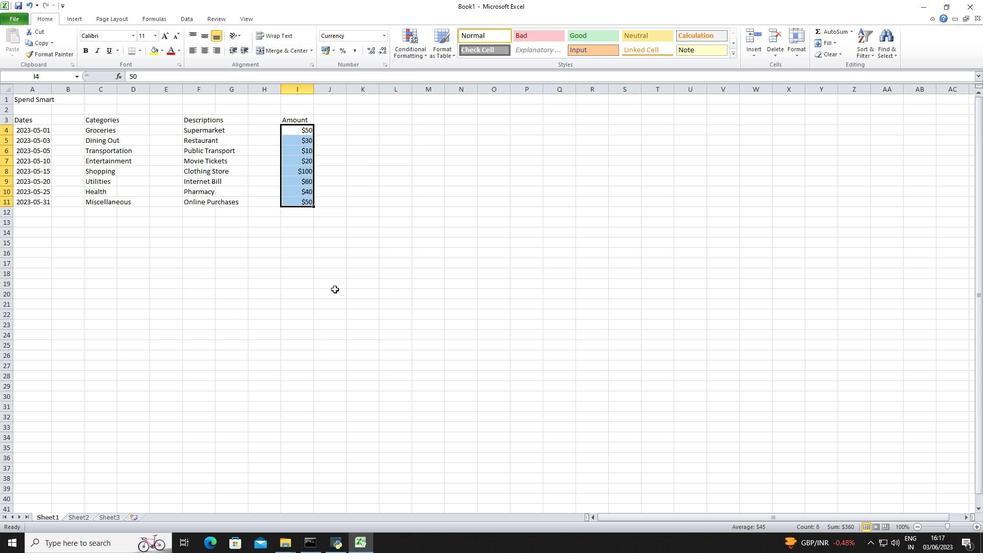 
Action: Mouse pressed left at (353, 229)
Screenshot: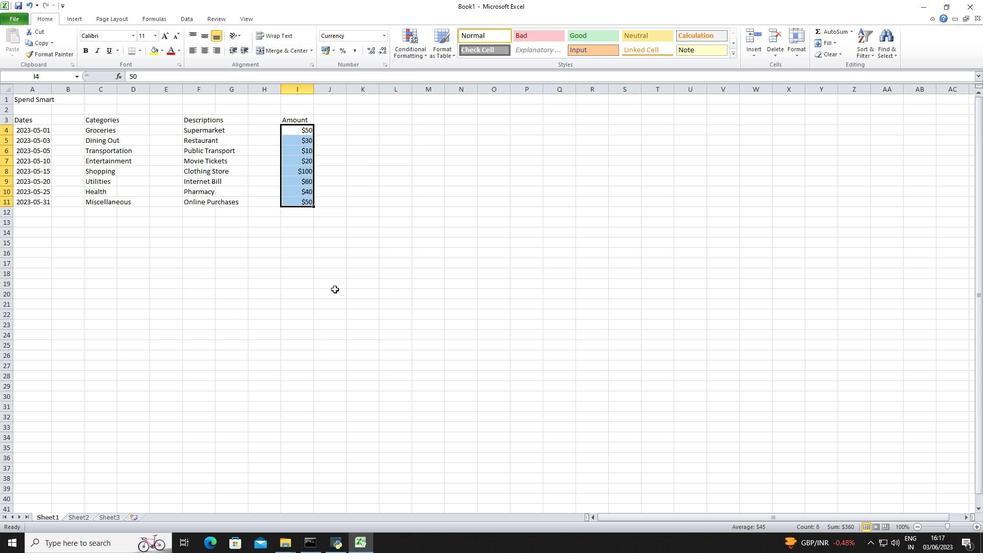 
Action: Key pressed ctrl+S<Key.shift>Dashboard<Key.space><Key.shift>Loan<Key.space><Key.shift>Agreementbok<Key.left><Key.left>o<Key.right><Key.enter>
Screenshot: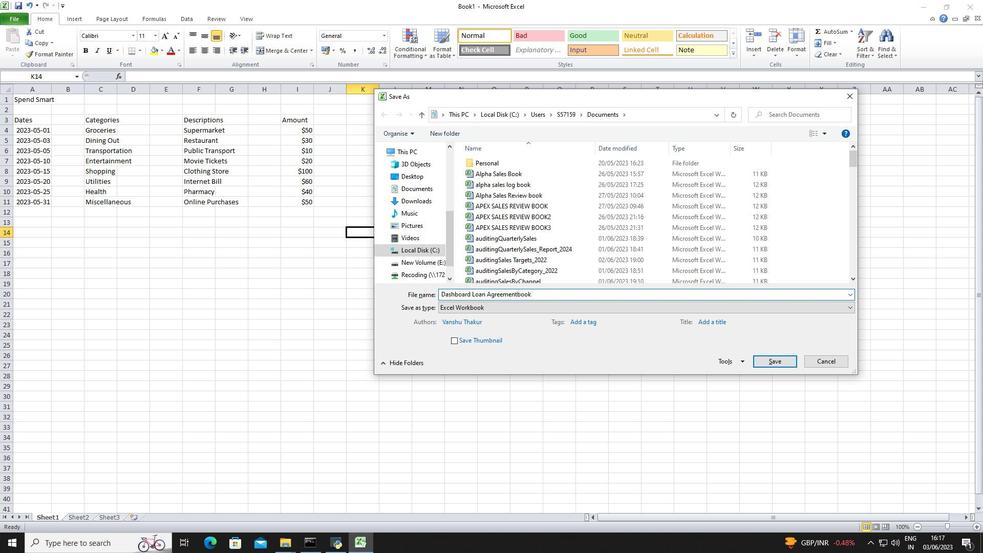 
